 Task: Find connections with filter location Roanne with filter topic #retailwith filter profile language Spanish with filter current company Huntsman Corporation with filter school Holy Angels Convent School - India with filter industry Radio and Television Broadcasting with filter service category Blogging with filter keywords title Business Manager
Action: Mouse moved to (375, 265)
Screenshot: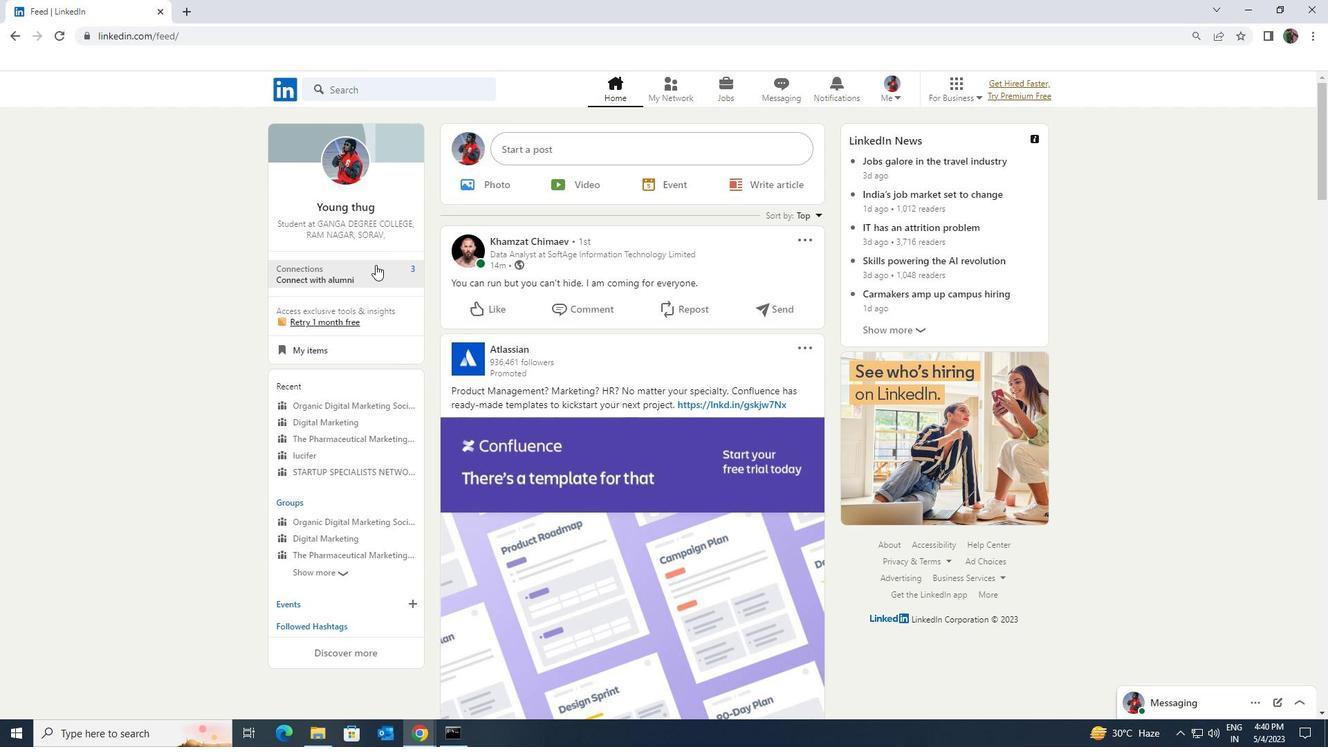 
Action: Mouse pressed left at (375, 265)
Screenshot: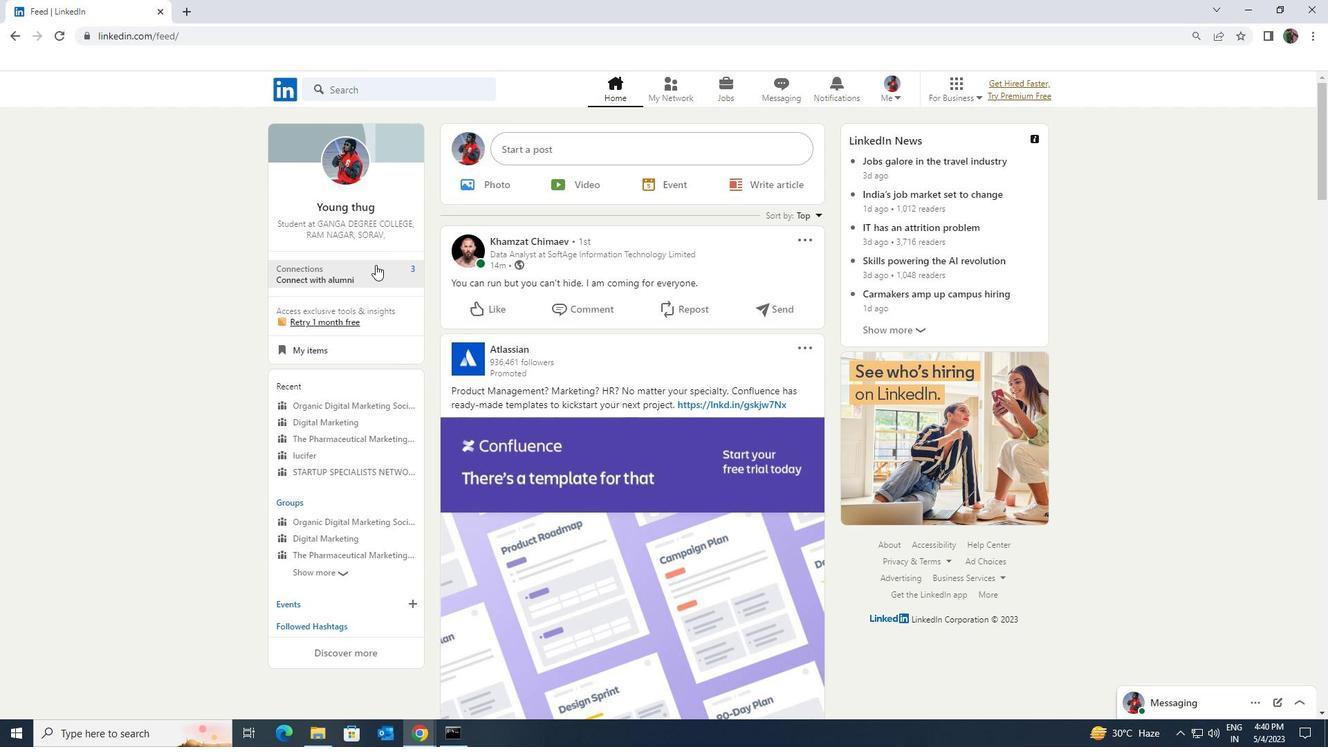 
Action: Mouse moved to (371, 272)
Screenshot: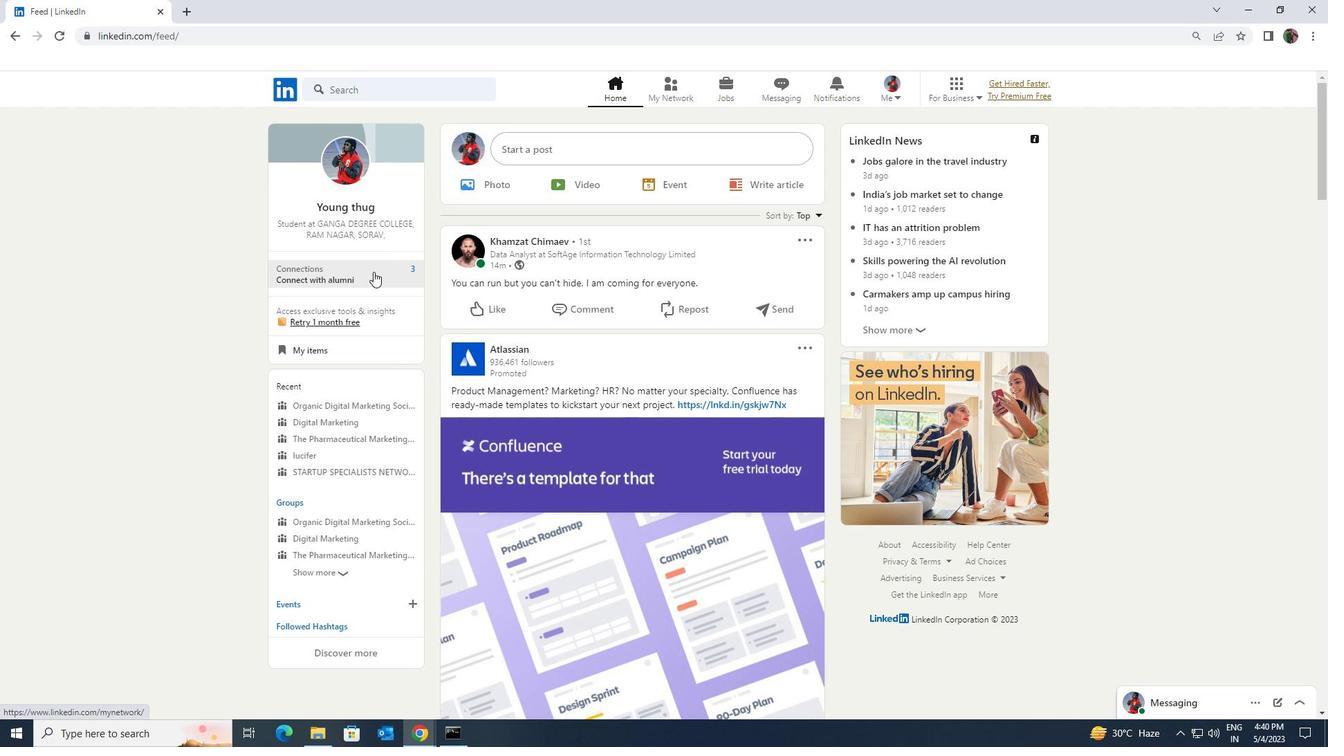 
Action: Mouse pressed left at (371, 272)
Screenshot: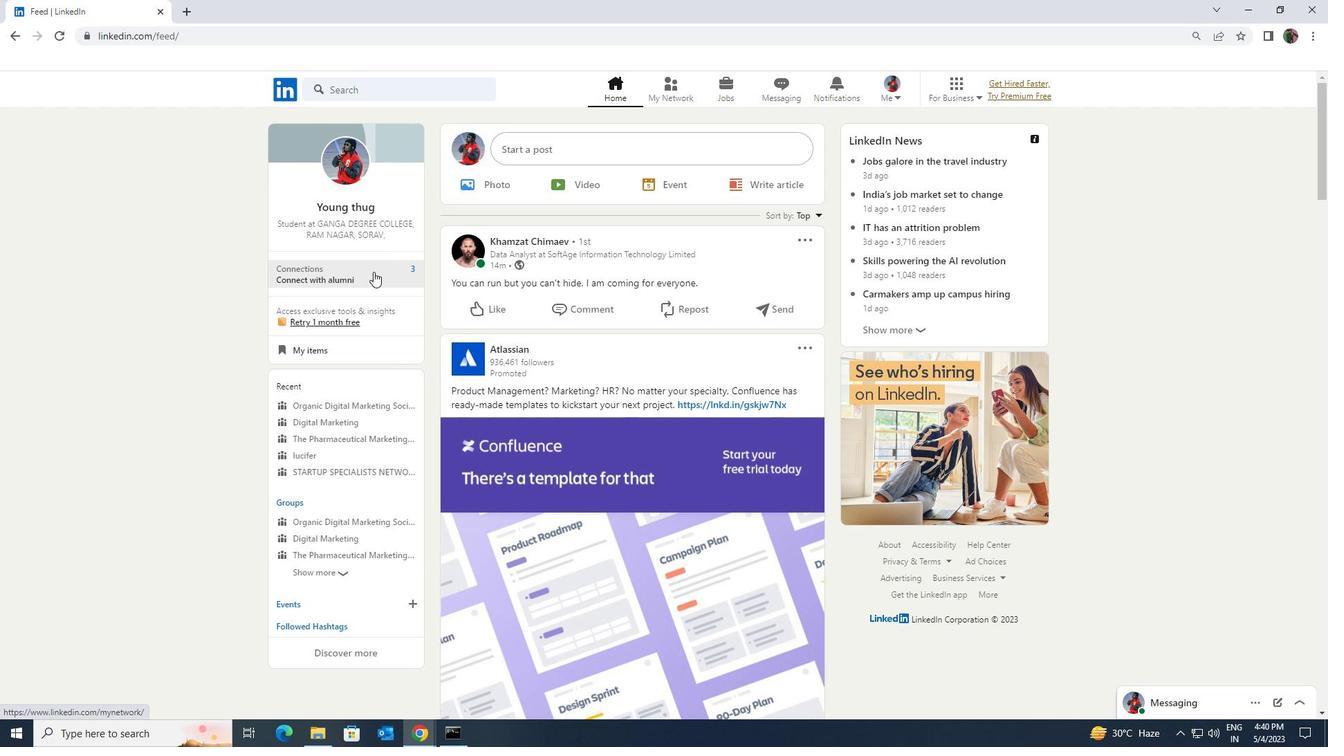 
Action: Mouse moved to (388, 171)
Screenshot: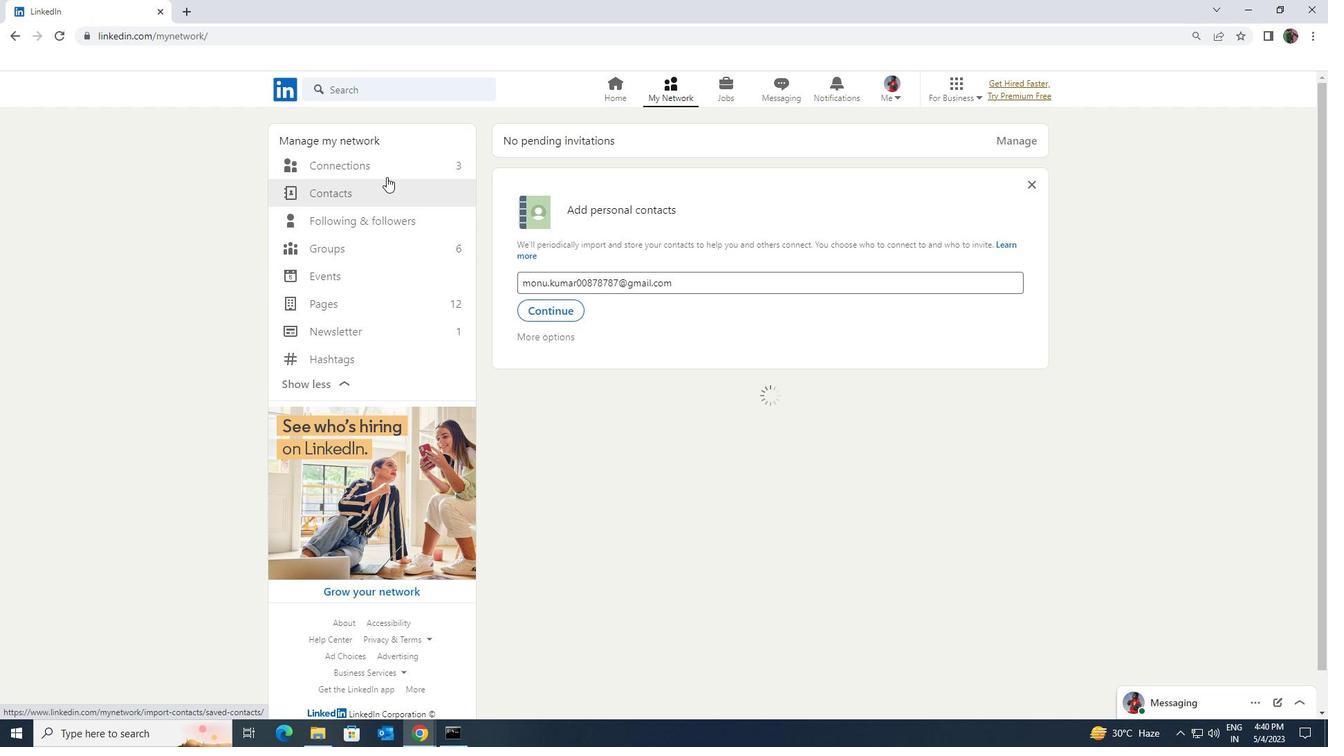 
Action: Mouse pressed left at (388, 171)
Screenshot: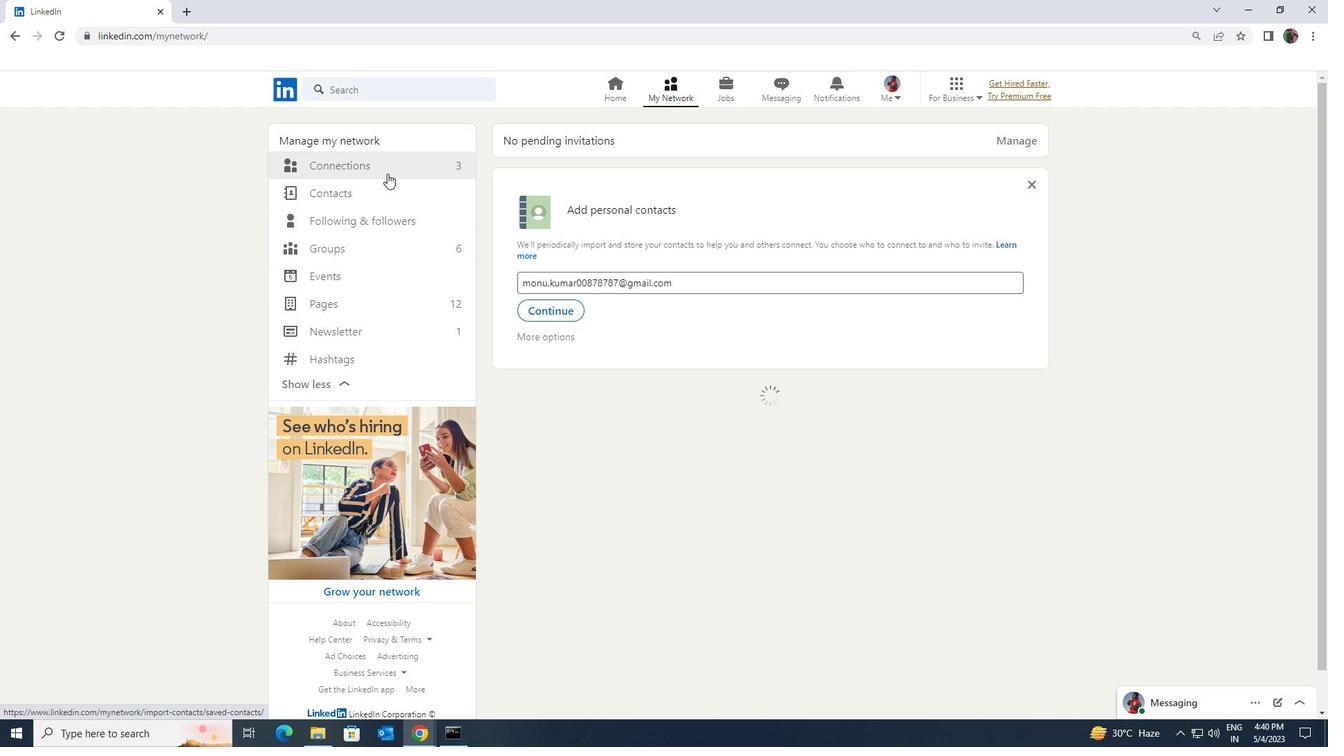 
Action: Mouse moved to (733, 168)
Screenshot: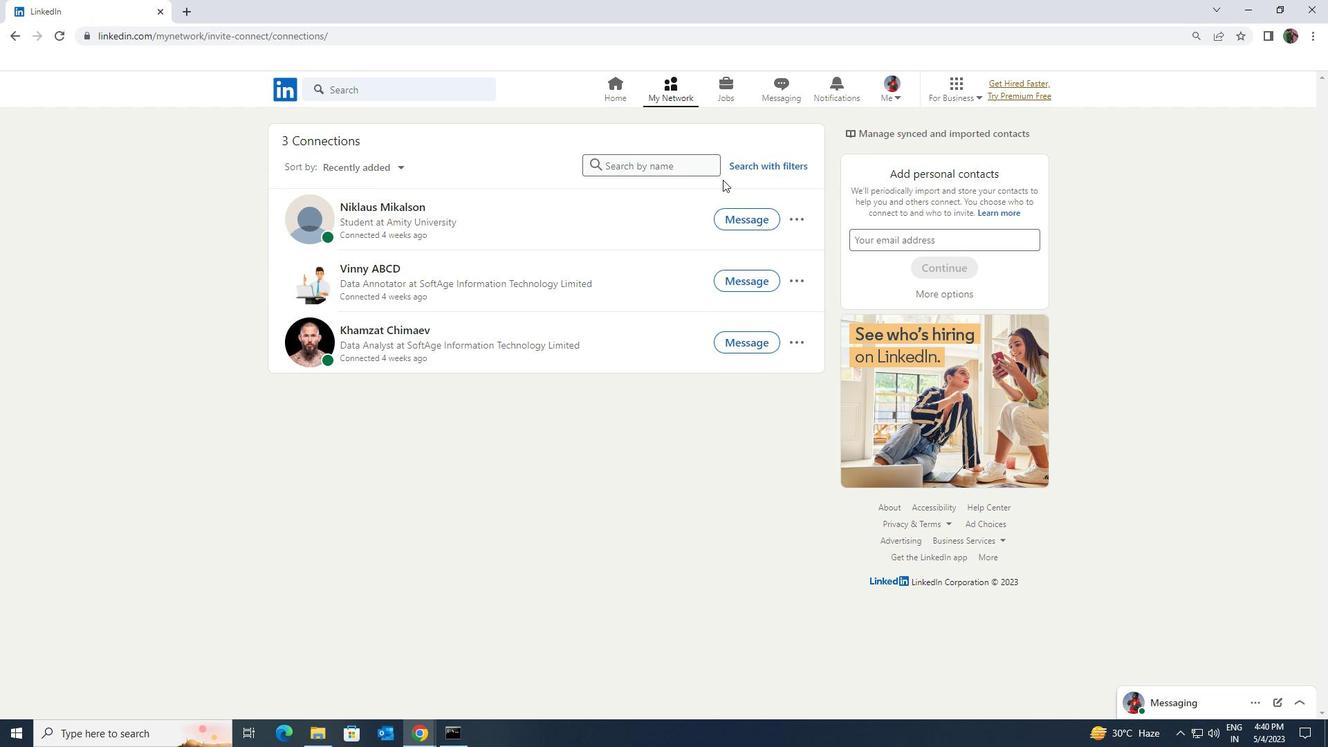 
Action: Mouse pressed left at (733, 168)
Screenshot: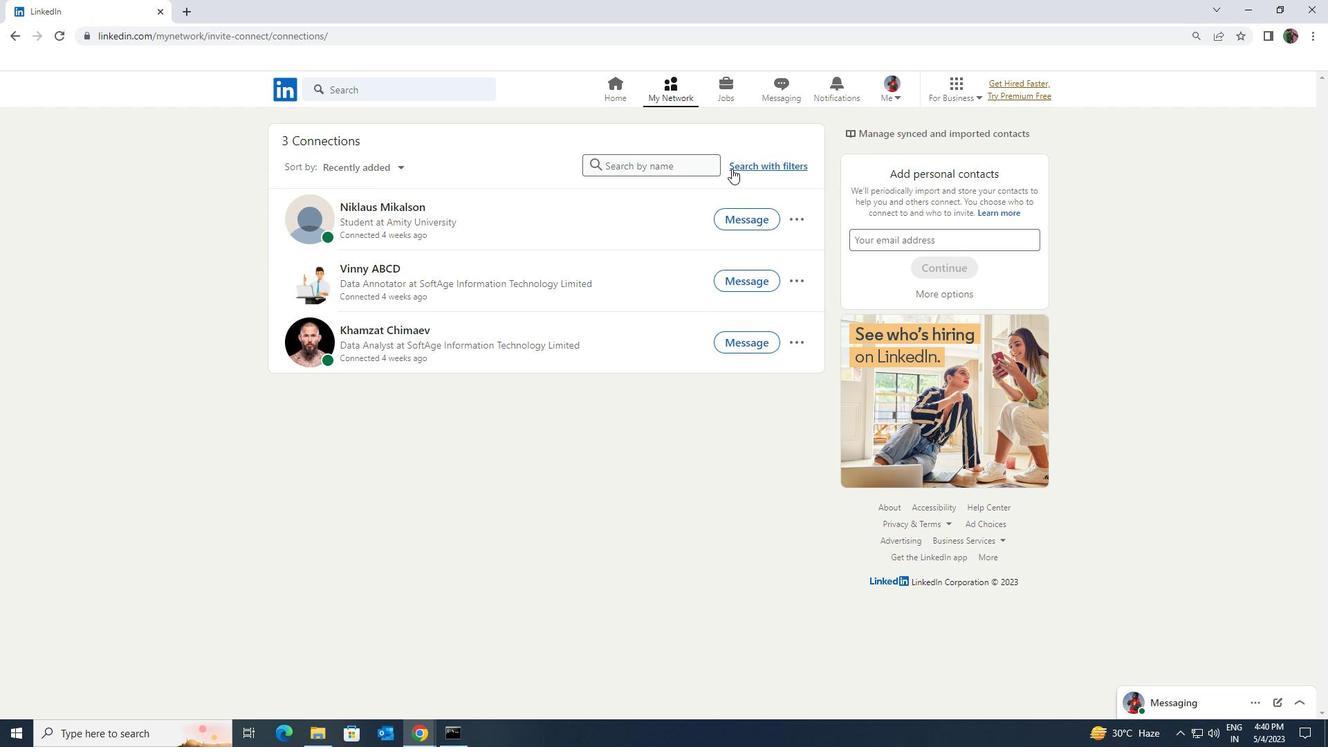 
Action: Mouse moved to (708, 128)
Screenshot: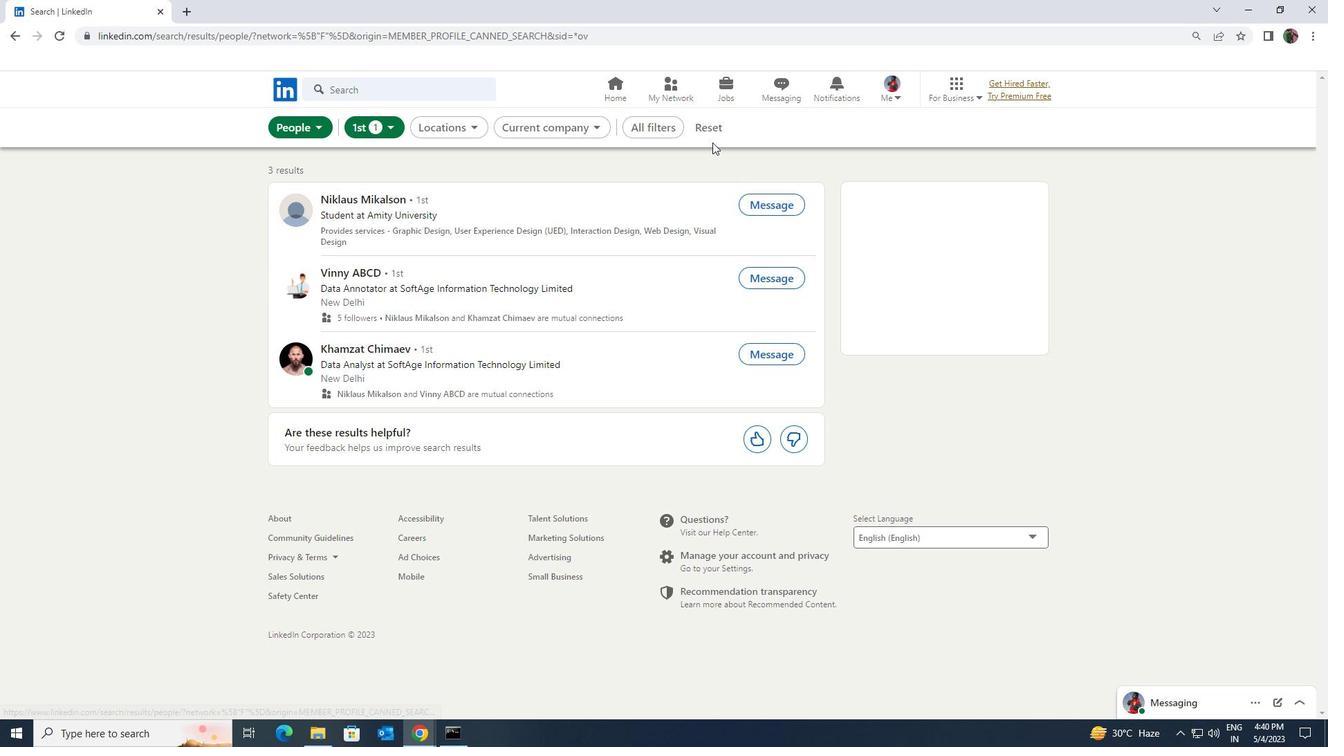
Action: Mouse pressed left at (708, 128)
Screenshot: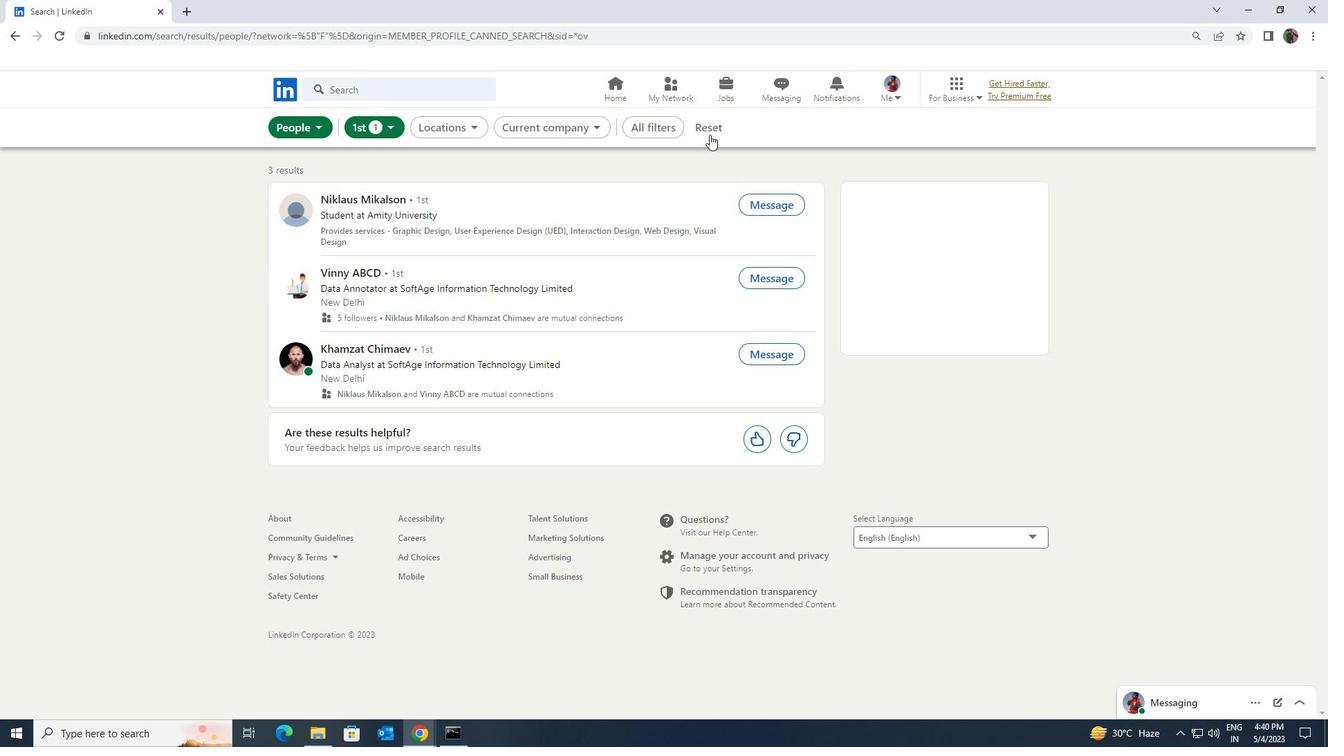 
Action: Mouse moved to (663, 125)
Screenshot: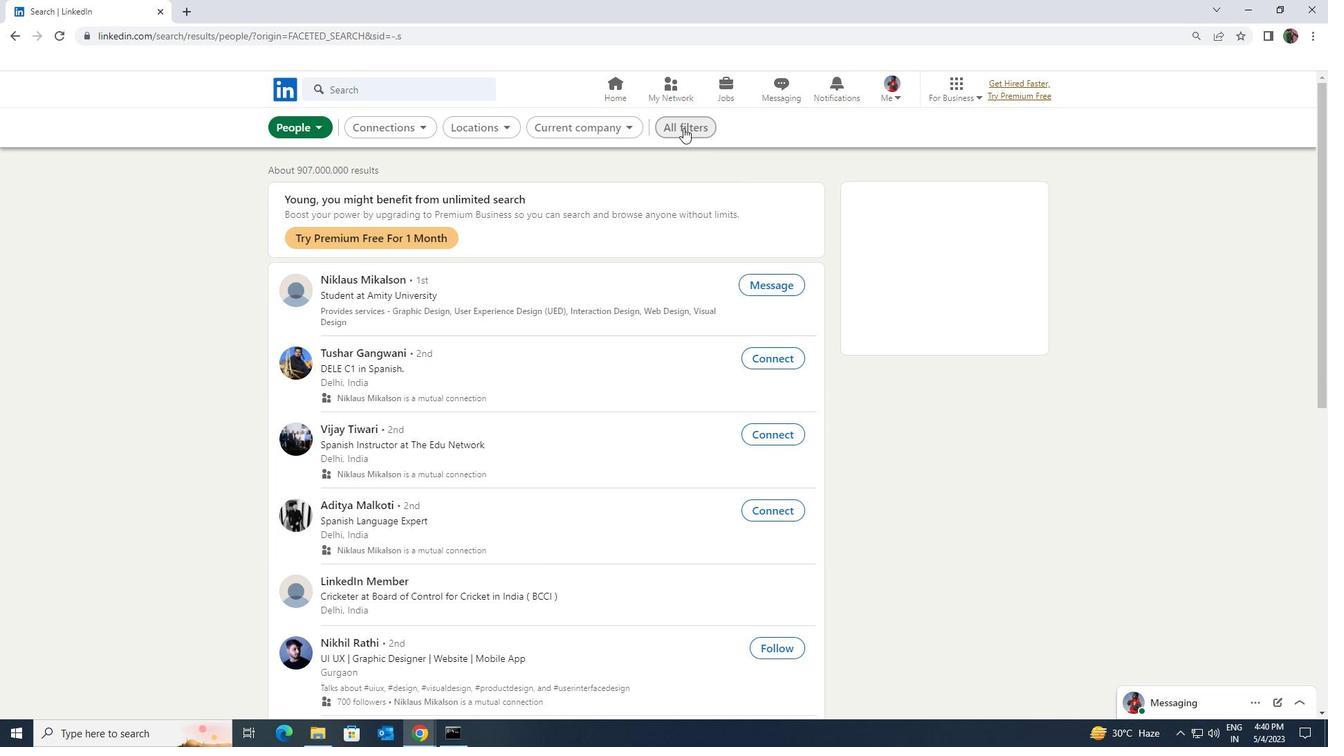 
Action: Mouse pressed left at (663, 125)
Screenshot: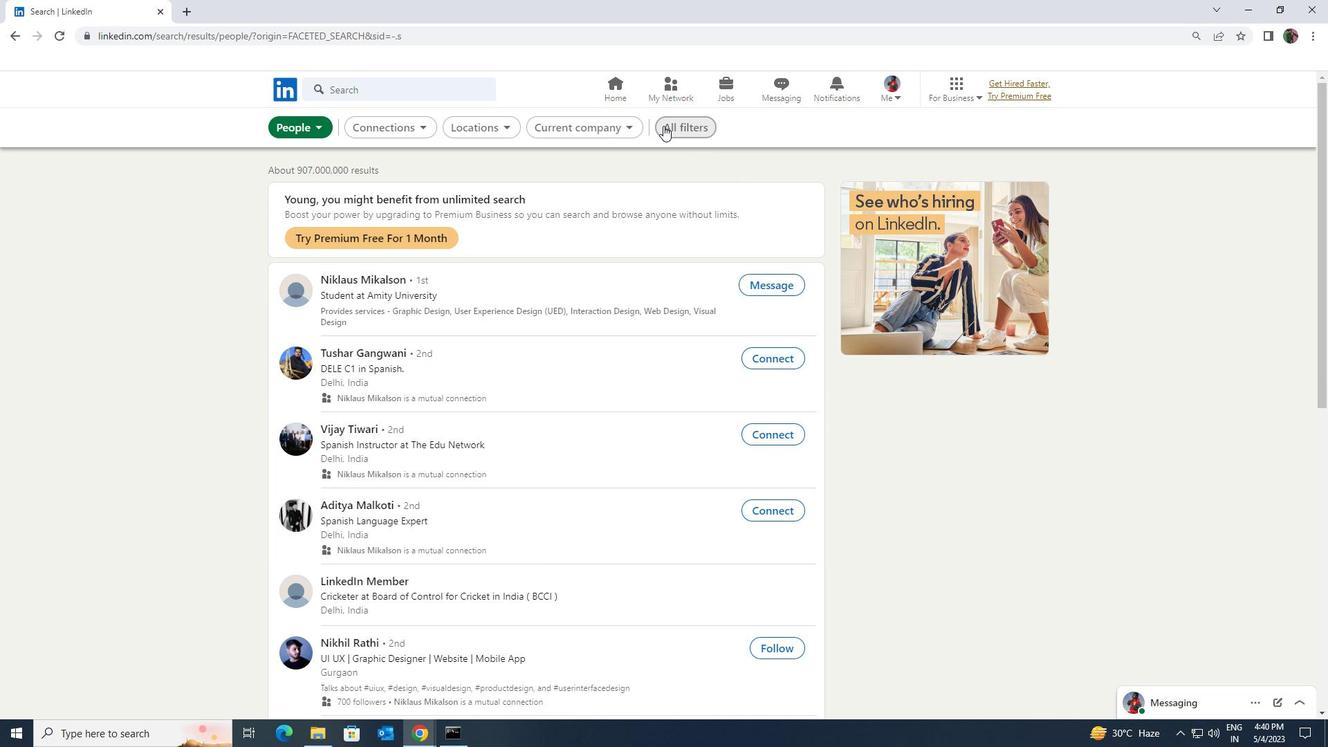 
Action: Mouse moved to (1143, 542)
Screenshot: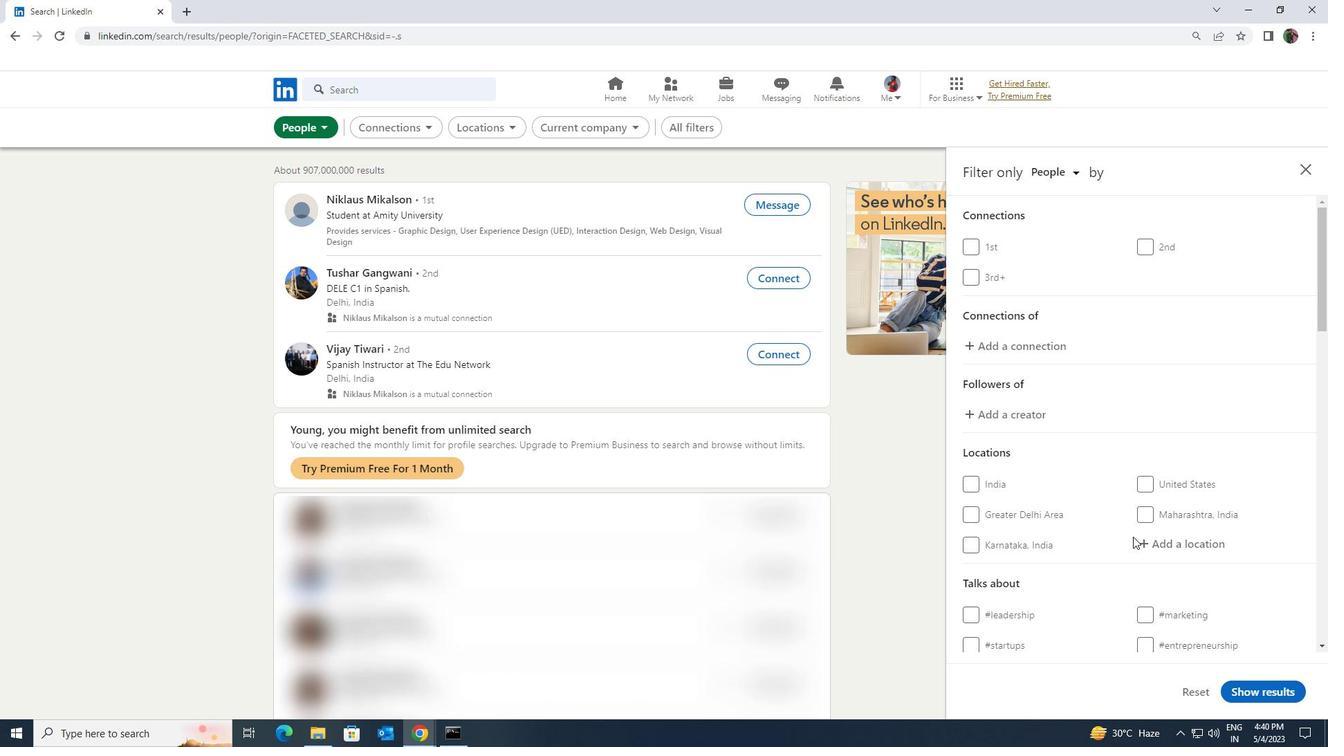 
Action: Mouse pressed left at (1143, 542)
Screenshot: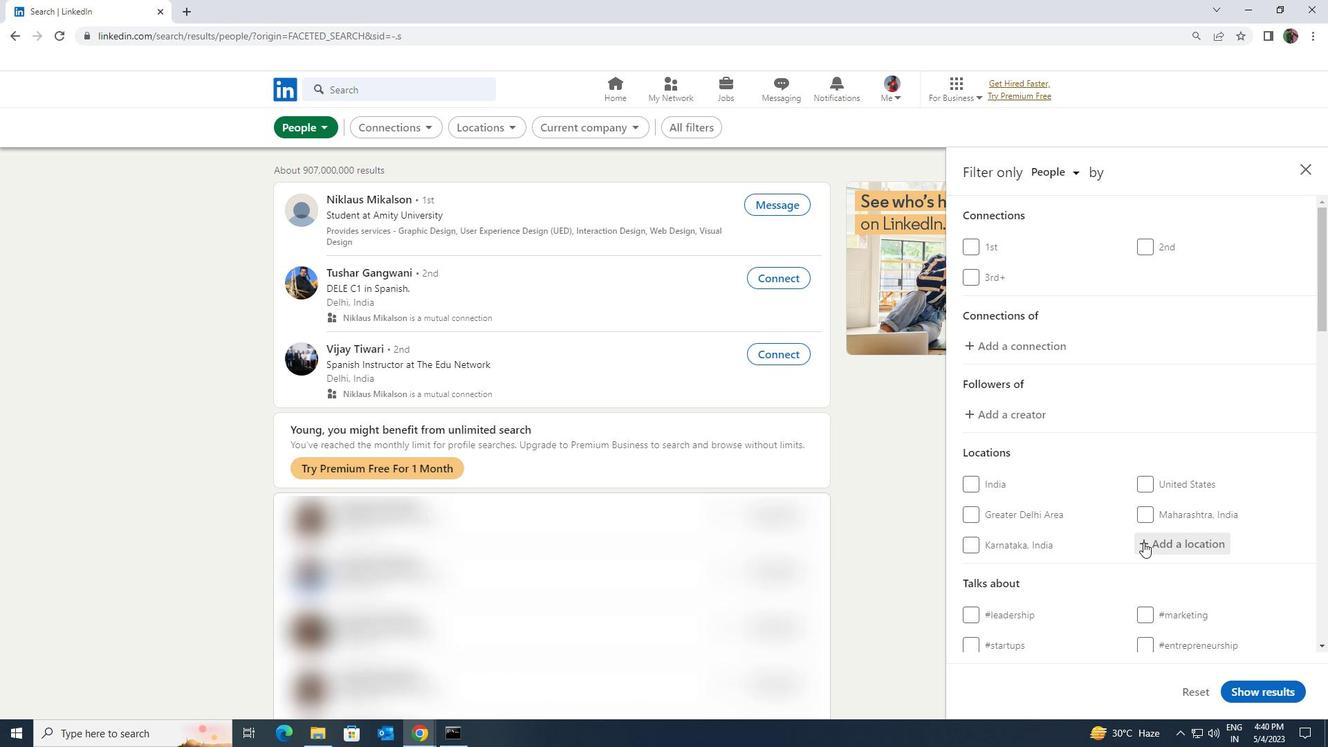 
Action: Key pressed <Key.shift><Key.shift><Key.shift><Key.shift><Key.shift><Key.shift><Key.shift>RP<Key.backspace>OANNE
Screenshot: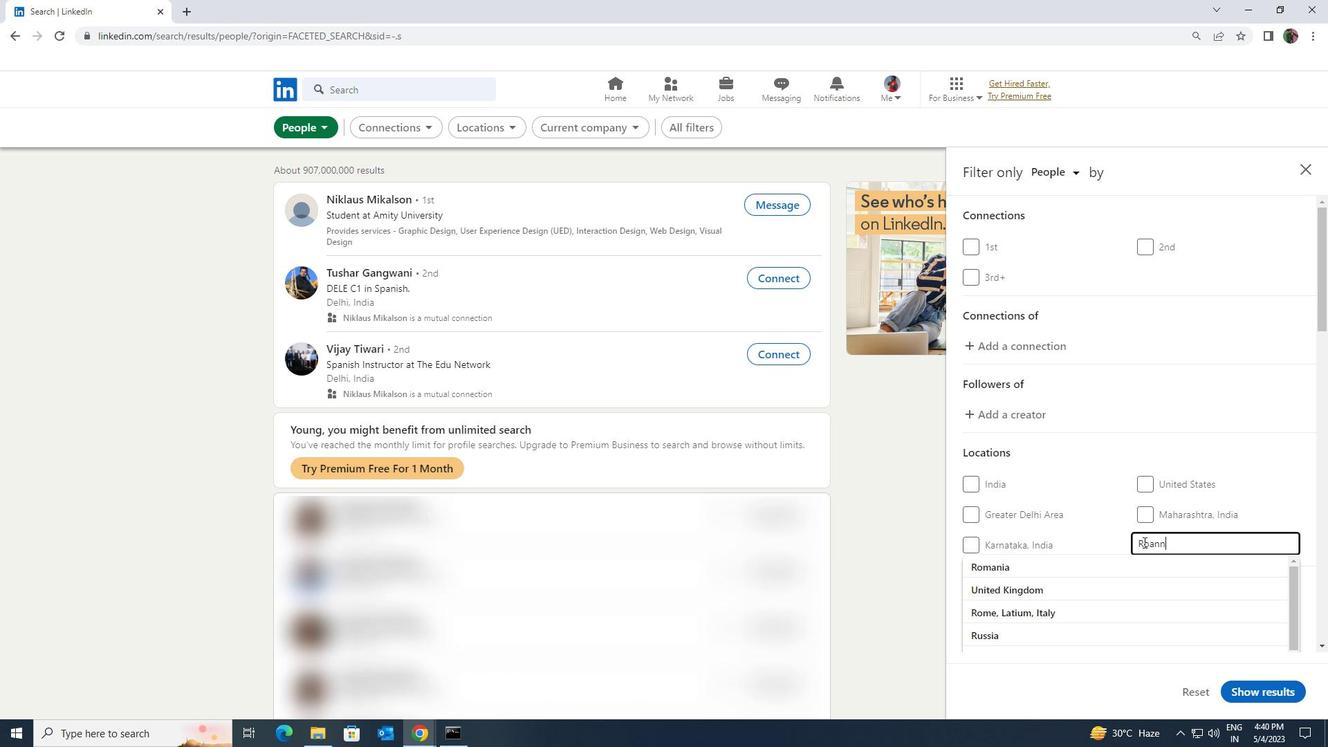 
Action: Mouse moved to (1135, 559)
Screenshot: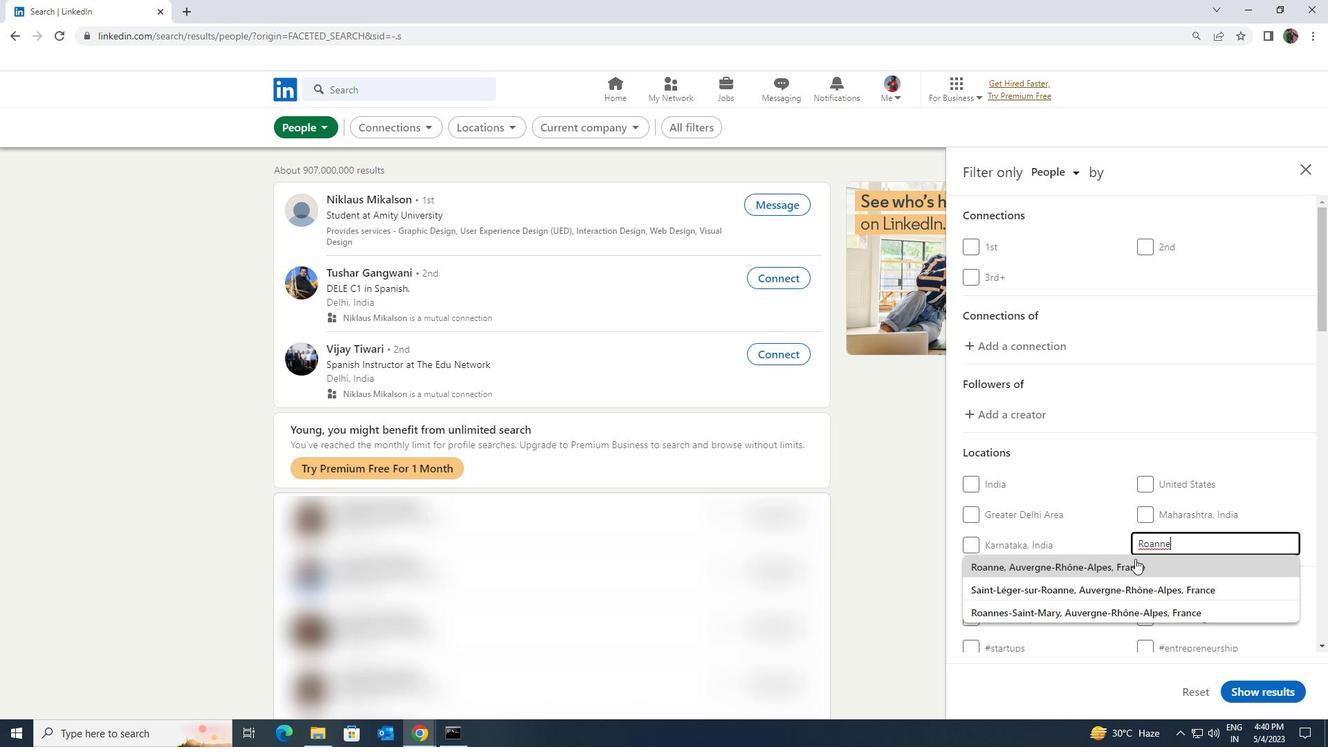 
Action: Mouse pressed left at (1135, 559)
Screenshot: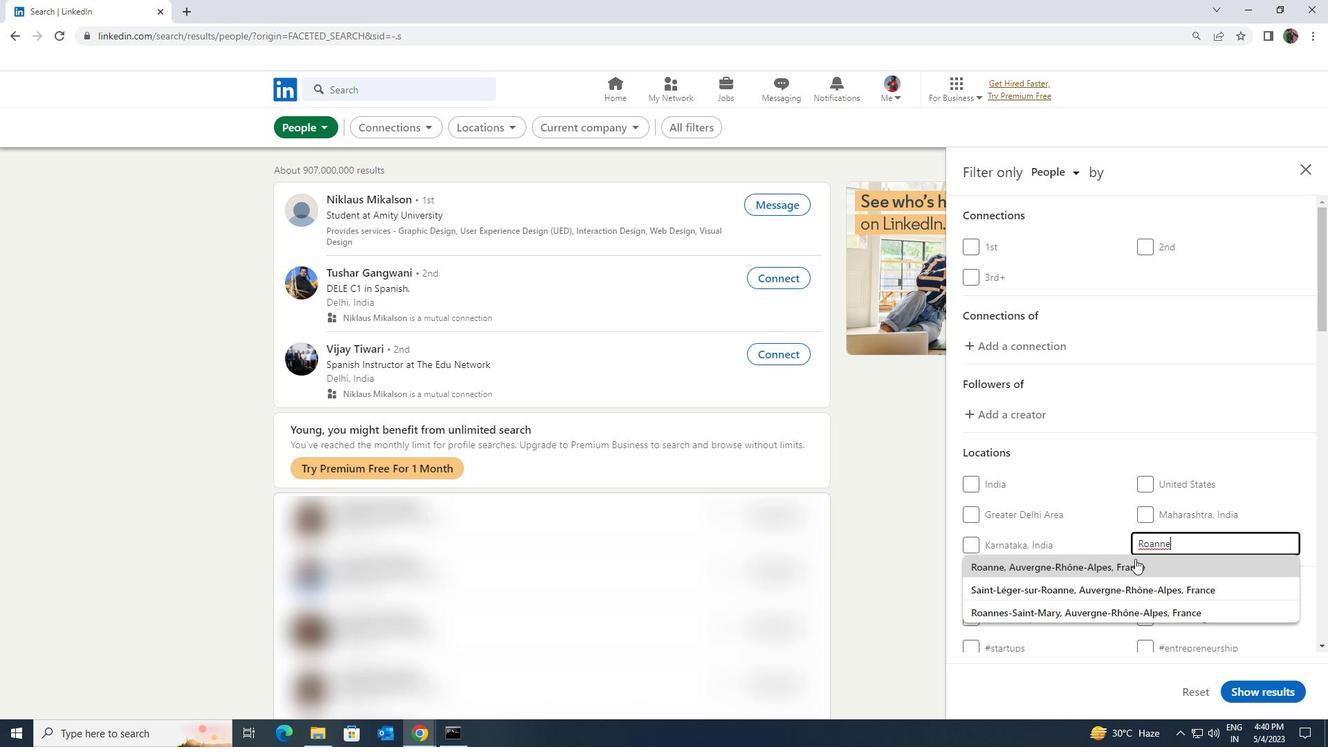 
Action: Mouse scrolled (1135, 559) with delta (0, 0)
Screenshot: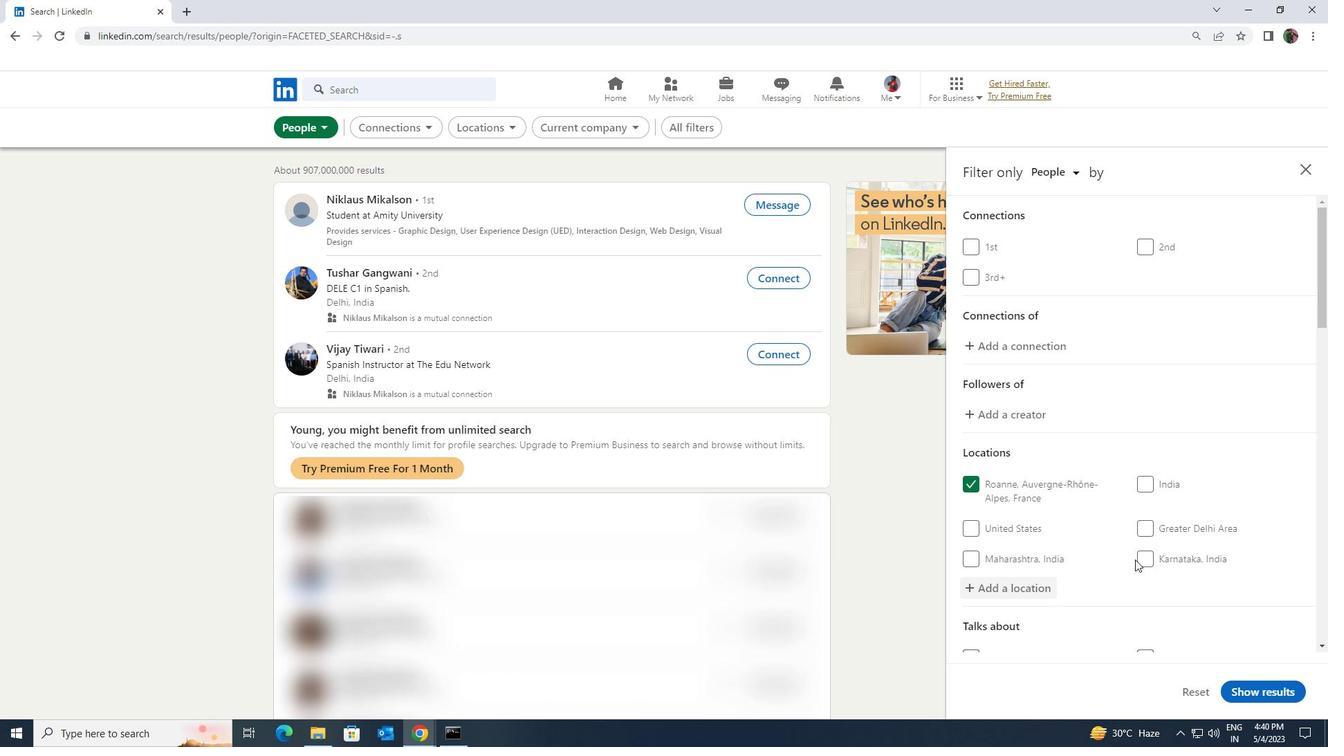 
Action: Mouse scrolled (1135, 559) with delta (0, 0)
Screenshot: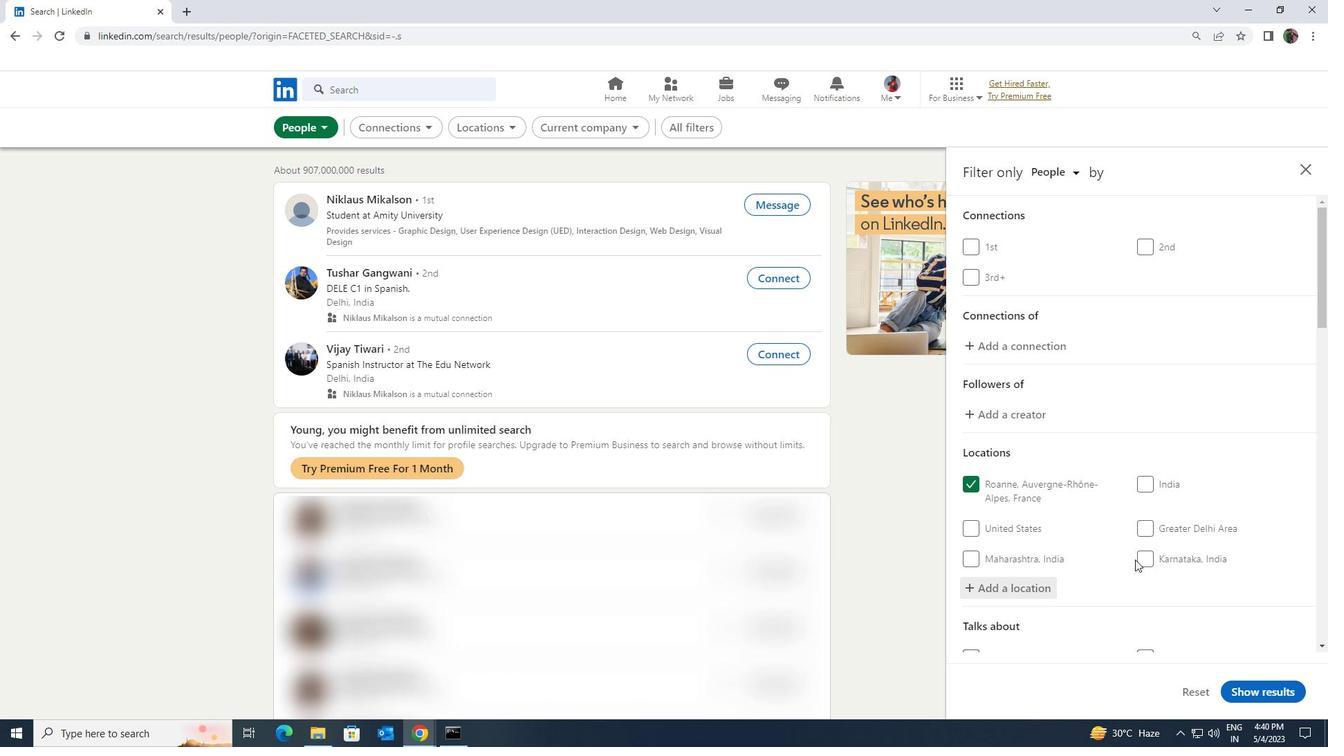 
Action: Mouse moved to (1151, 579)
Screenshot: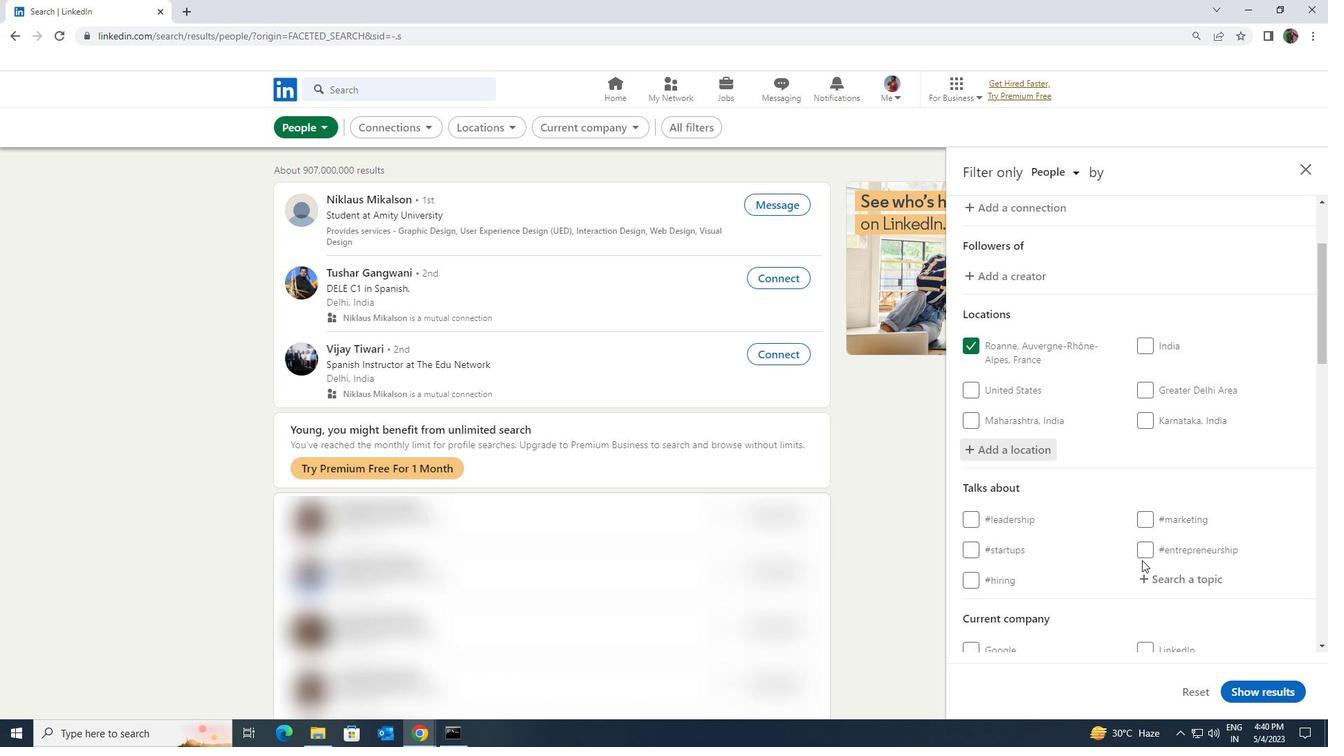
Action: Mouse pressed left at (1151, 579)
Screenshot: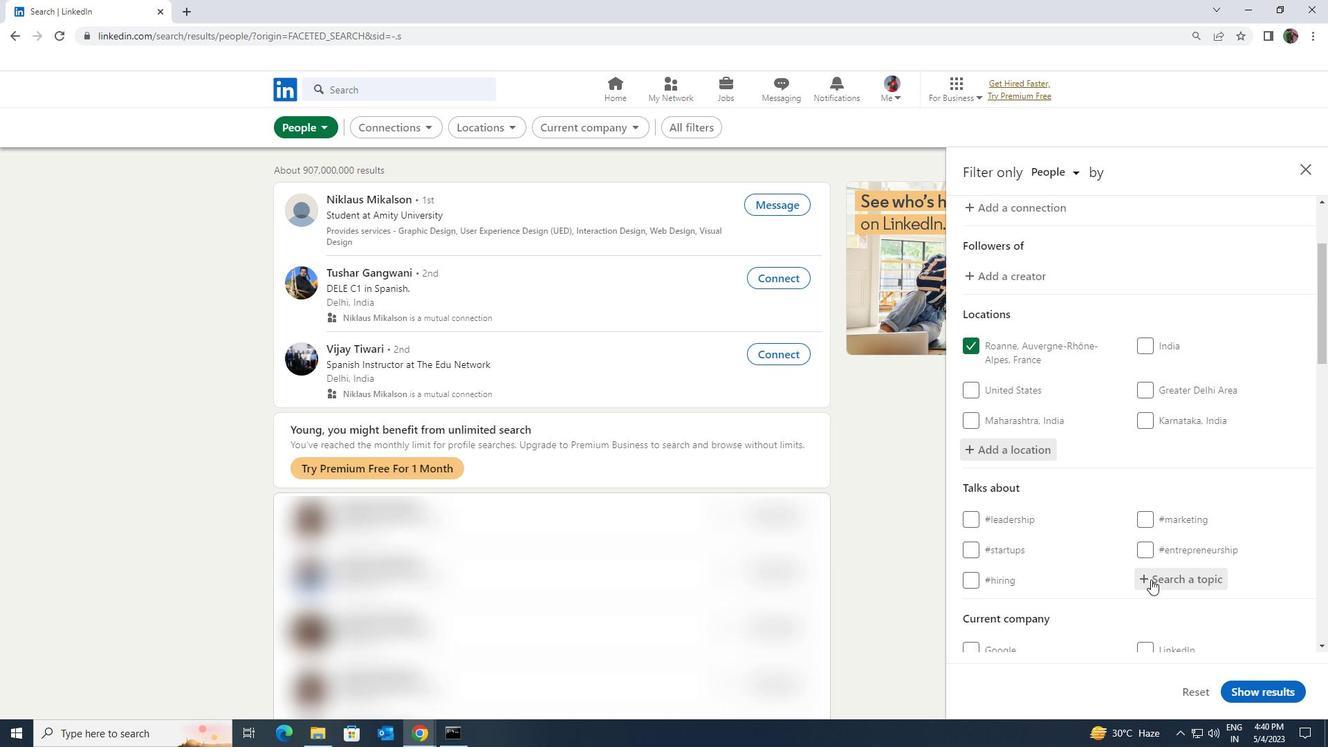 
Action: Mouse moved to (1150, 580)
Screenshot: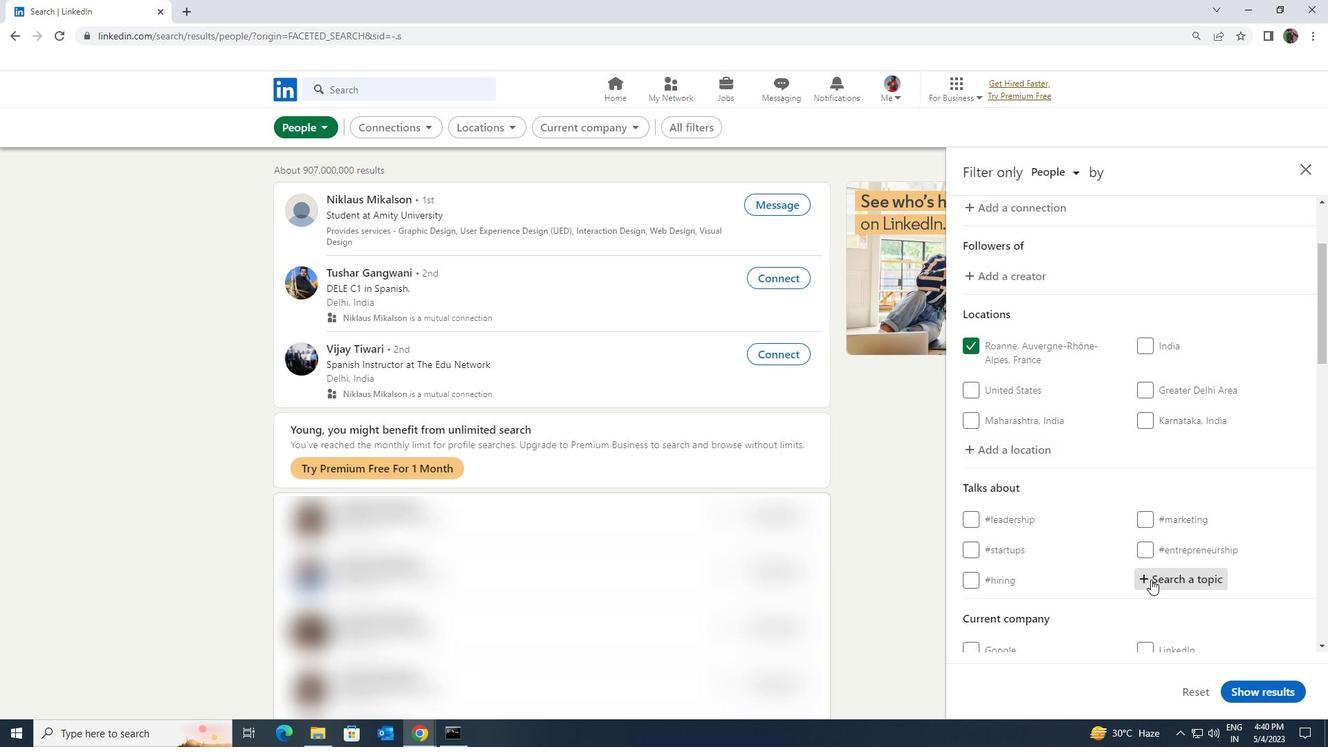 
Action: Key pressed <Key.shift>RETAIL
Screenshot: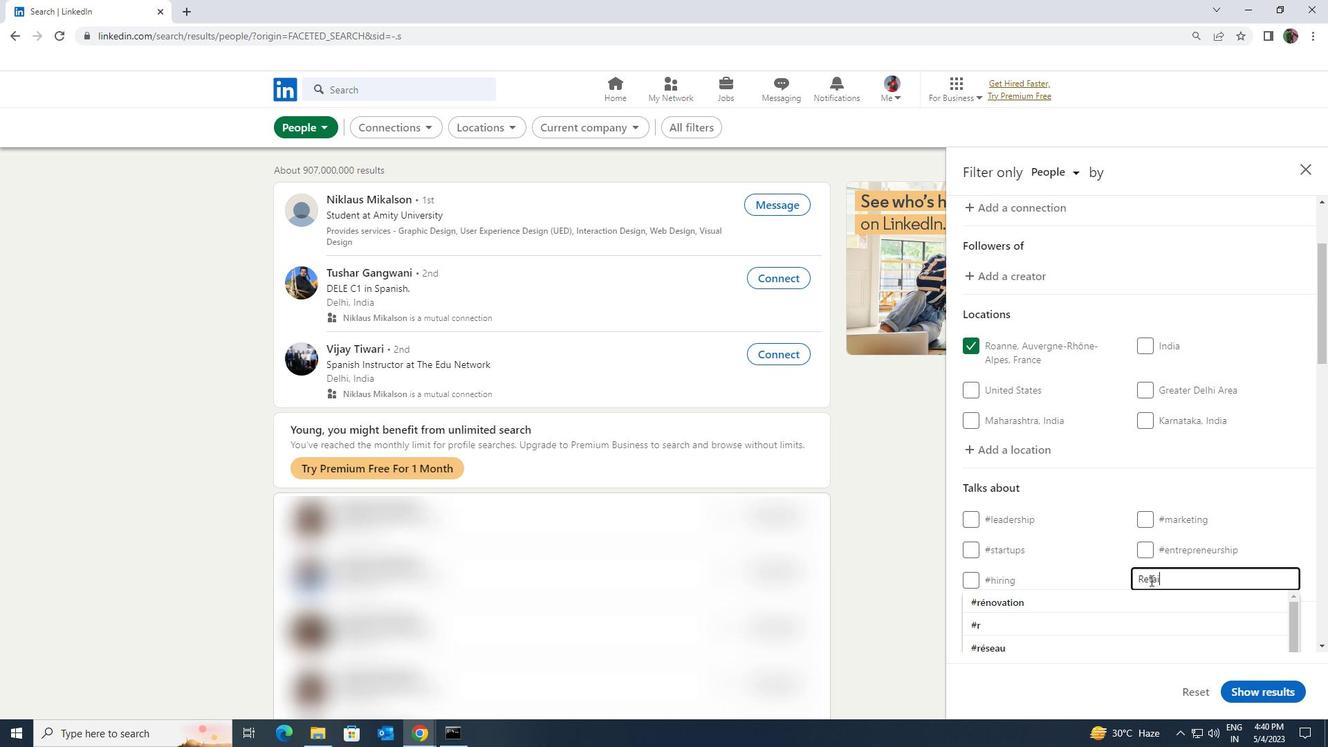 
Action: Mouse moved to (1148, 591)
Screenshot: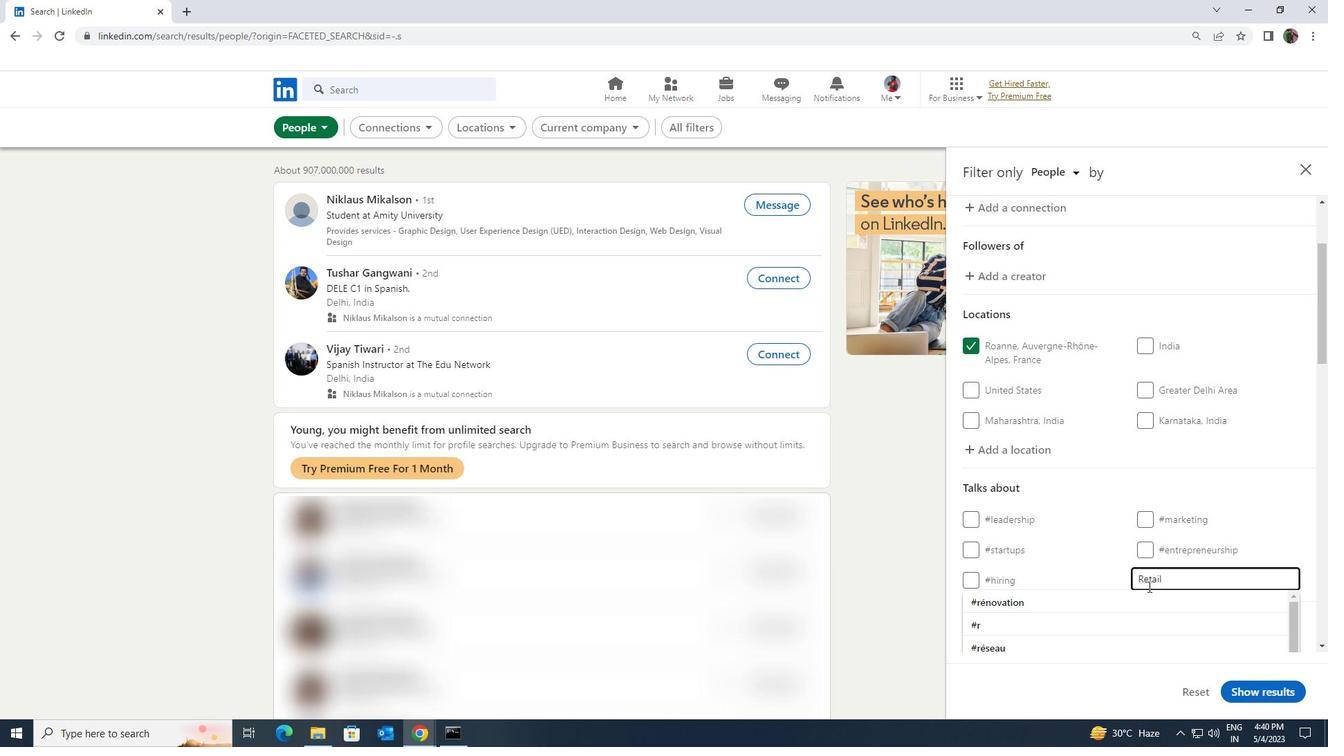 
Action: Mouse pressed left at (1148, 591)
Screenshot: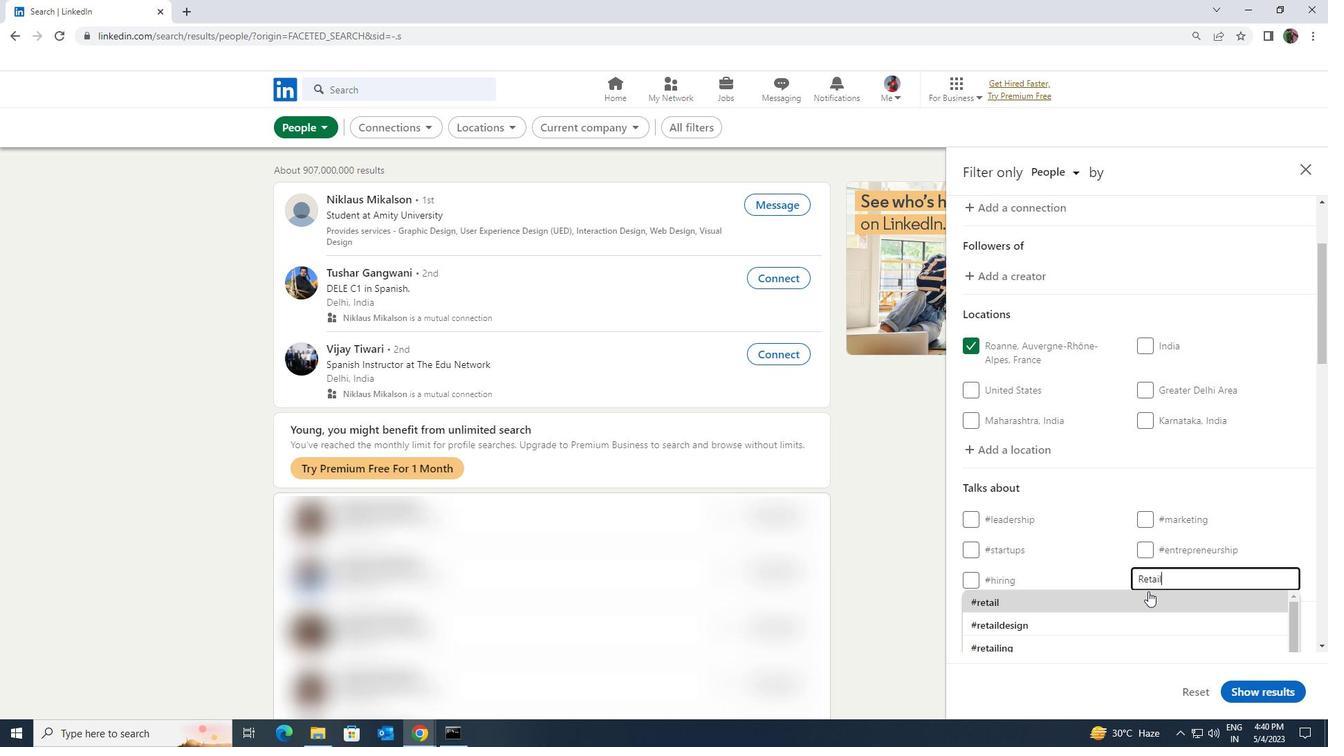 
Action: Mouse scrolled (1148, 590) with delta (0, 0)
Screenshot: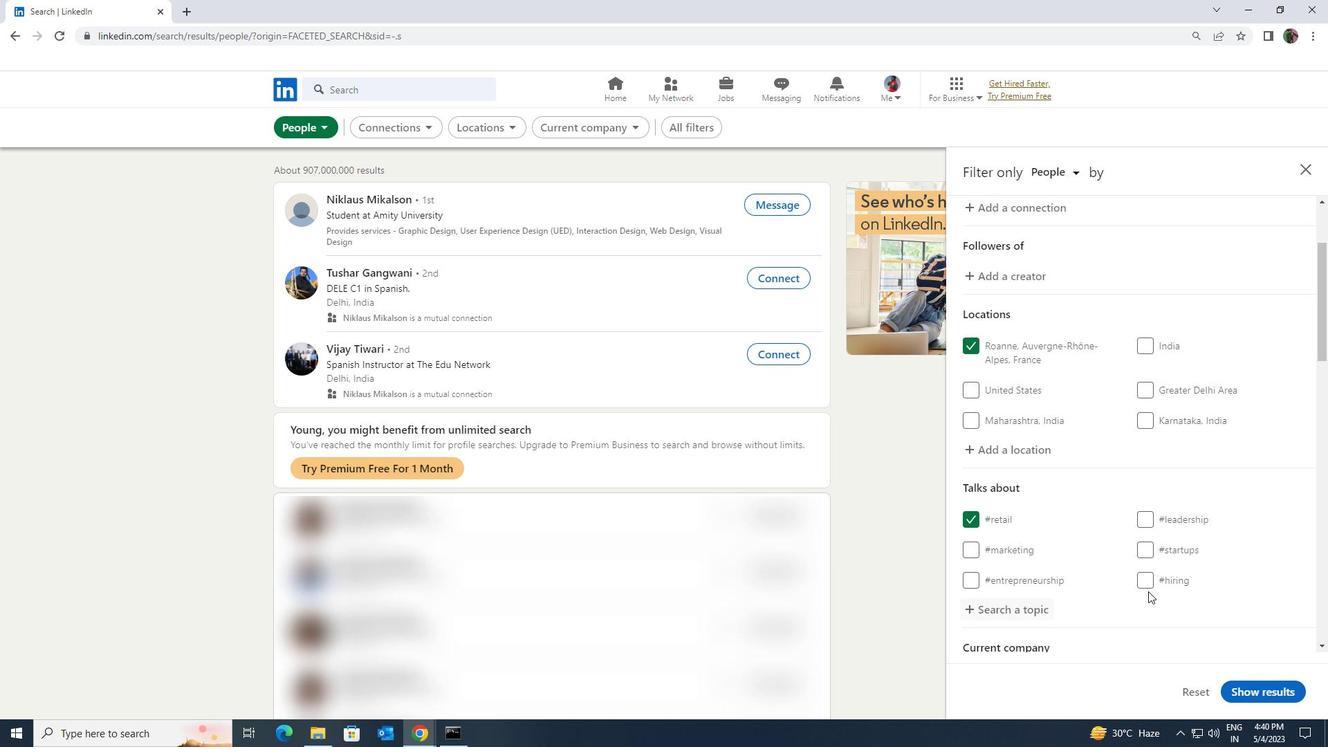 
Action: Mouse scrolled (1148, 590) with delta (0, 0)
Screenshot: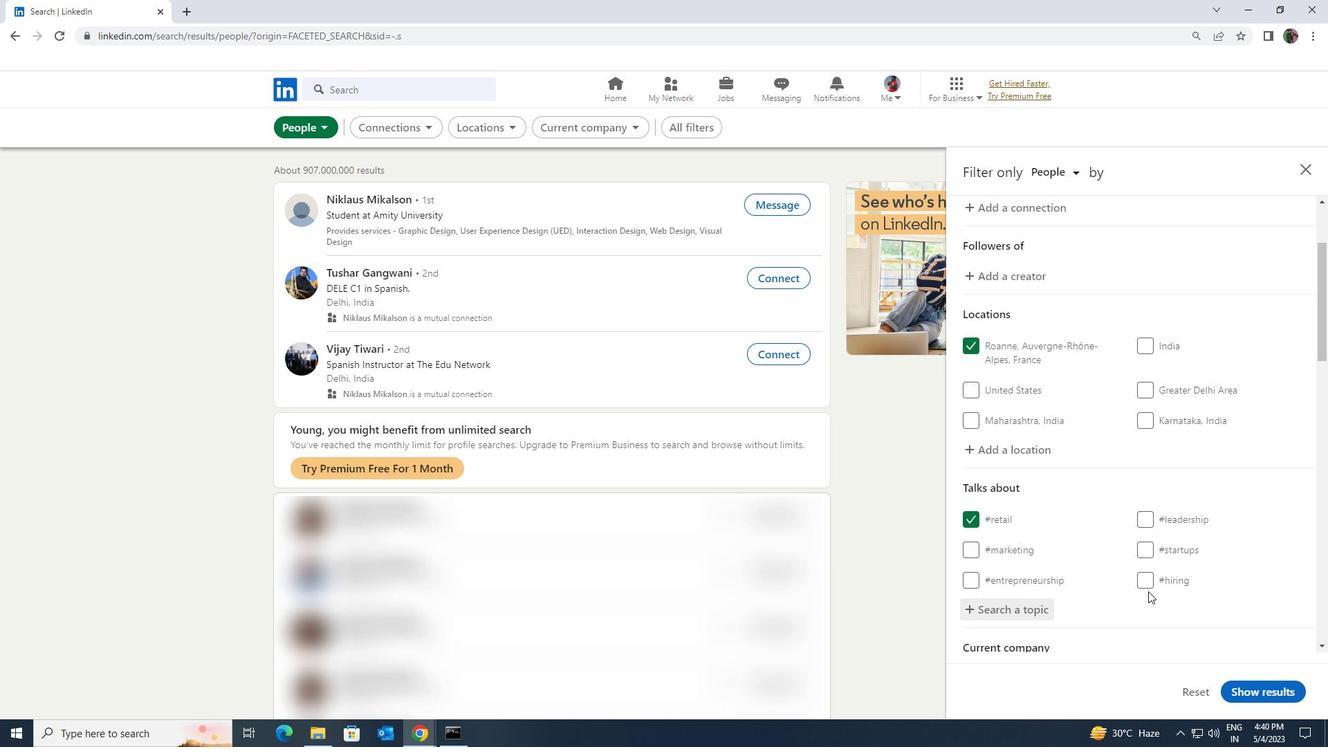 
Action: Mouse scrolled (1148, 590) with delta (0, 0)
Screenshot: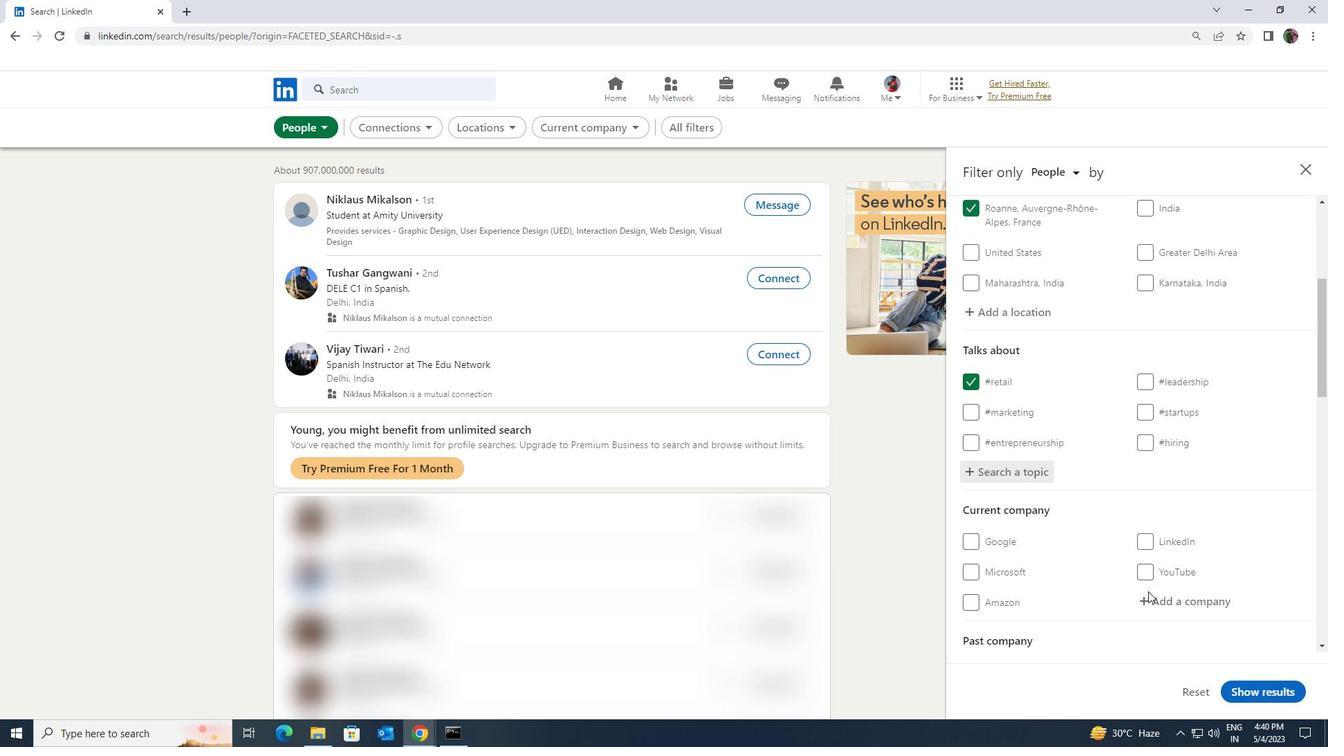 
Action: Mouse scrolled (1148, 590) with delta (0, 0)
Screenshot: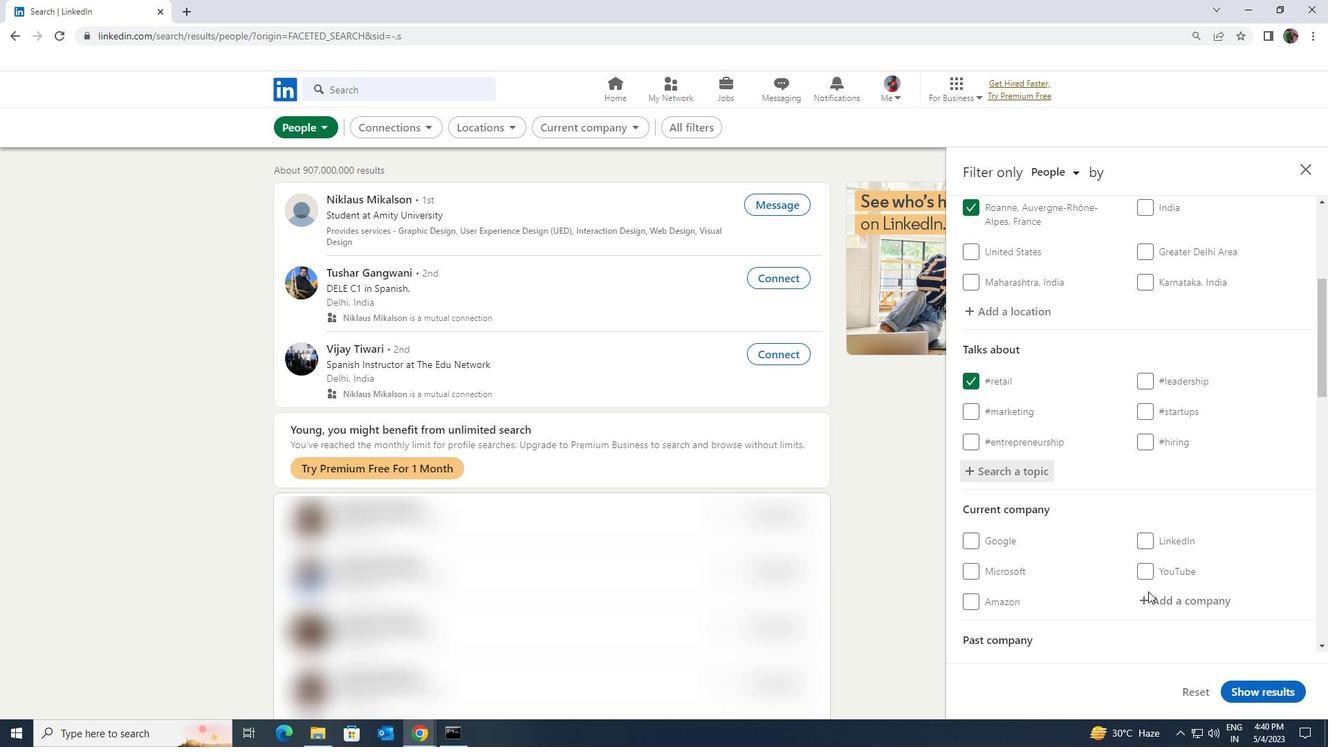 
Action: Mouse scrolled (1148, 590) with delta (0, 0)
Screenshot: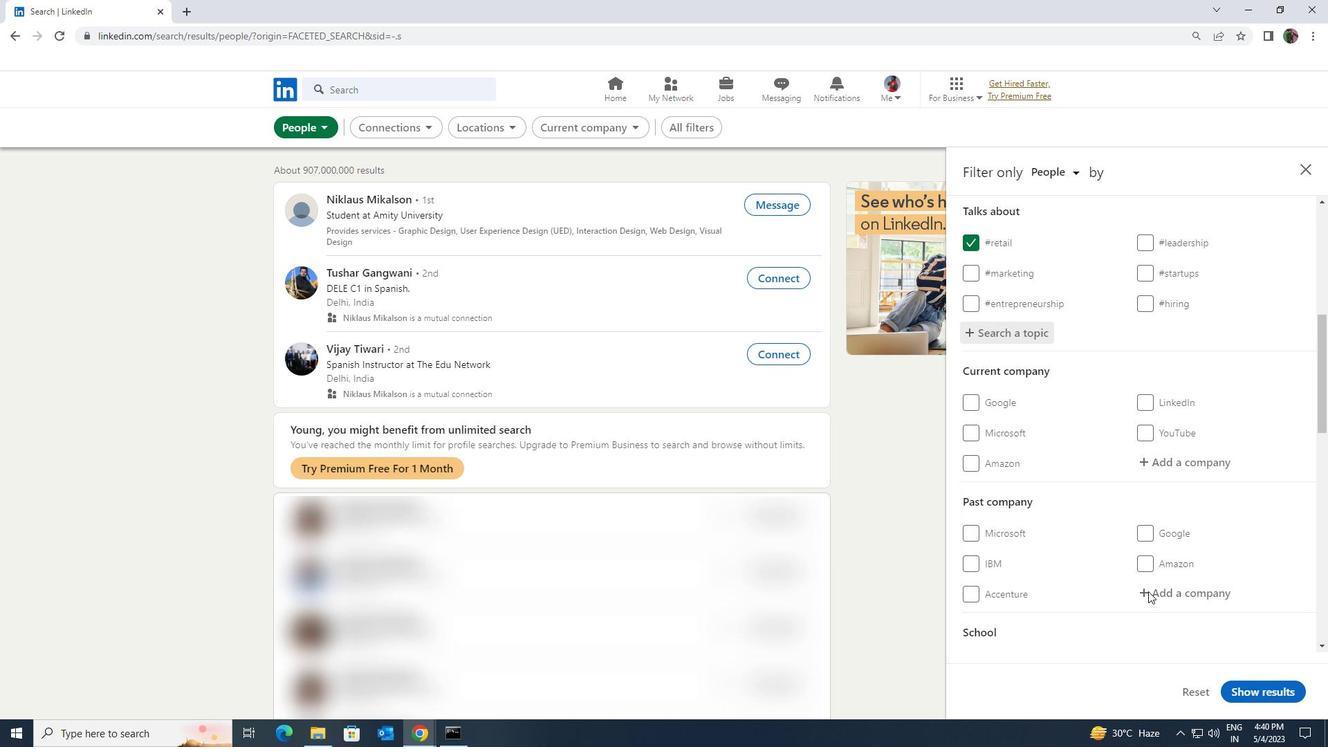 
Action: Mouse scrolled (1148, 590) with delta (0, 0)
Screenshot: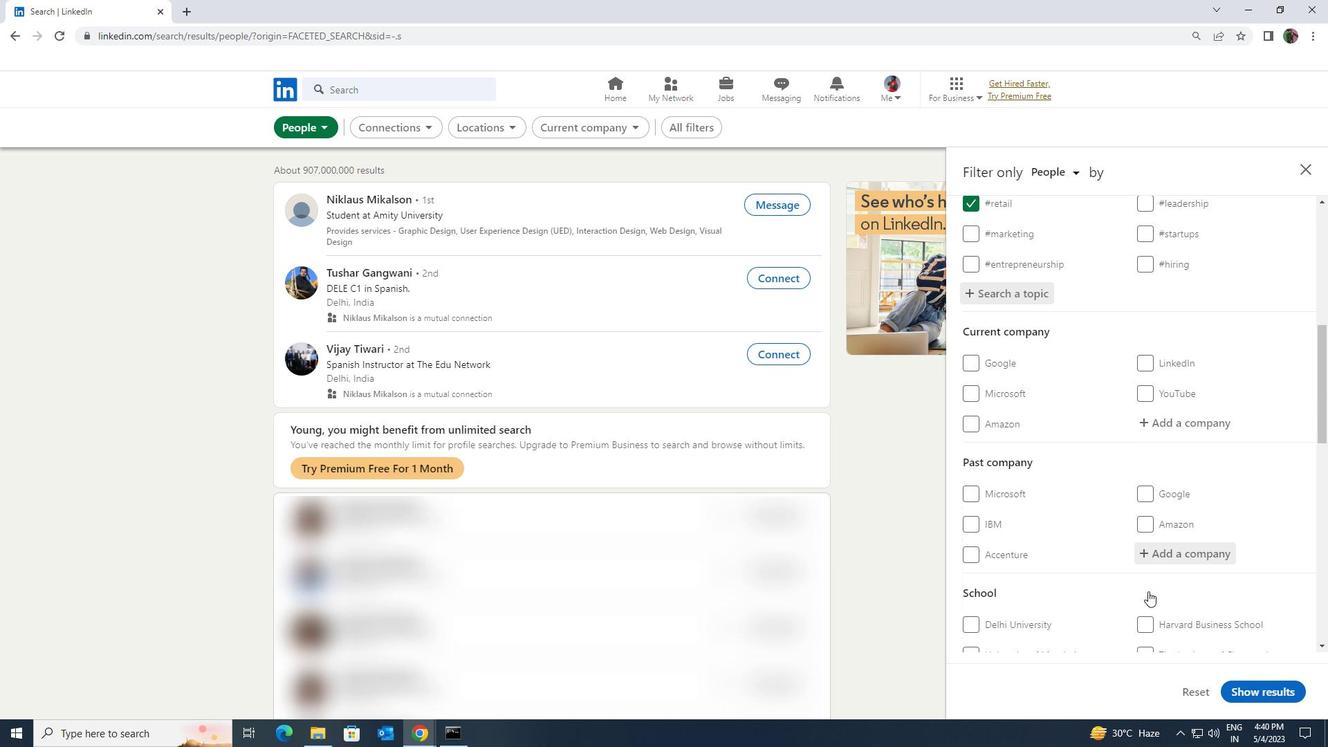 
Action: Mouse scrolled (1148, 590) with delta (0, 0)
Screenshot: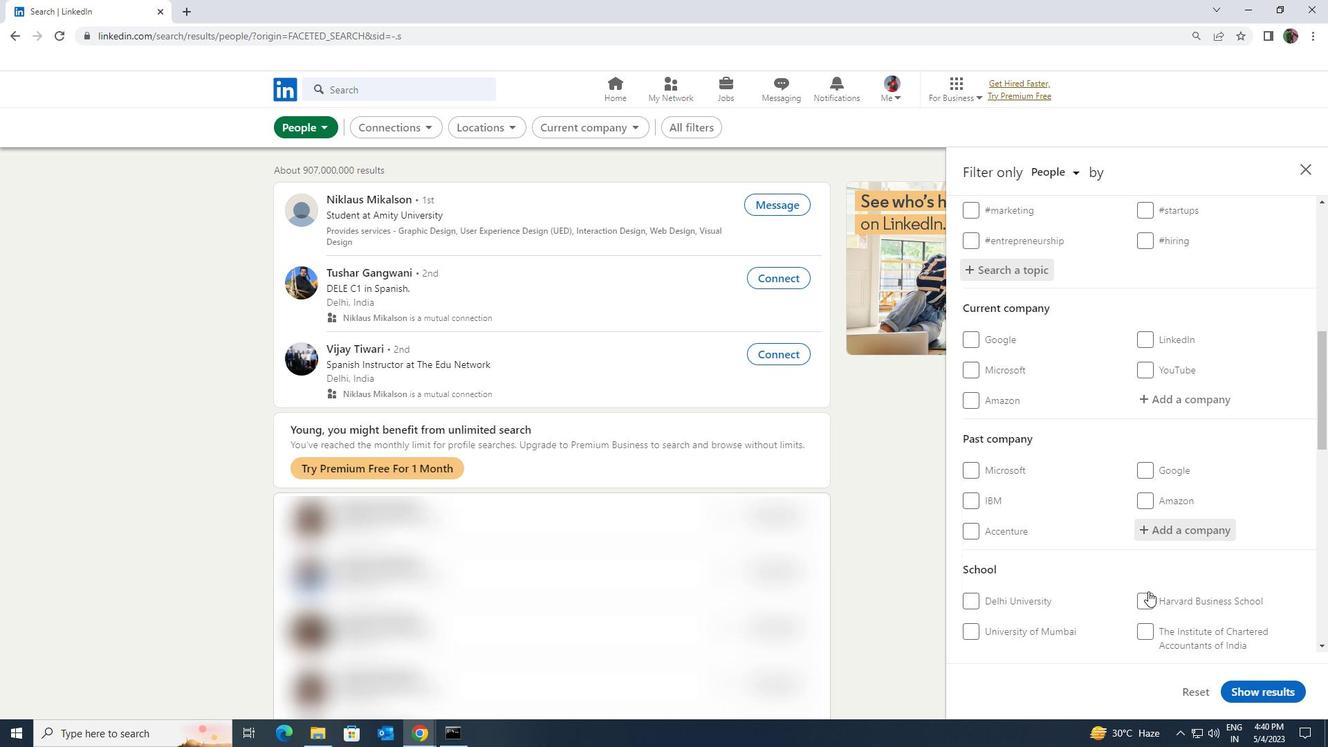 
Action: Mouse scrolled (1148, 590) with delta (0, 0)
Screenshot: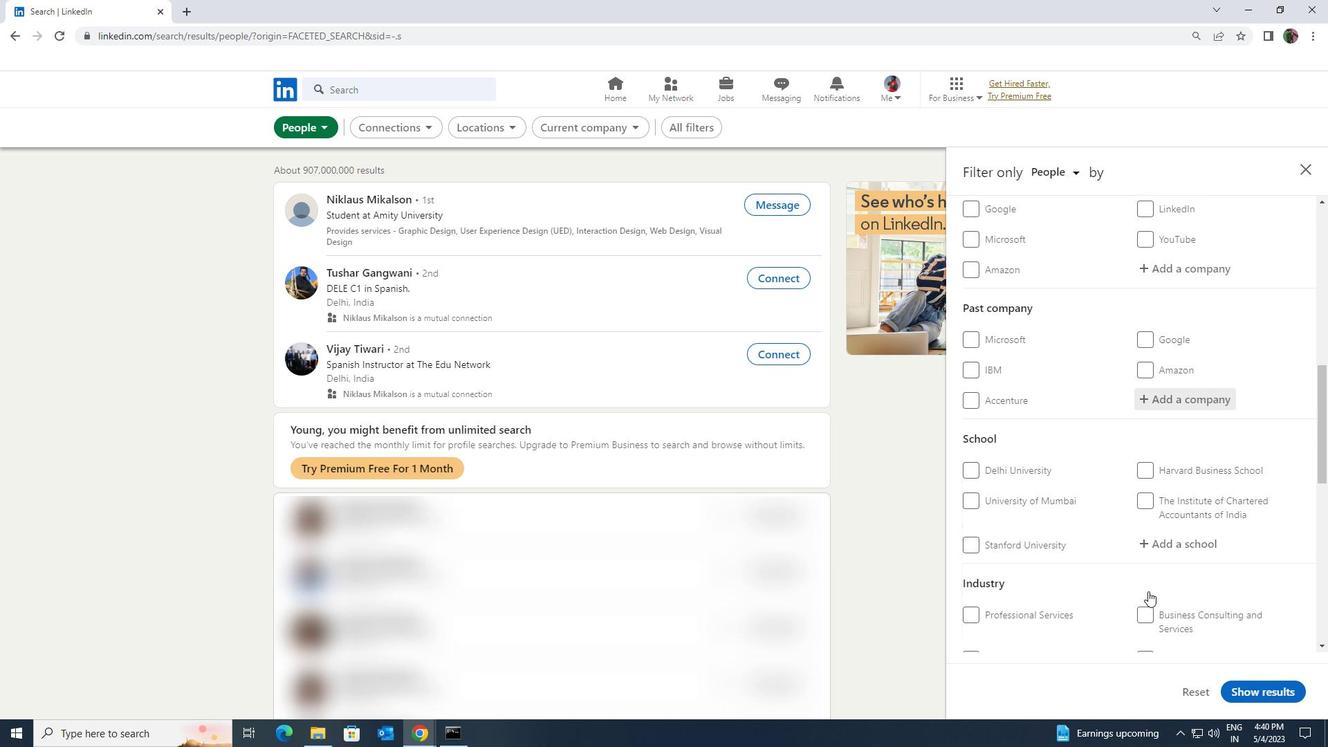 
Action: Mouse scrolled (1148, 590) with delta (0, 0)
Screenshot: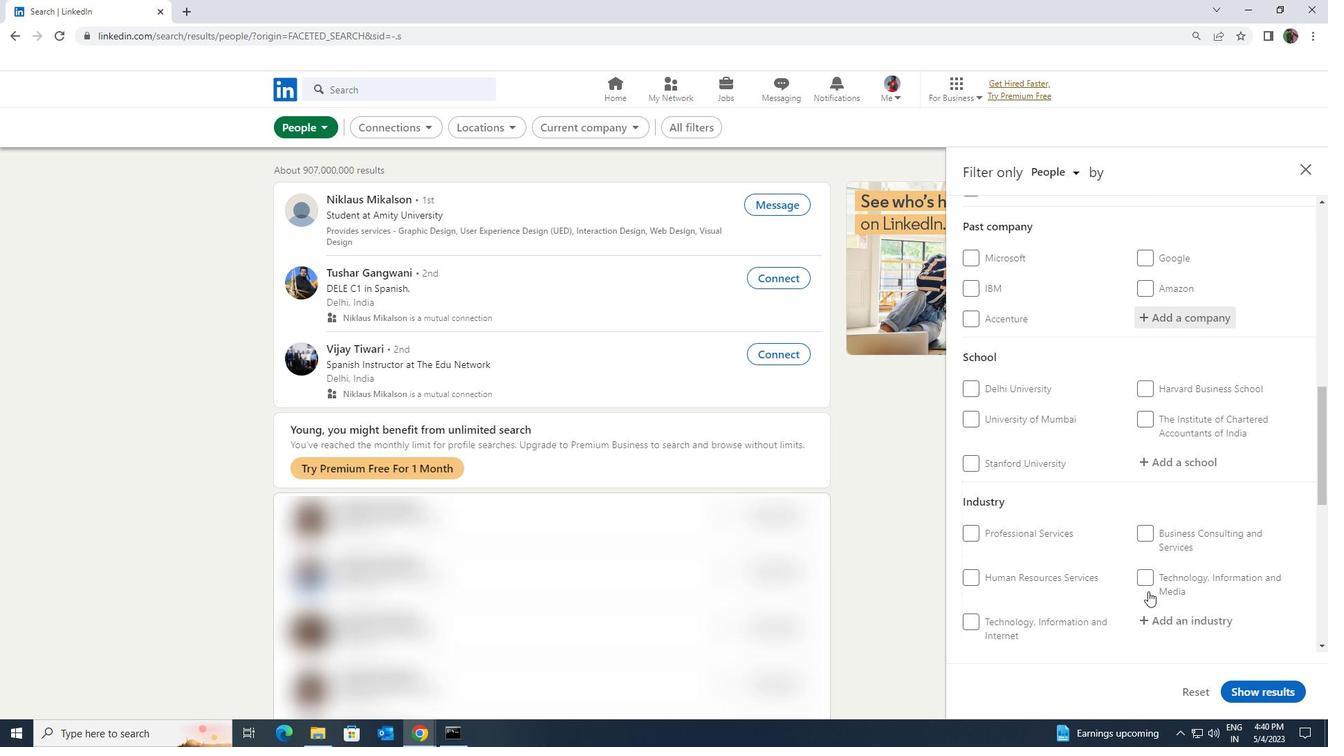 
Action: Mouse moved to (1137, 592)
Screenshot: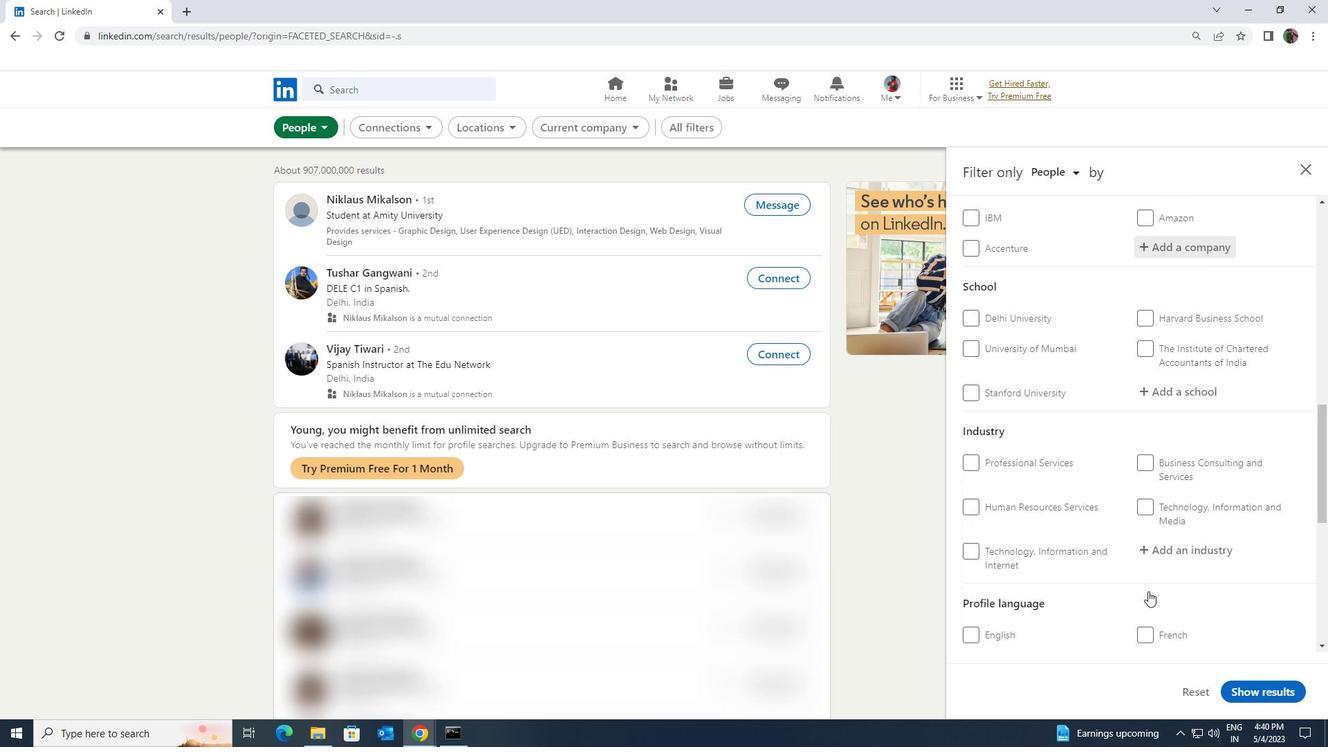 
Action: Mouse scrolled (1137, 591) with delta (0, 0)
Screenshot: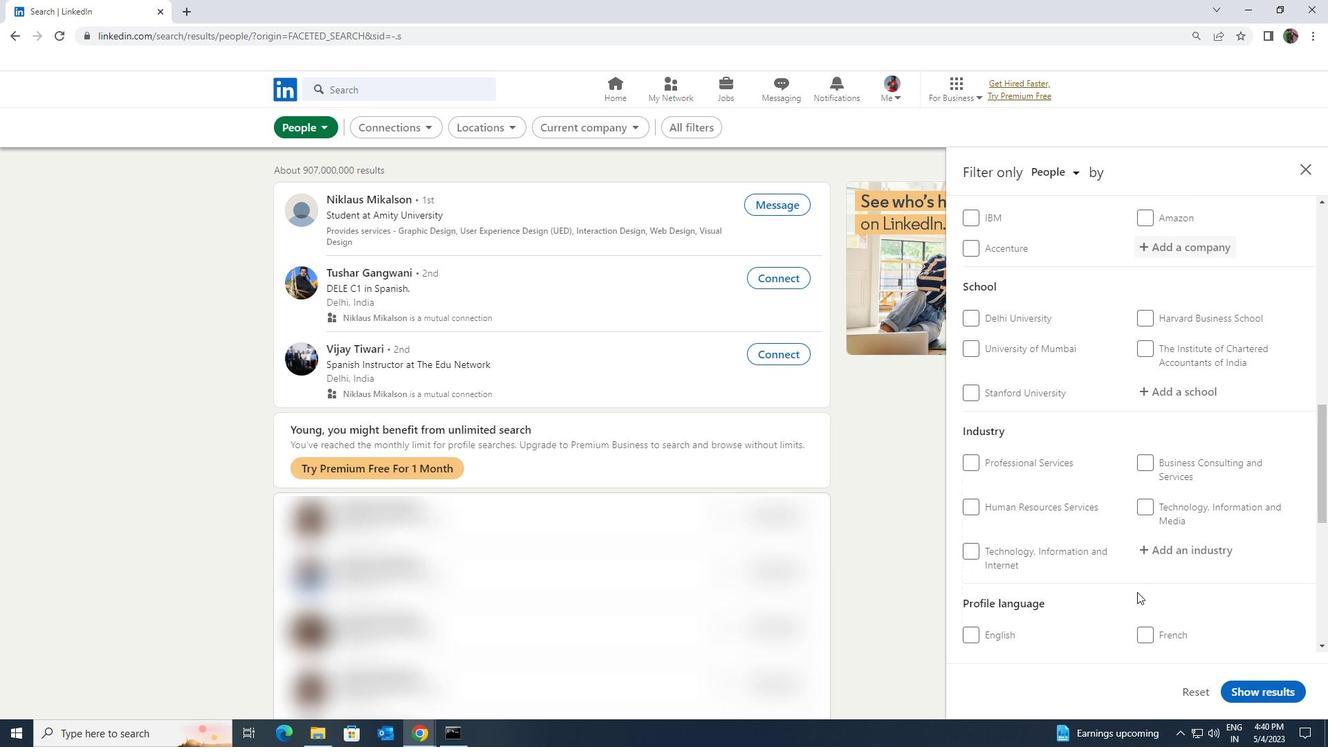 
Action: Mouse scrolled (1137, 591) with delta (0, 0)
Screenshot: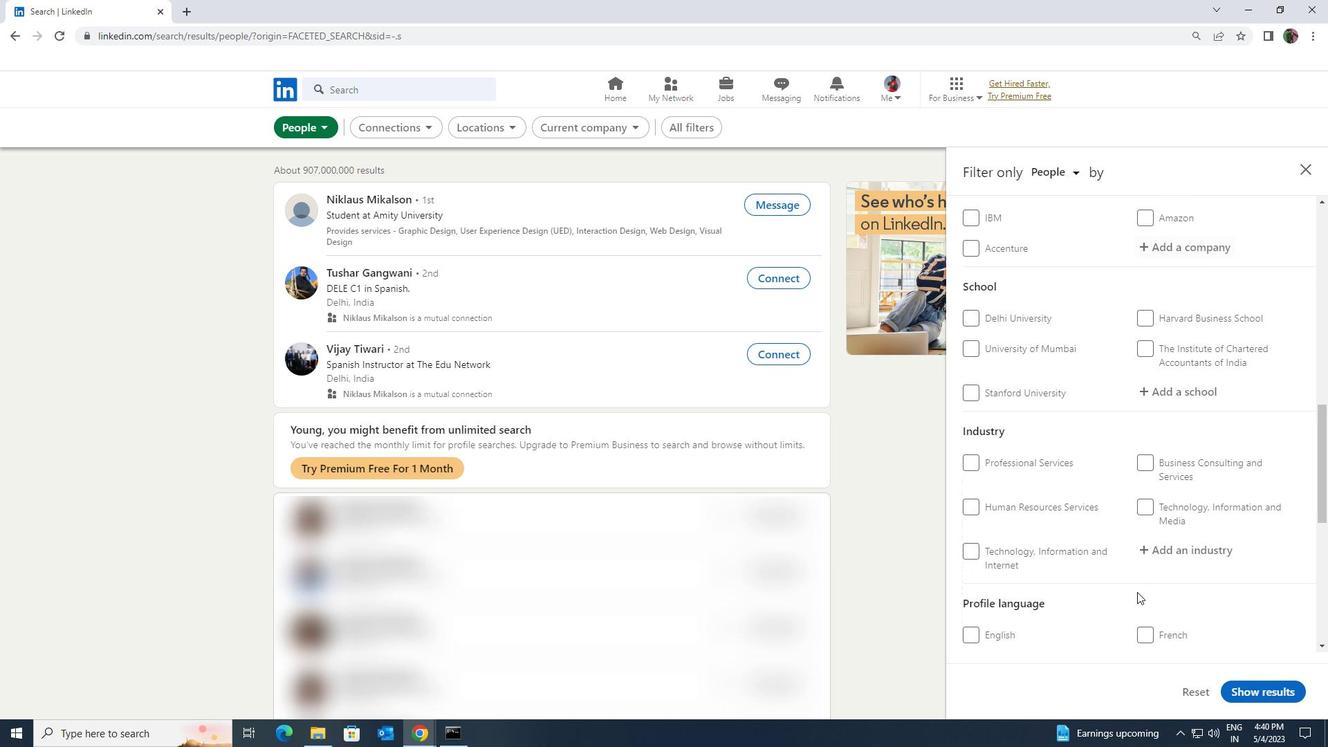 
Action: Mouse moved to (984, 528)
Screenshot: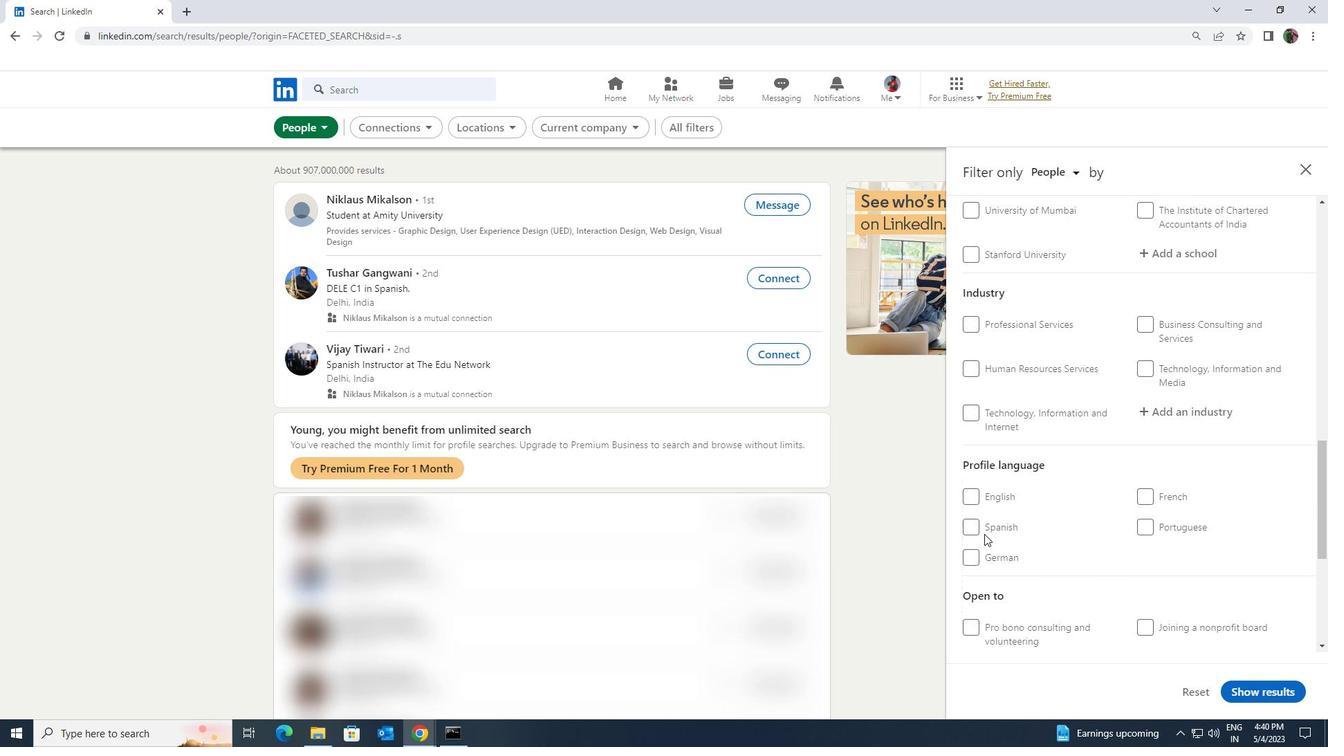
Action: Mouse pressed left at (984, 528)
Screenshot: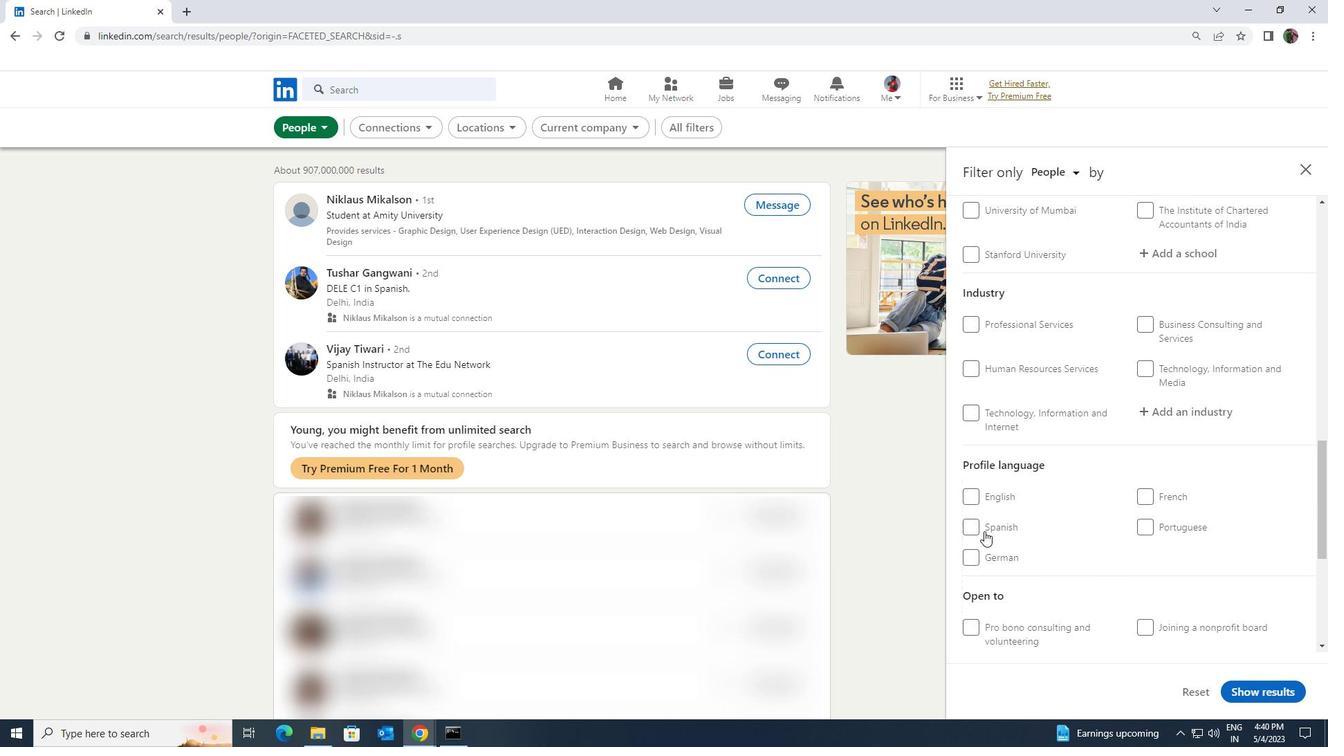 
Action: Mouse moved to (1113, 540)
Screenshot: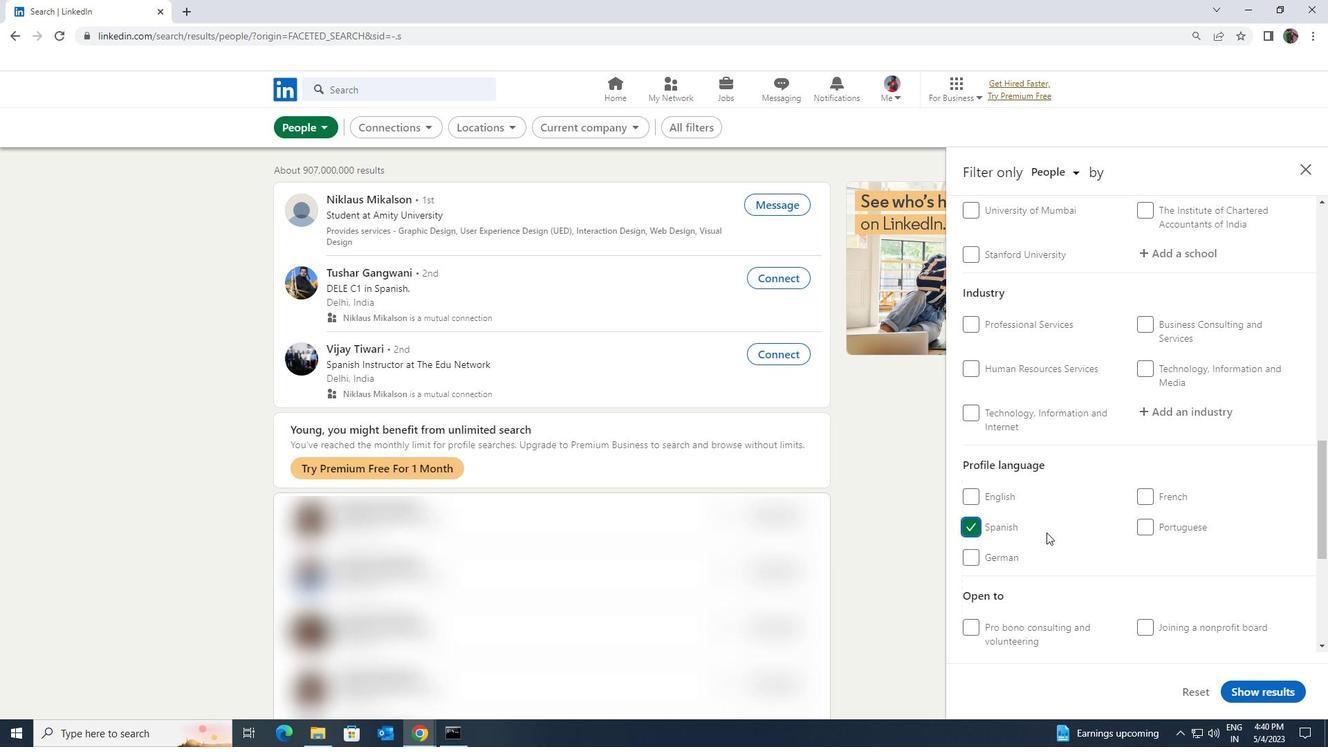 
Action: Mouse scrolled (1113, 541) with delta (0, 0)
Screenshot: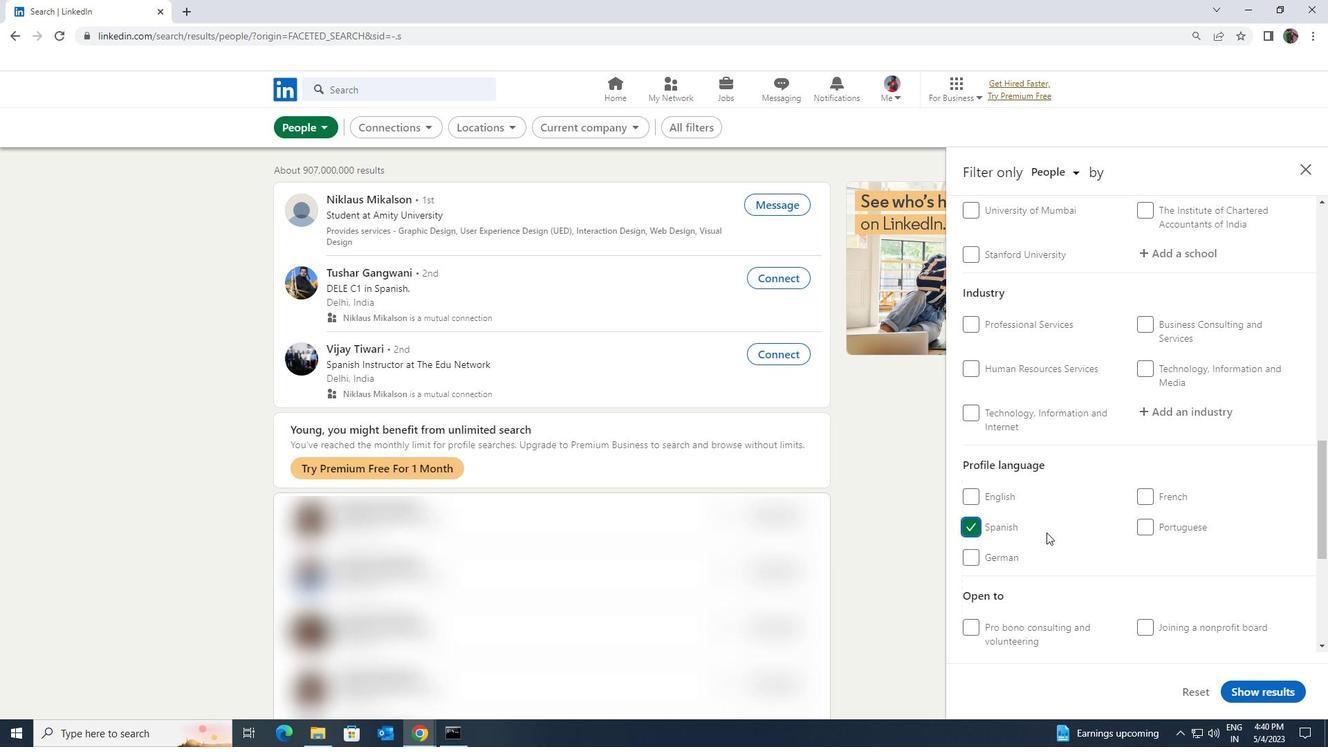 
Action: Mouse moved to (1113, 540)
Screenshot: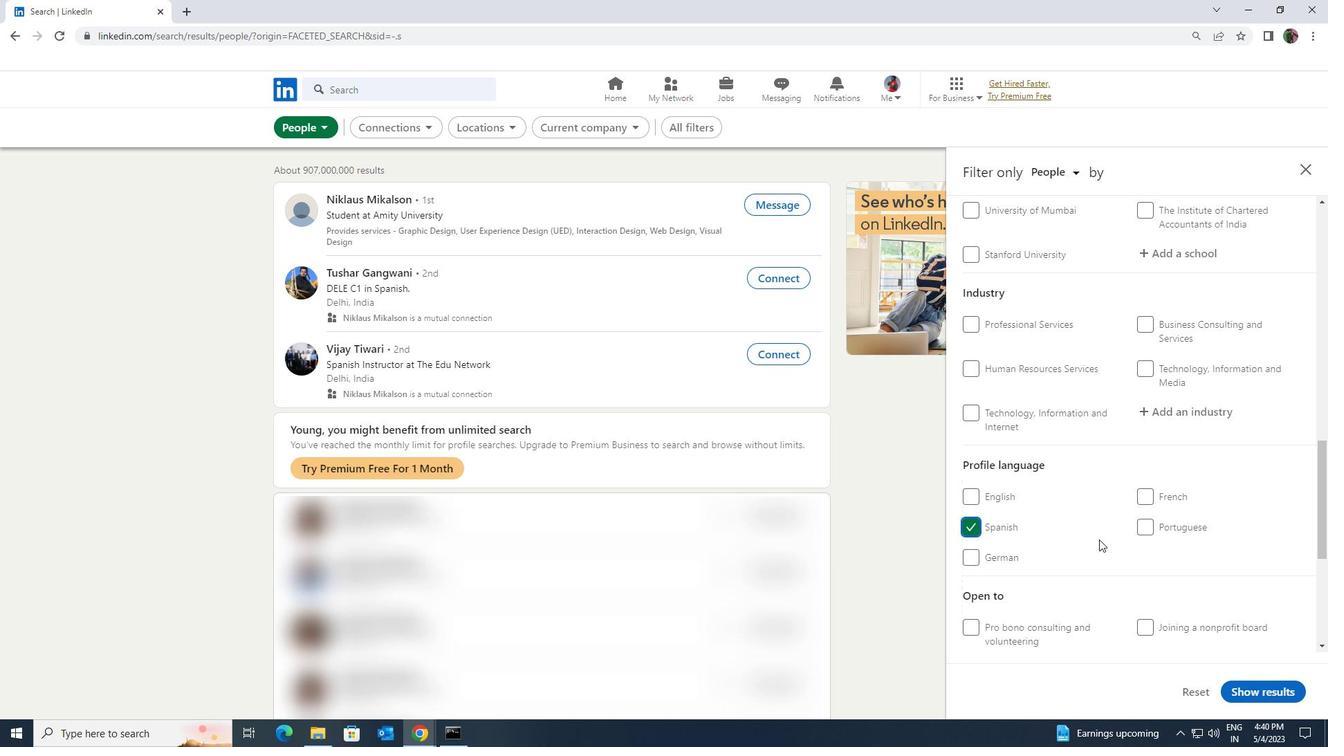 
Action: Mouse scrolled (1113, 541) with delta (0, 0)
Screenshot: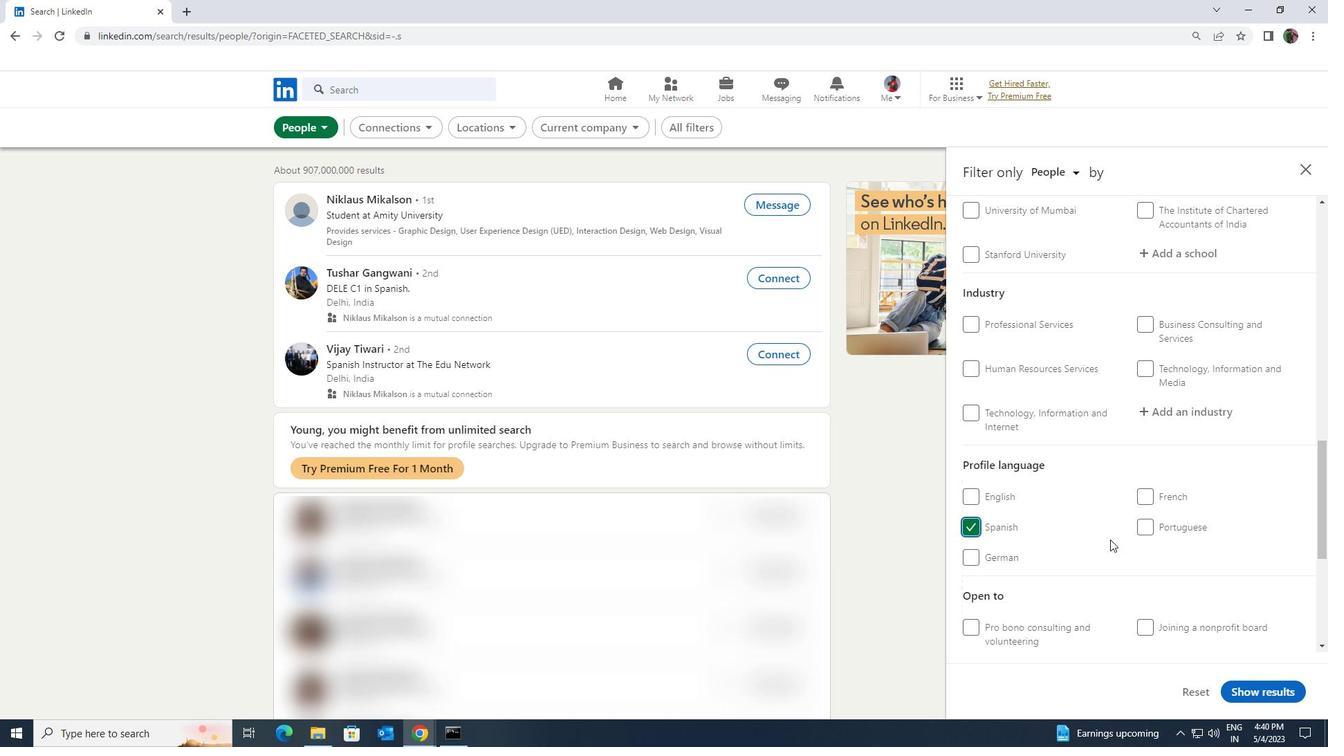 
Action: Mouse moved to (1117, 536)
Screenshot: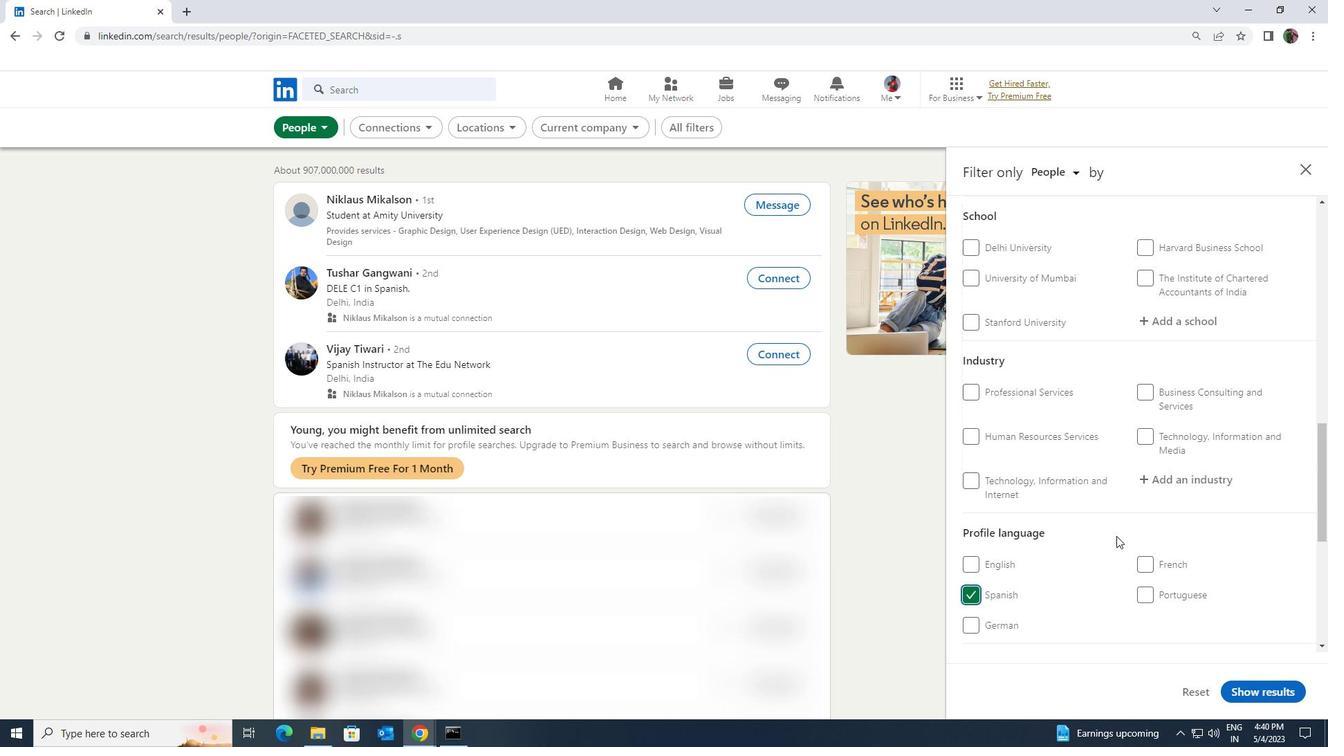 
Action: Mouse scrolled (1117, 536) with delta (0, 0)
Screenshot: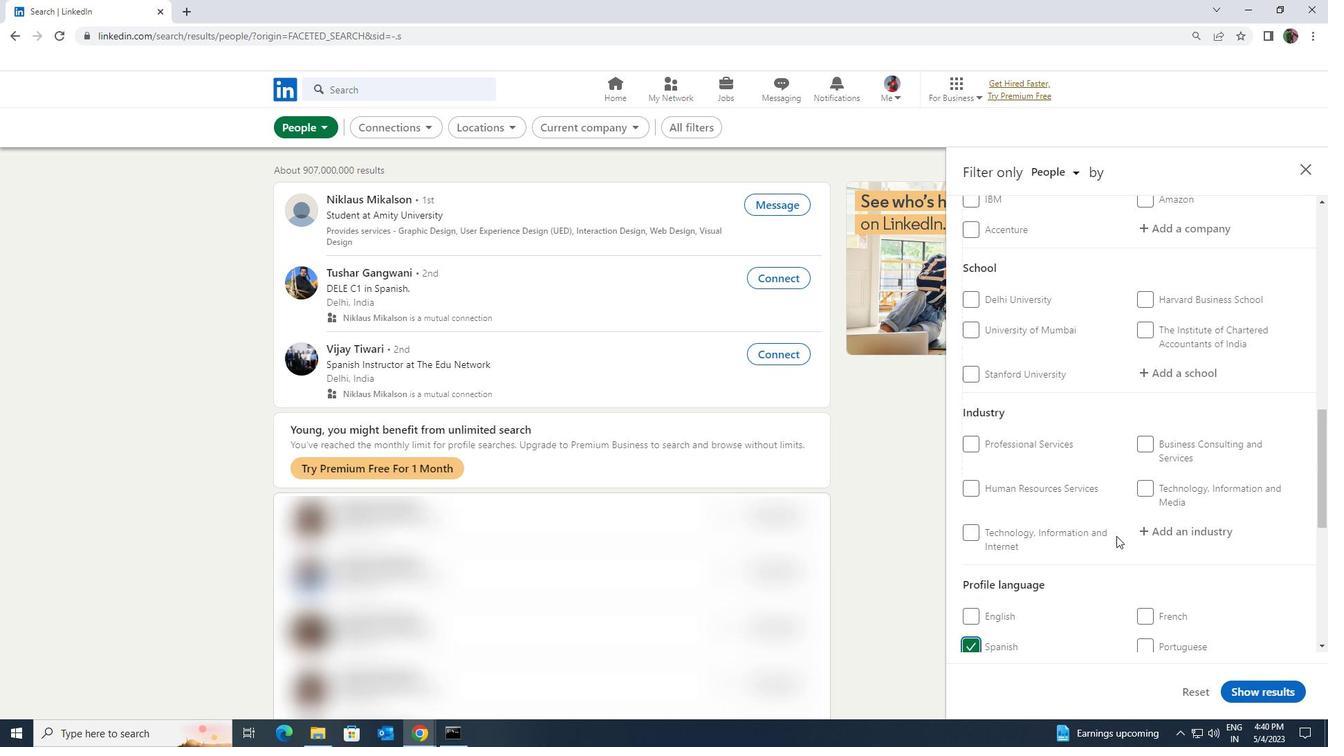 
Action: Mouse scrolled (1117, 536) with delta (0, 0)
Screenshot: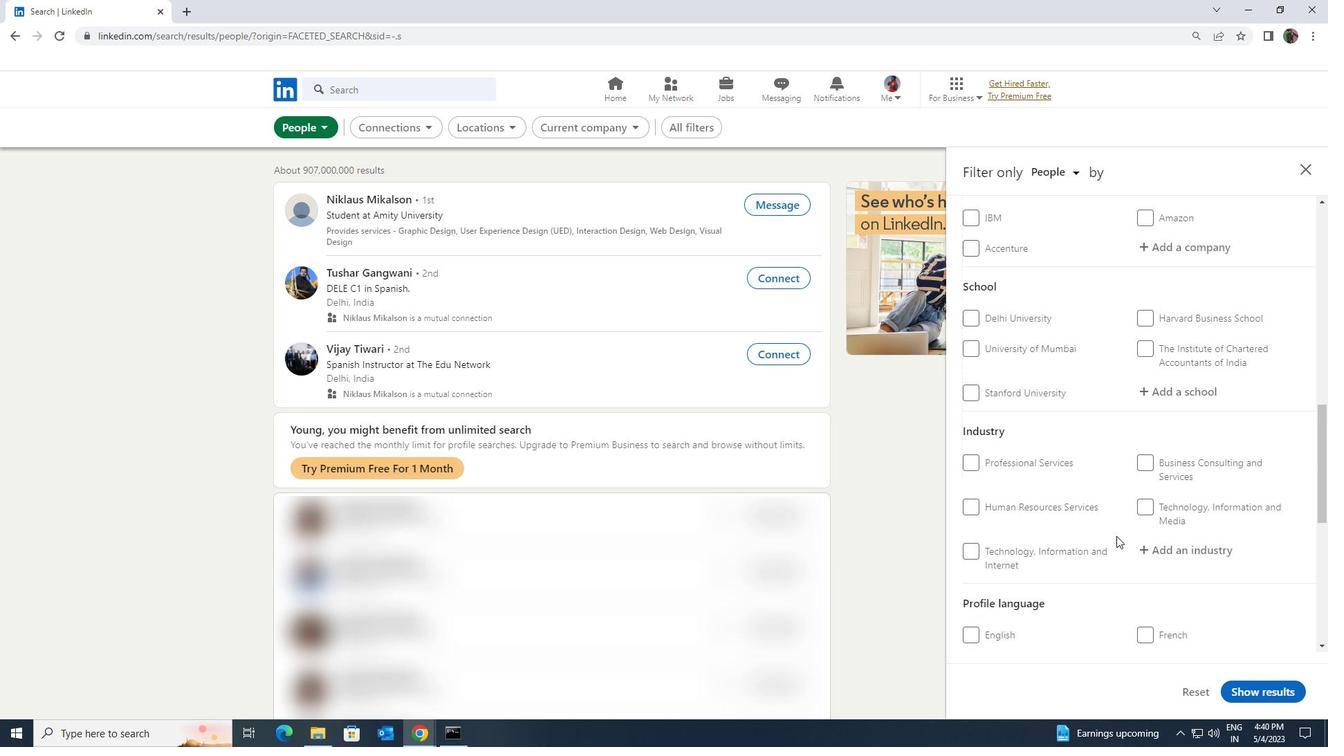 
Action: Mouse moved to (1117, 536)
Screenshot: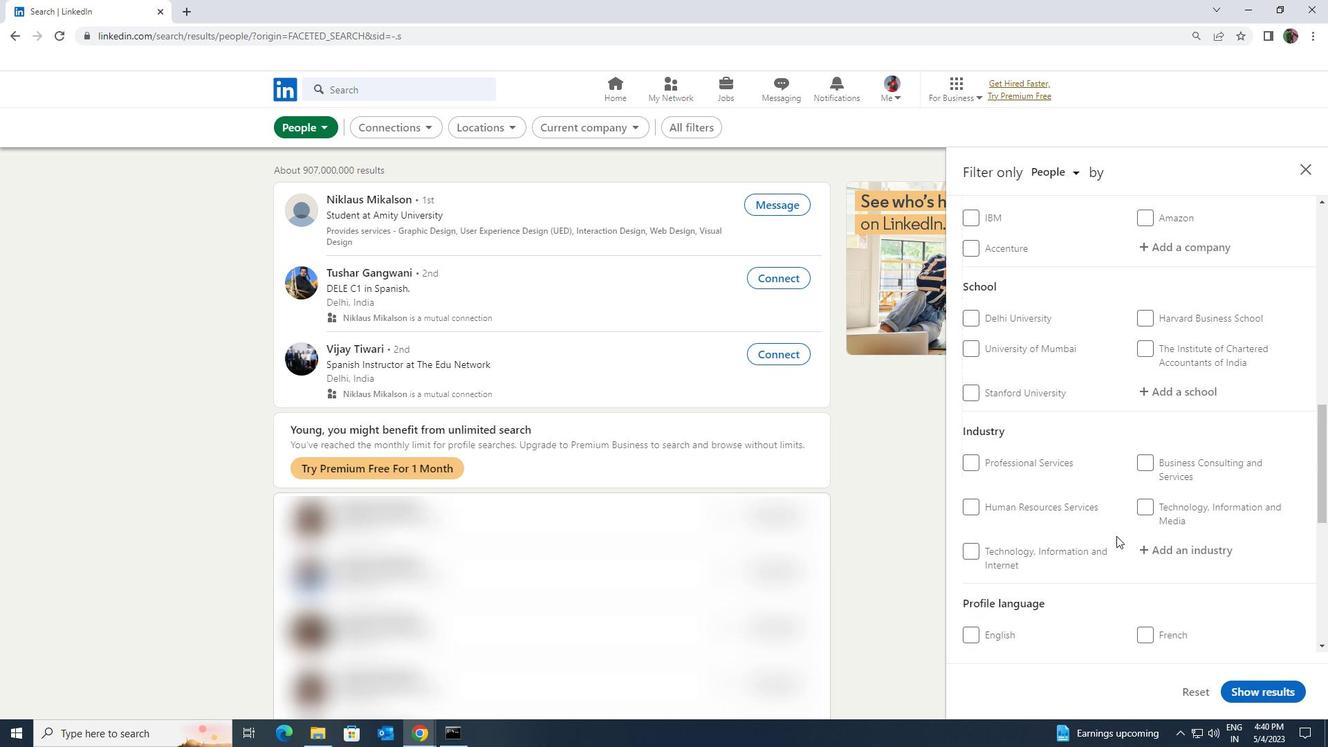 
Action: Mouse scrolled (1117, 536) with delta (0, 0)
Screenshot: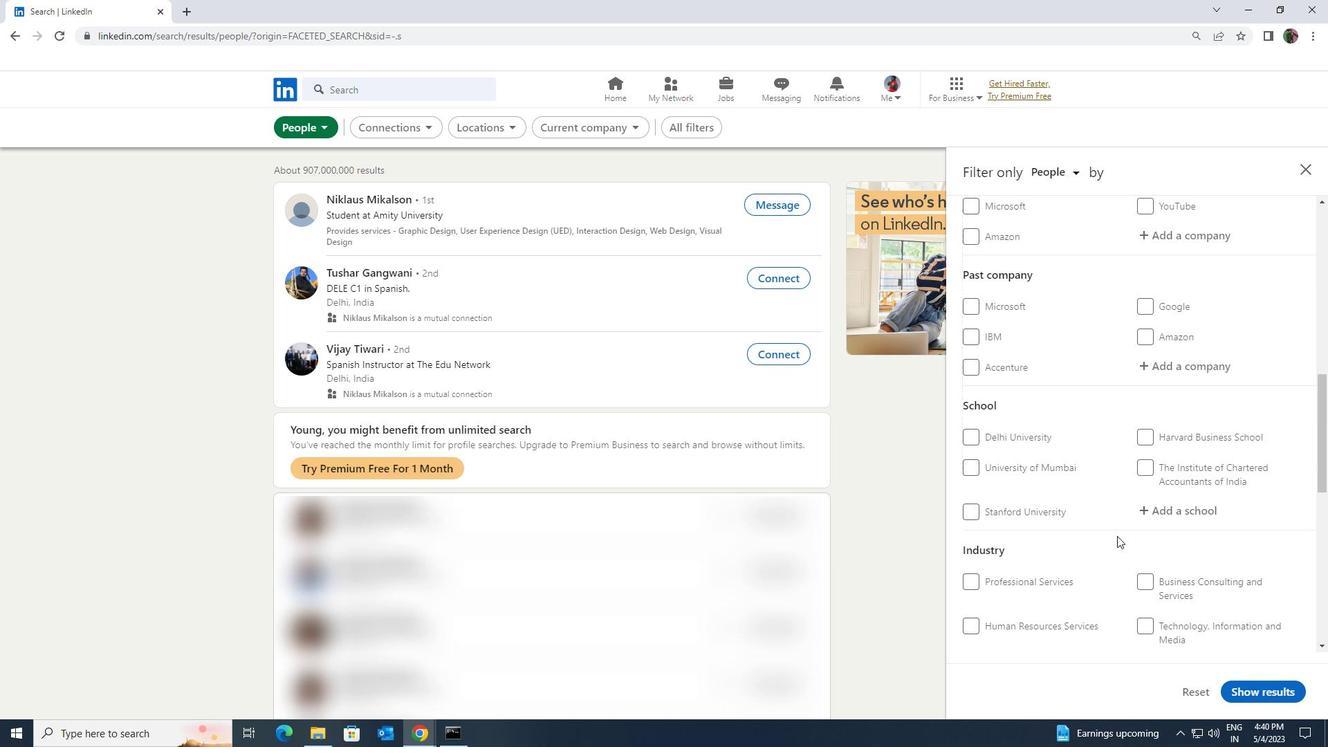
Action: Mouse scrolled (1117, 536) with delta (0, 0)
Screenshot: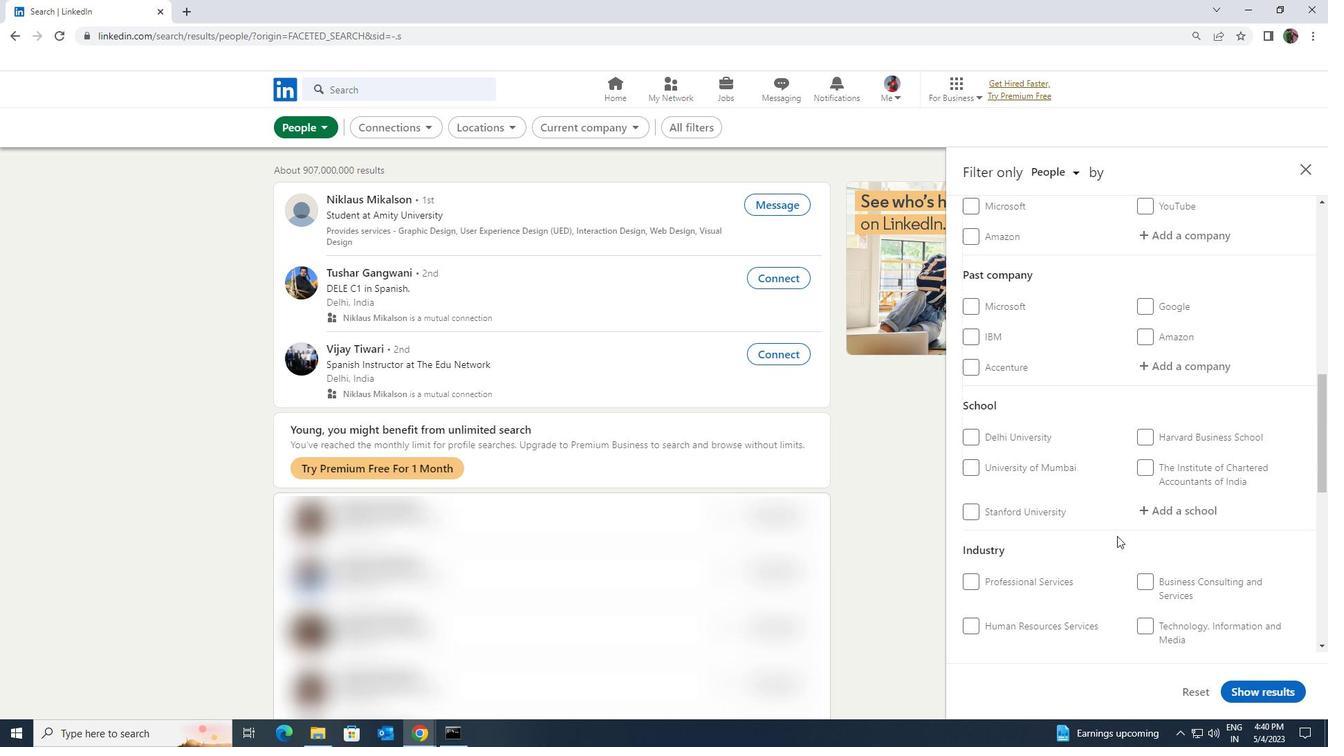 
Action: Mouse scrolled (1117, 536) with delta (0, 0)
Screenshot: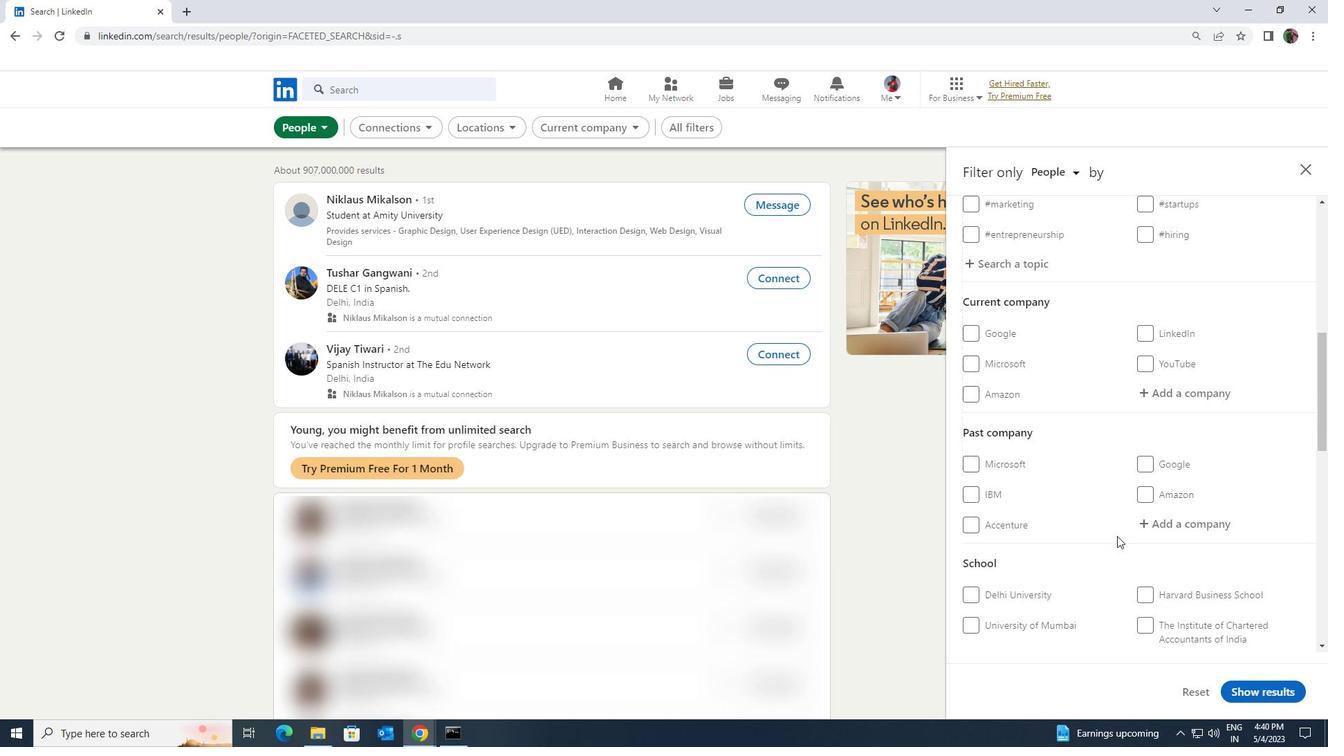 
Action: Mouse scrolled (1117, 536) with delta (0, 0)
Screenshot: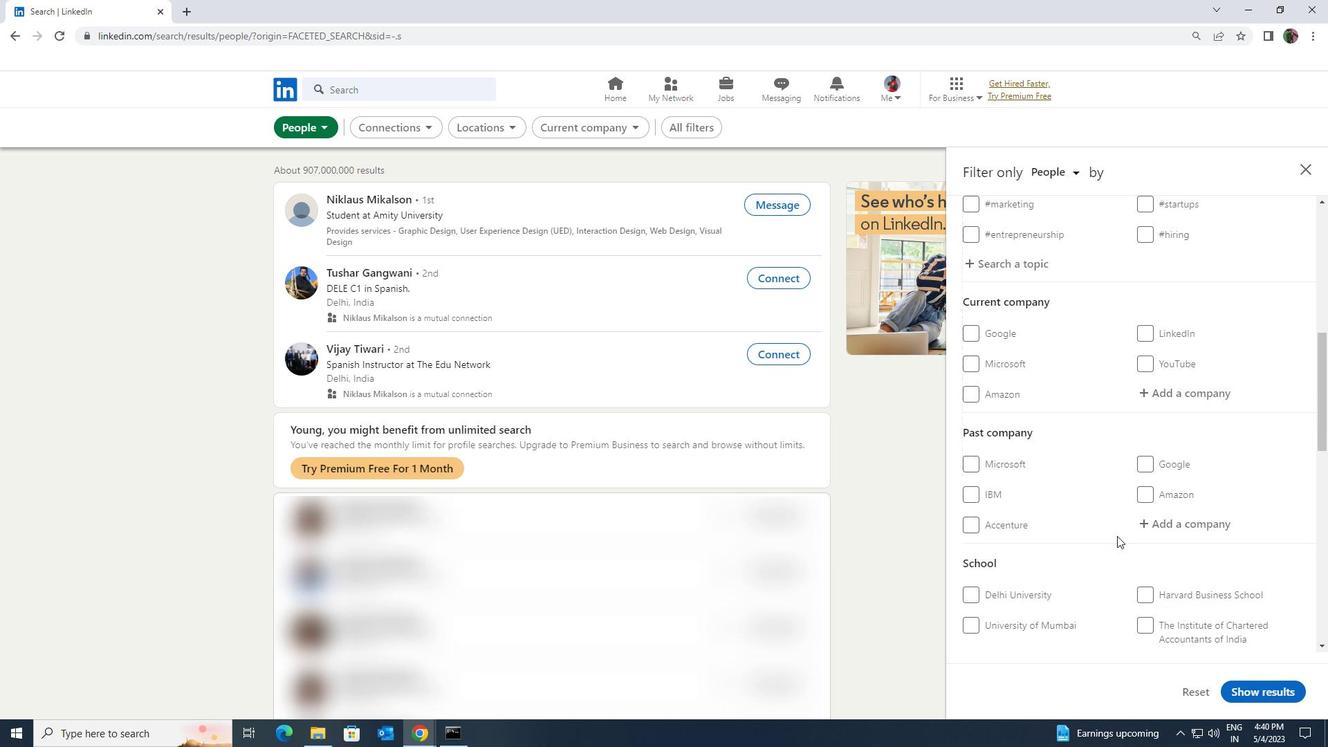 
Action: Mouse moved to (1163, 533)
Screenshot: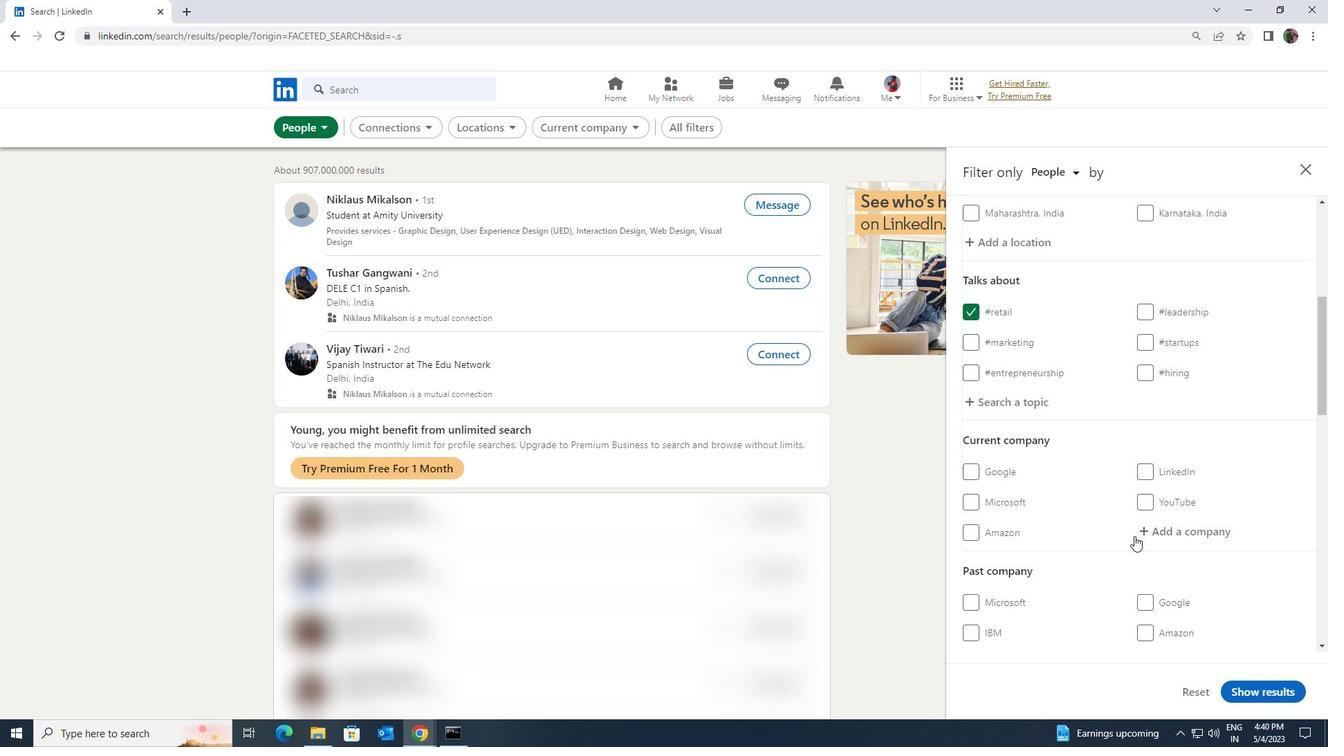 
Action: Mouse pressed left at (1163, 533)
Screenshot: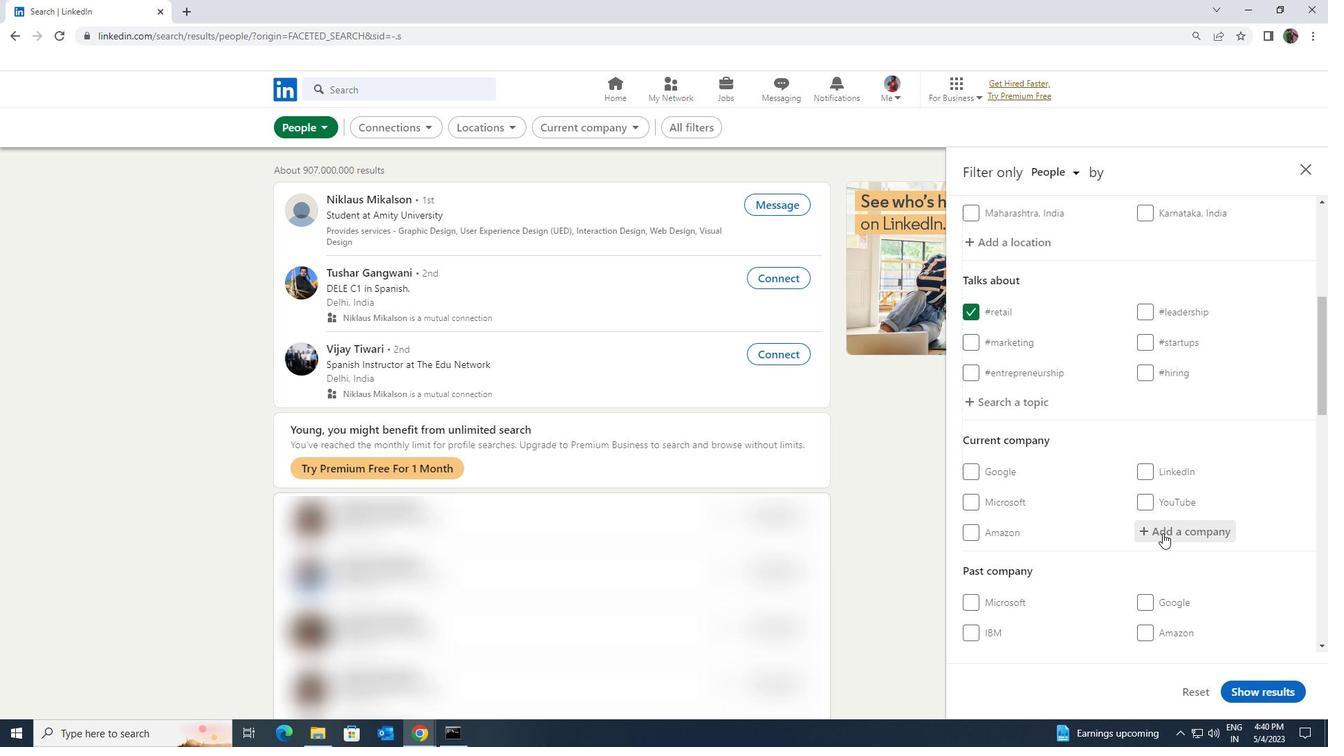 
Action: Key pressed <Key.shift><Key.shift><Key.shift><Key.shift><Key.shift><Key.shift><Key.shift><Key.shift><Key.shift><Key.shift><Key.shift><Key.shift><Key.shift><Key.shift><Key.shift><Key.shift><Key.shift><Key.shift>HUNTSMAN<Key.space><Key.shift>CORPO
Screenshot: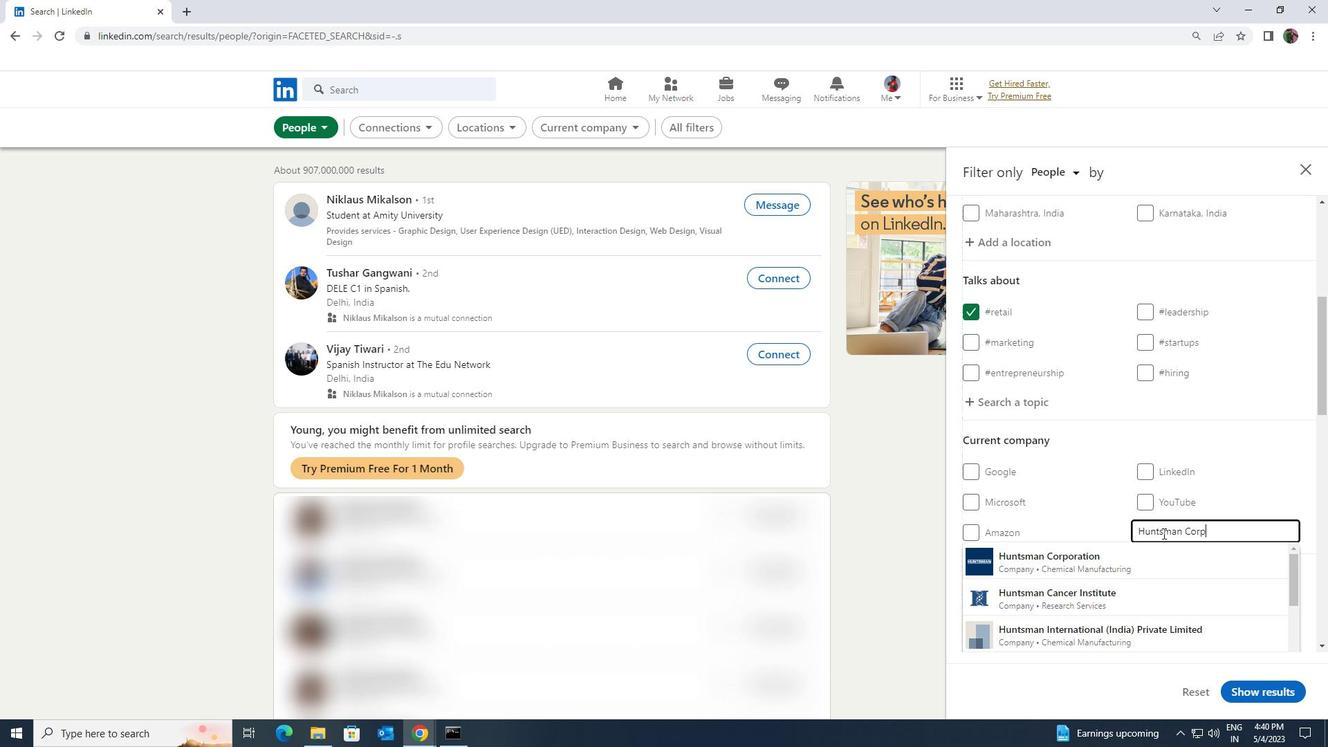 
Action: Mouse moved to (1156, 543)
Screenshot: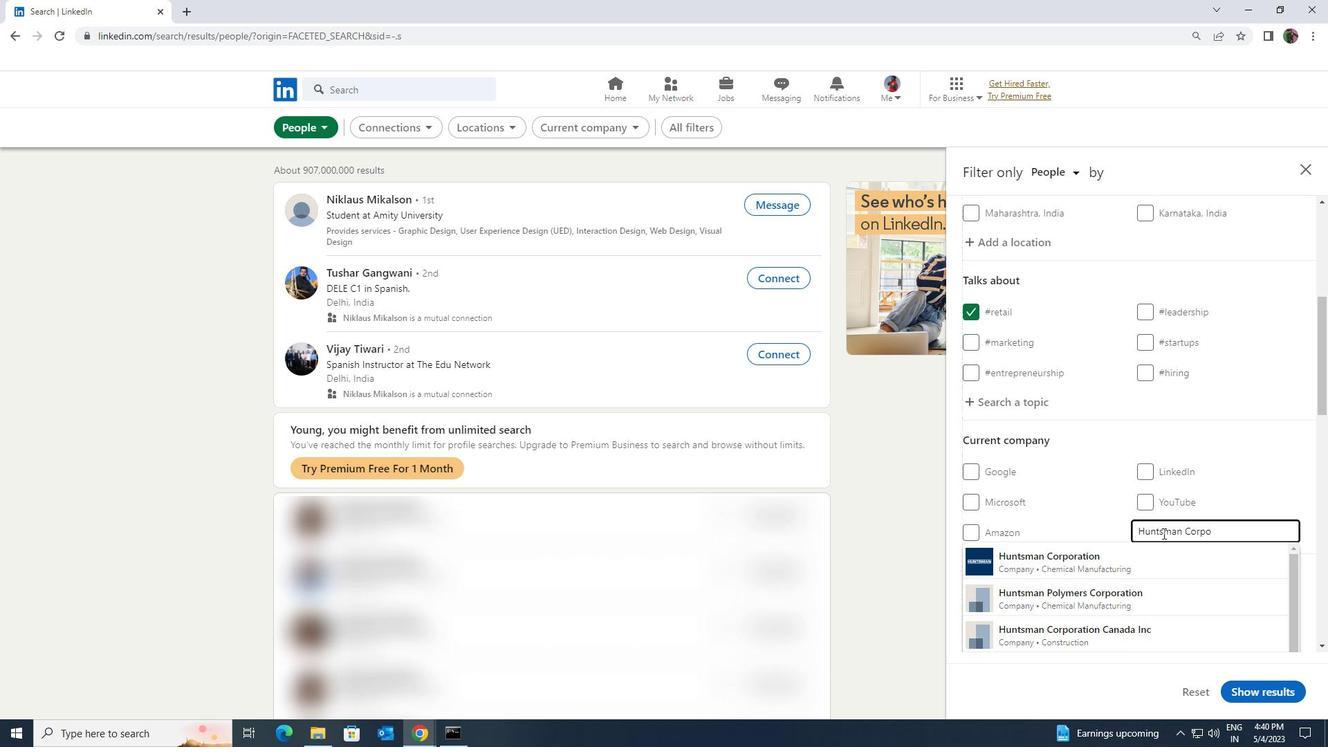 
Action: Mouse pressed left at (1156, 543)
Screenshot: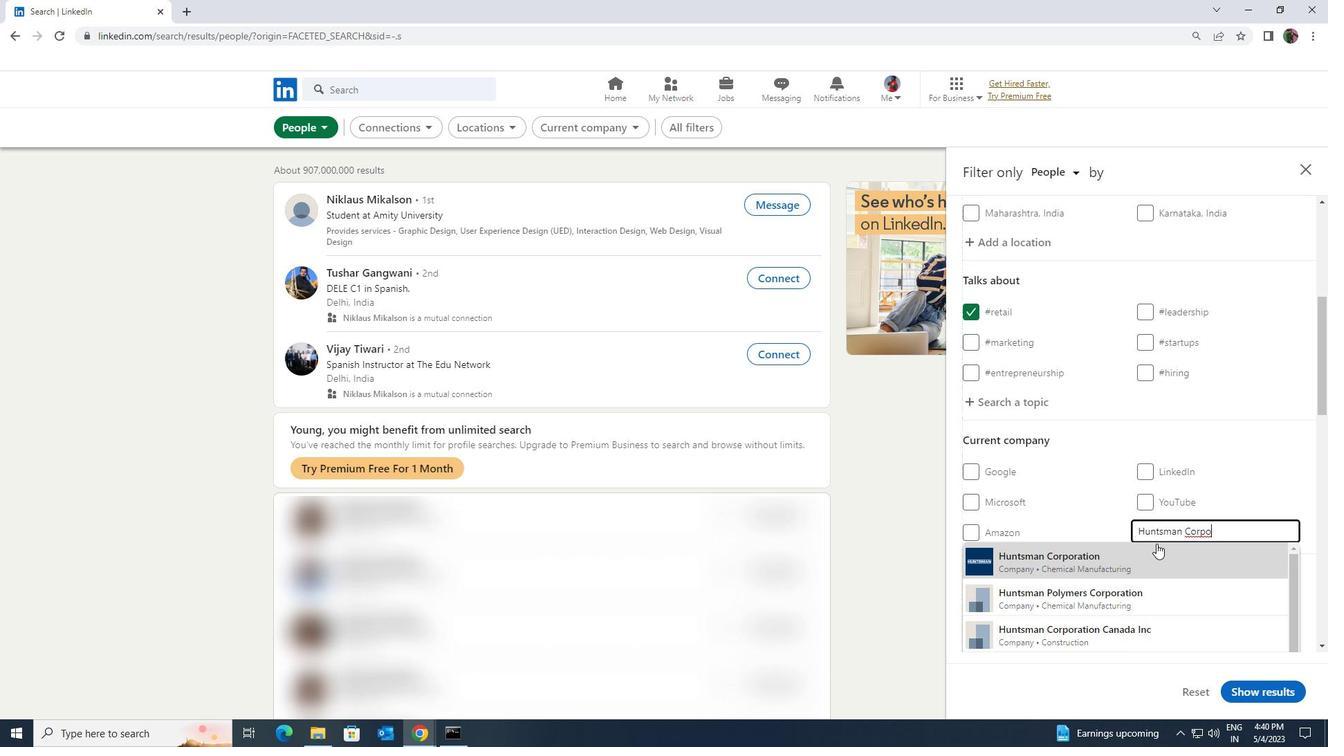 
Action: Mouse scrolled (1156, 543) with delta (0, 0)
Screenshot: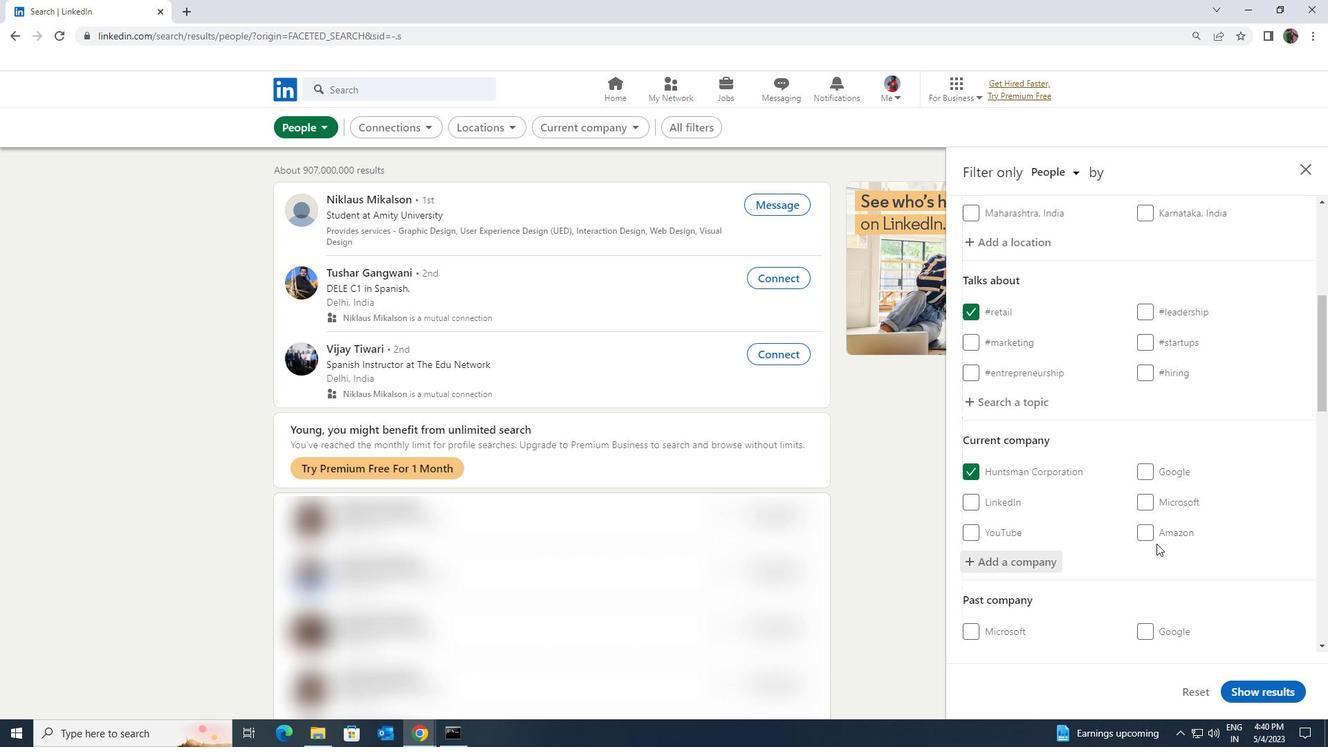 
Action: Mouse scrolled (1156, 543) with delta (0, 0)
Screenshot: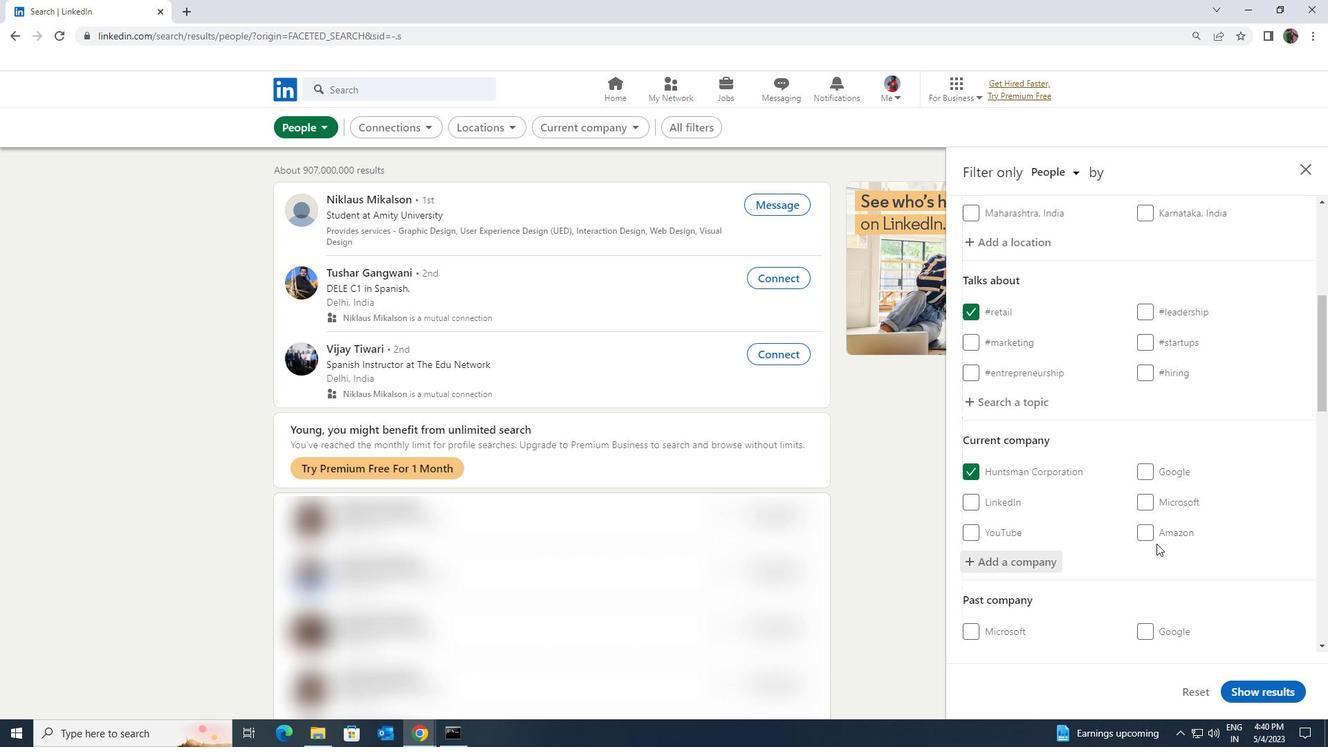 
Action: Mouse scrolled (1156, 543) with delta (0, 0)
Screenshot: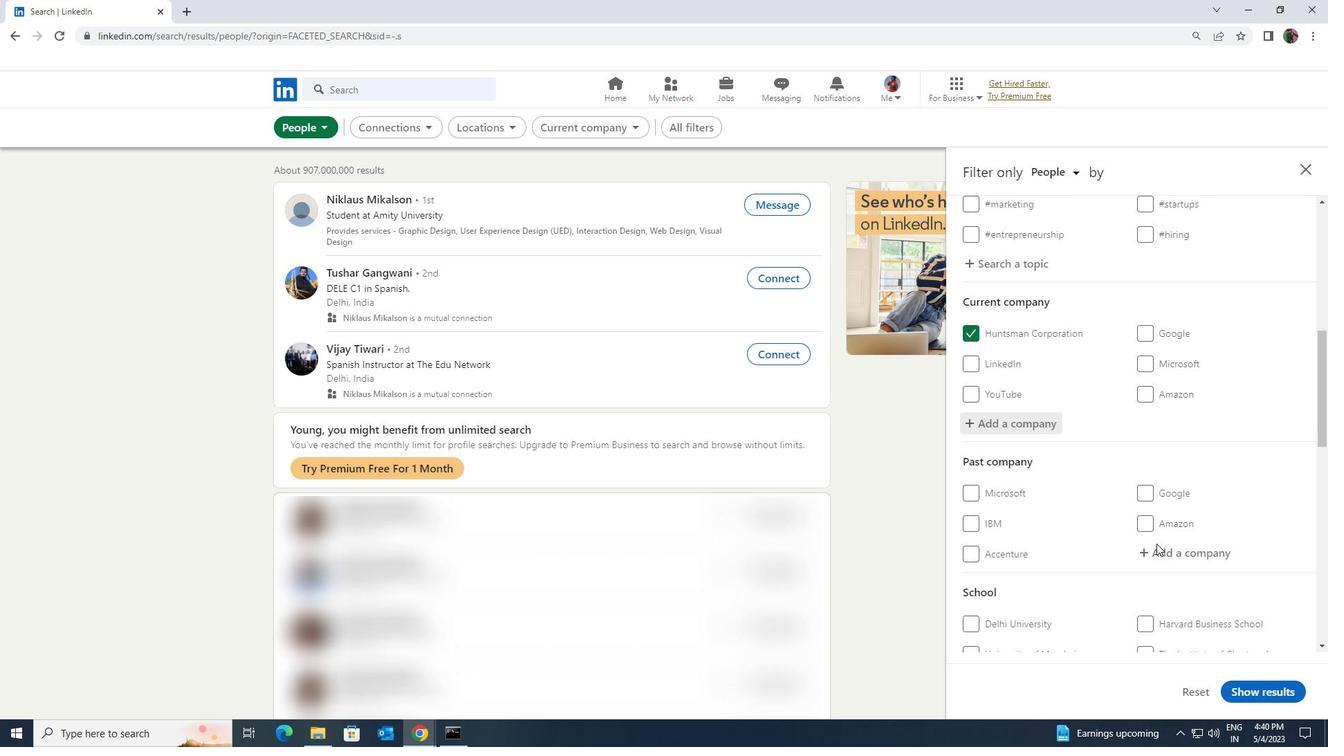 
Action: Mouse scrolled (1156, 543) with delta (0, 0)
Screenshot: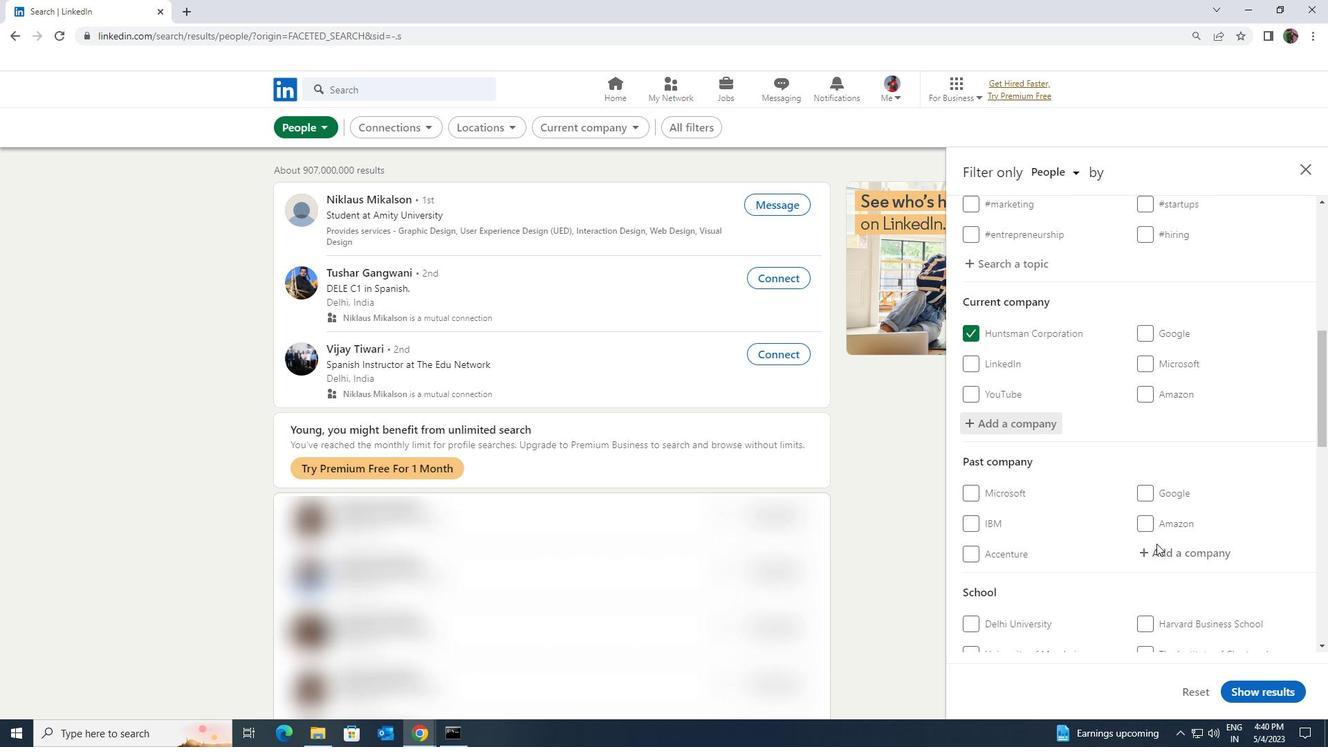 
Action: Mouse moved to (1151, 552)
Screenshot: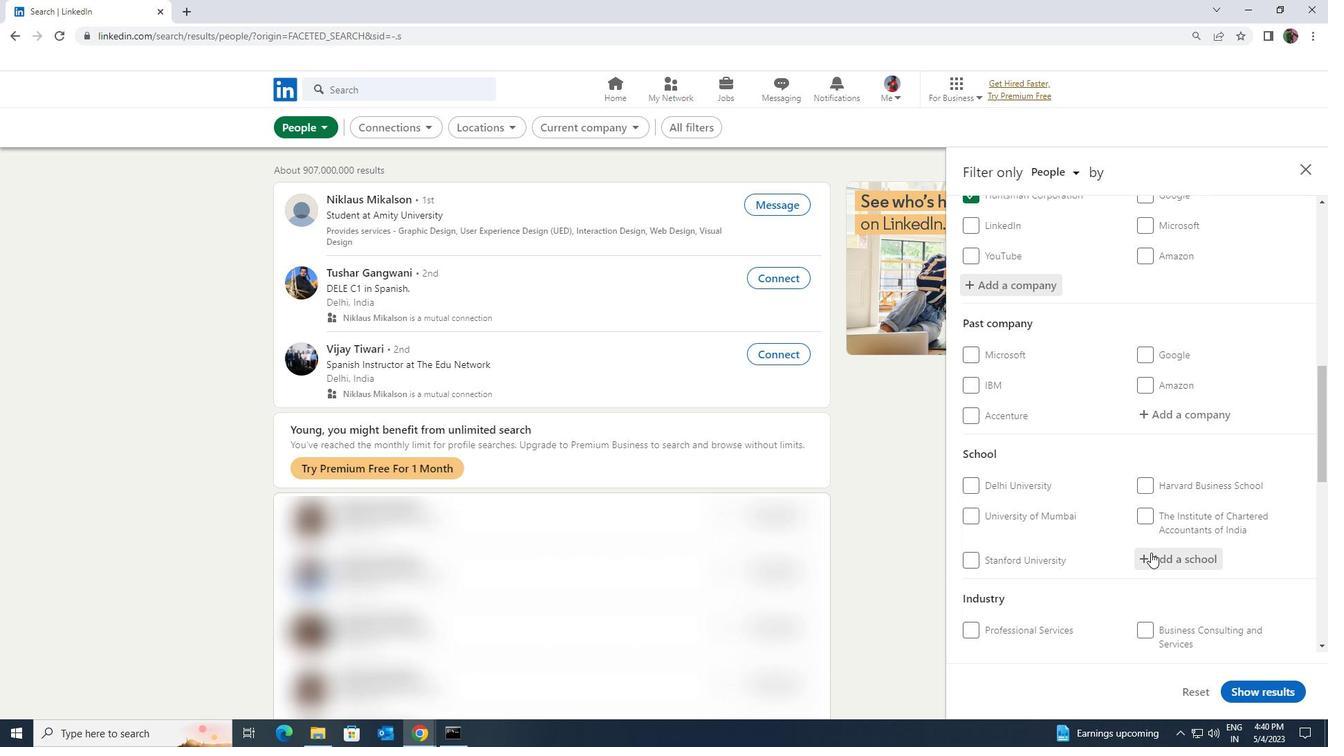 
Action: Mouse pressed left at (1151, 552)
Screenshot: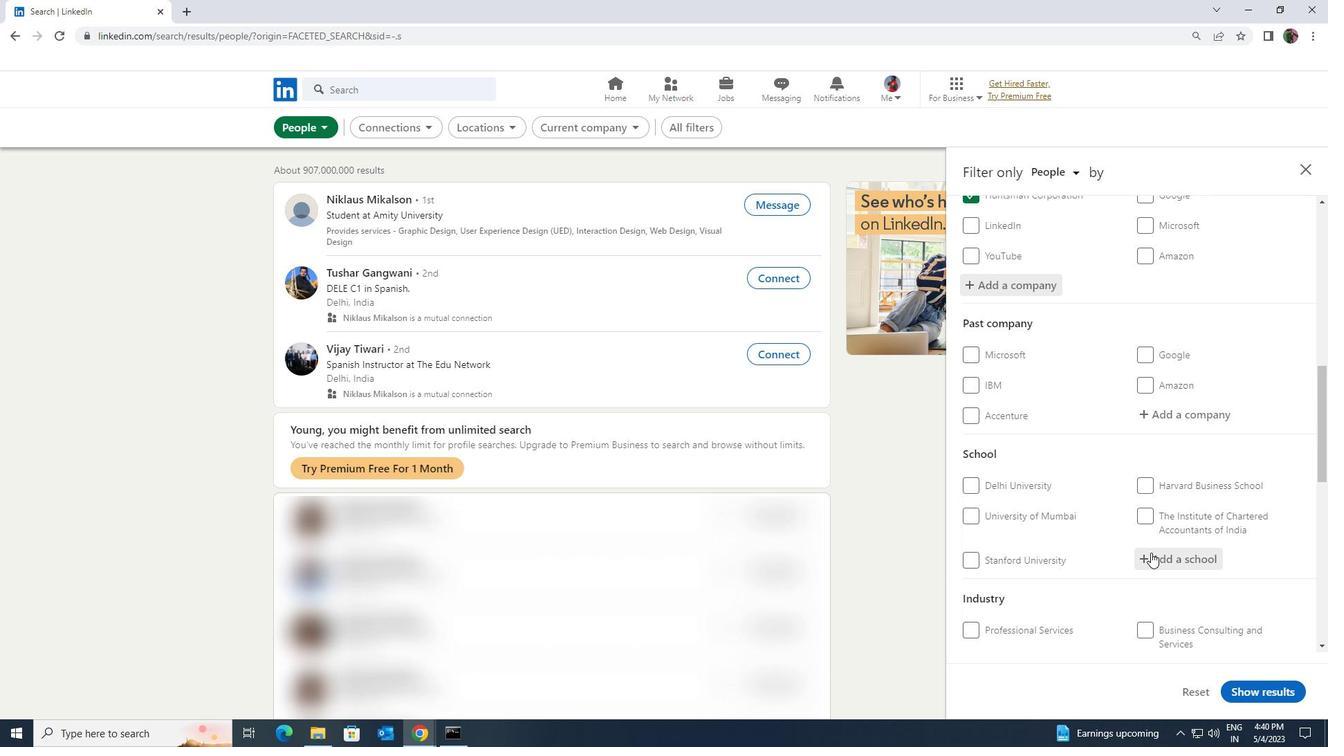 
Action: Key pressed <Key.shift><Key.shift><Key.shift>HOLY<Key.space>ANG
Screenshot: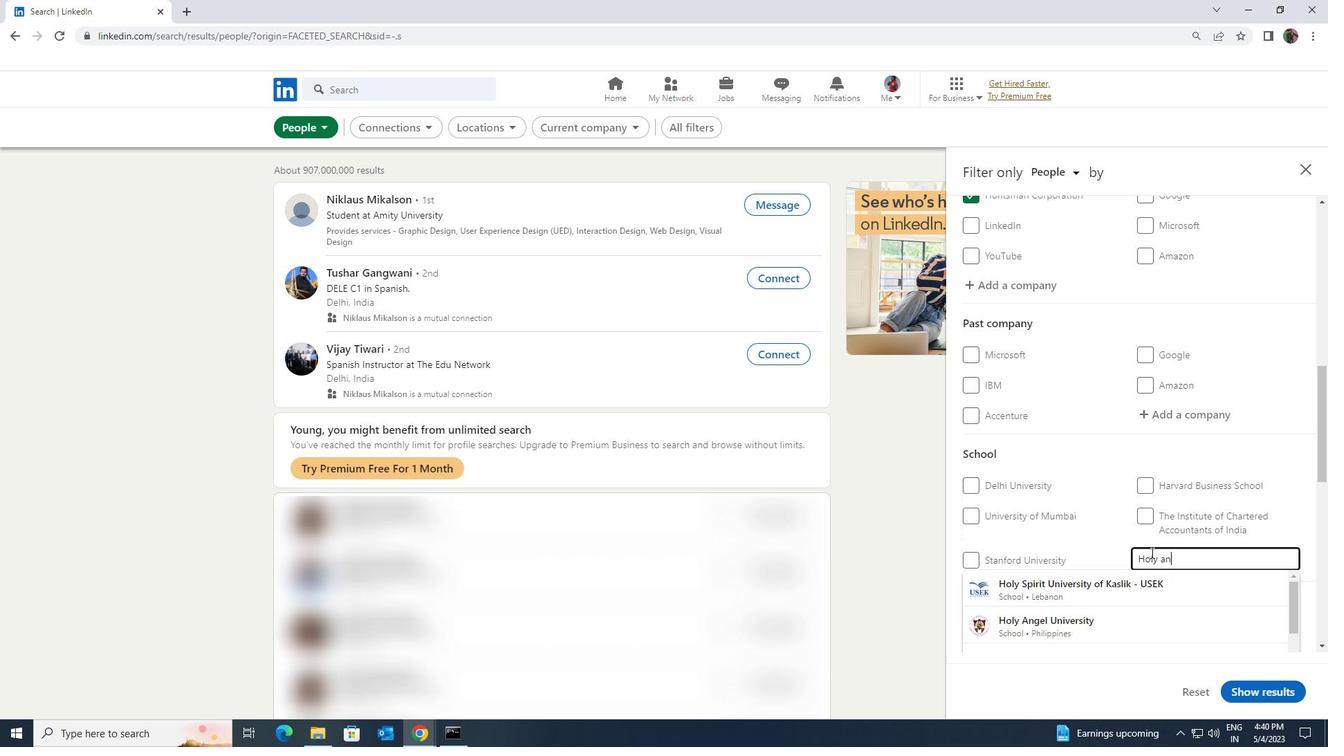 
Action: Mouse moved to (1149, 570)
Screenshot: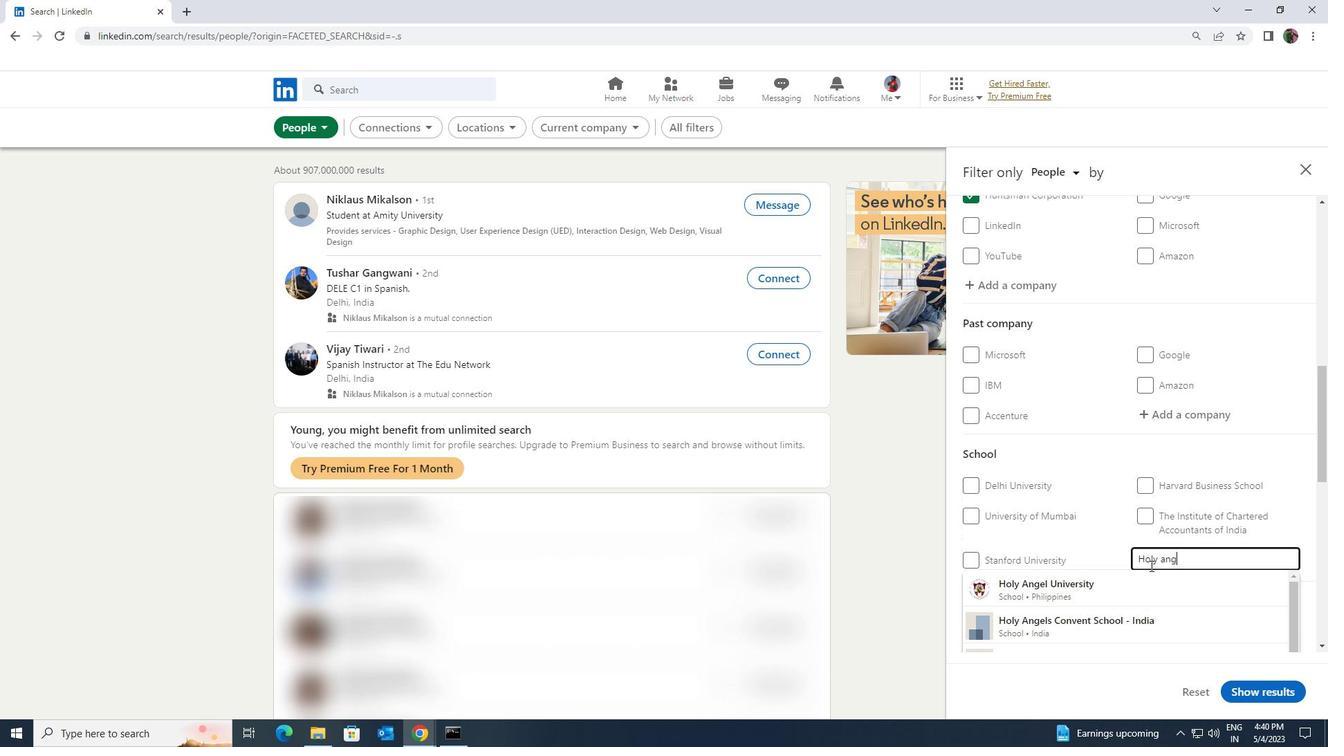 
Action: Mouse pressed left at (1149, 570)
Screenshot: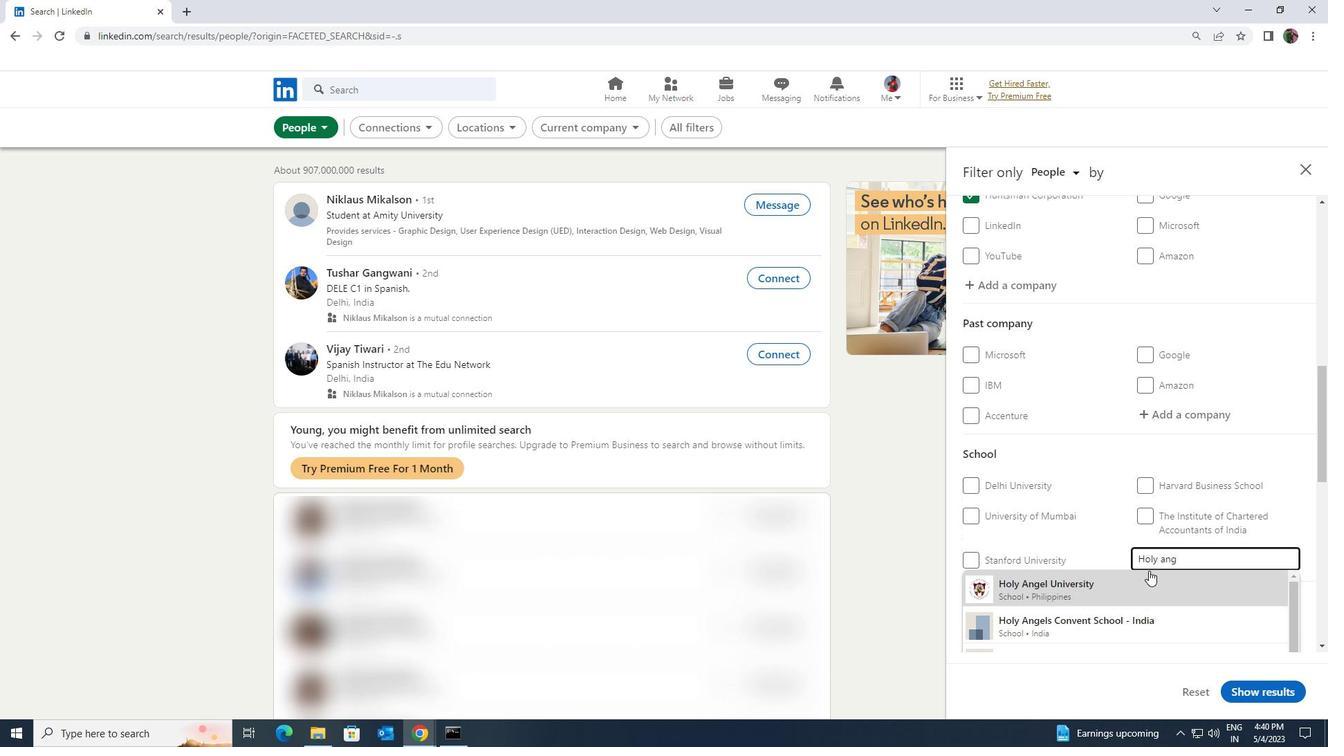
Action: Mouse scrolled (1149, 570) with delta (0, 0)
Screenshot: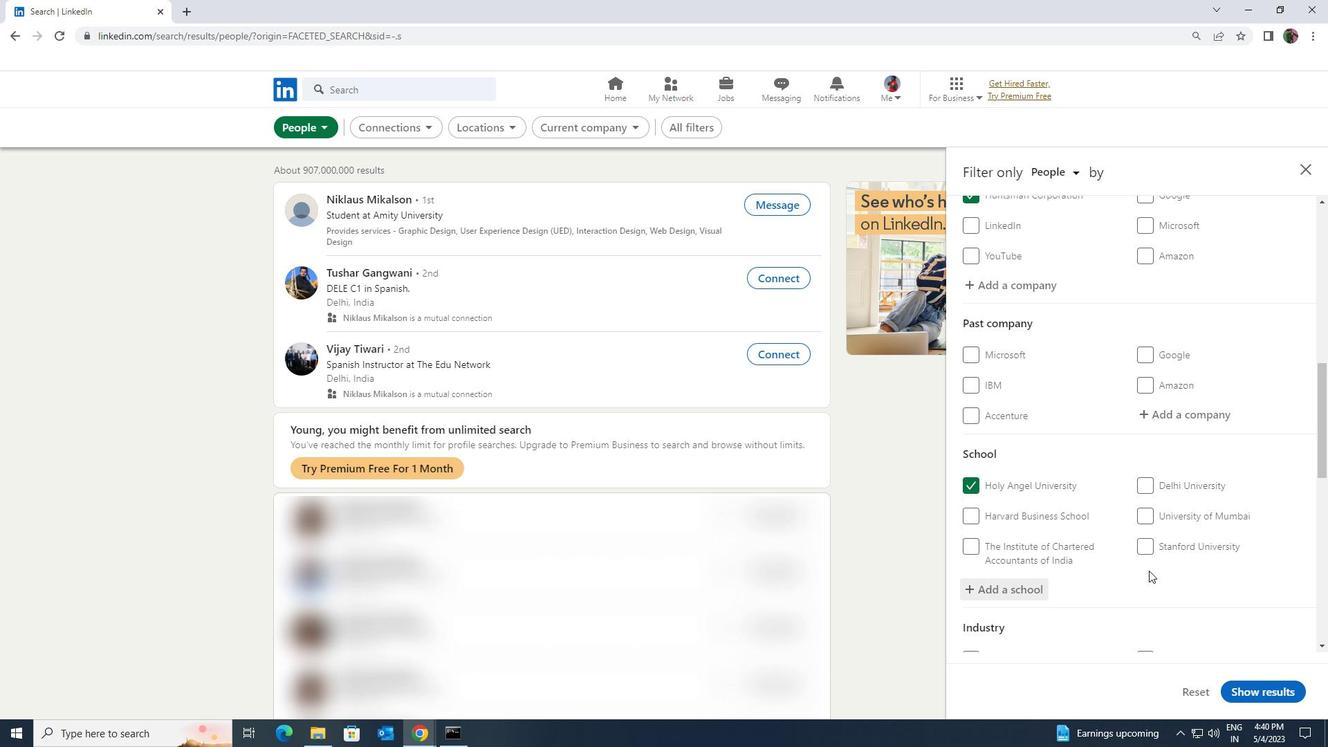 
Action: Mouse scrolled (1149, 570) with delta (0, 0)
Screenshot: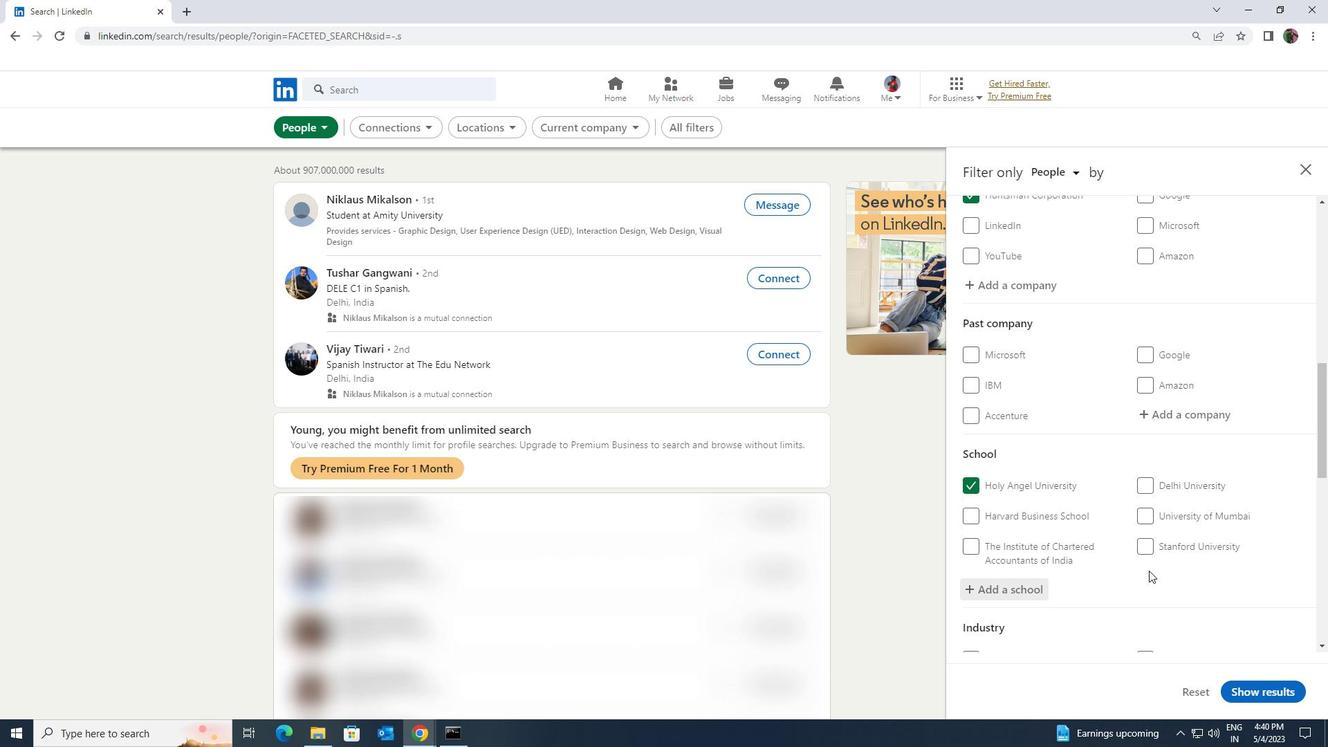 
Action: Mouse scrolled (1149, 570) with delta (0, 0)
Screenshot: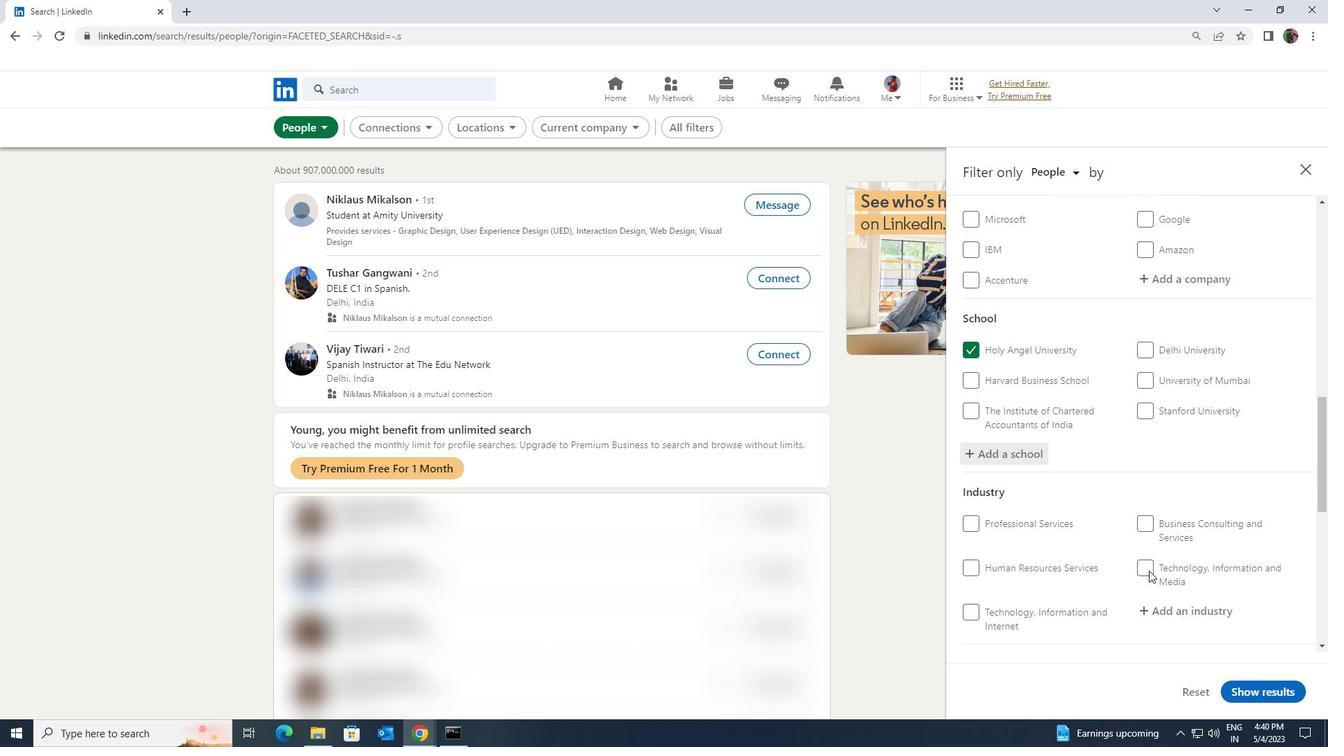 
Action: Mouse moved to (1166, 545)
Screenshot: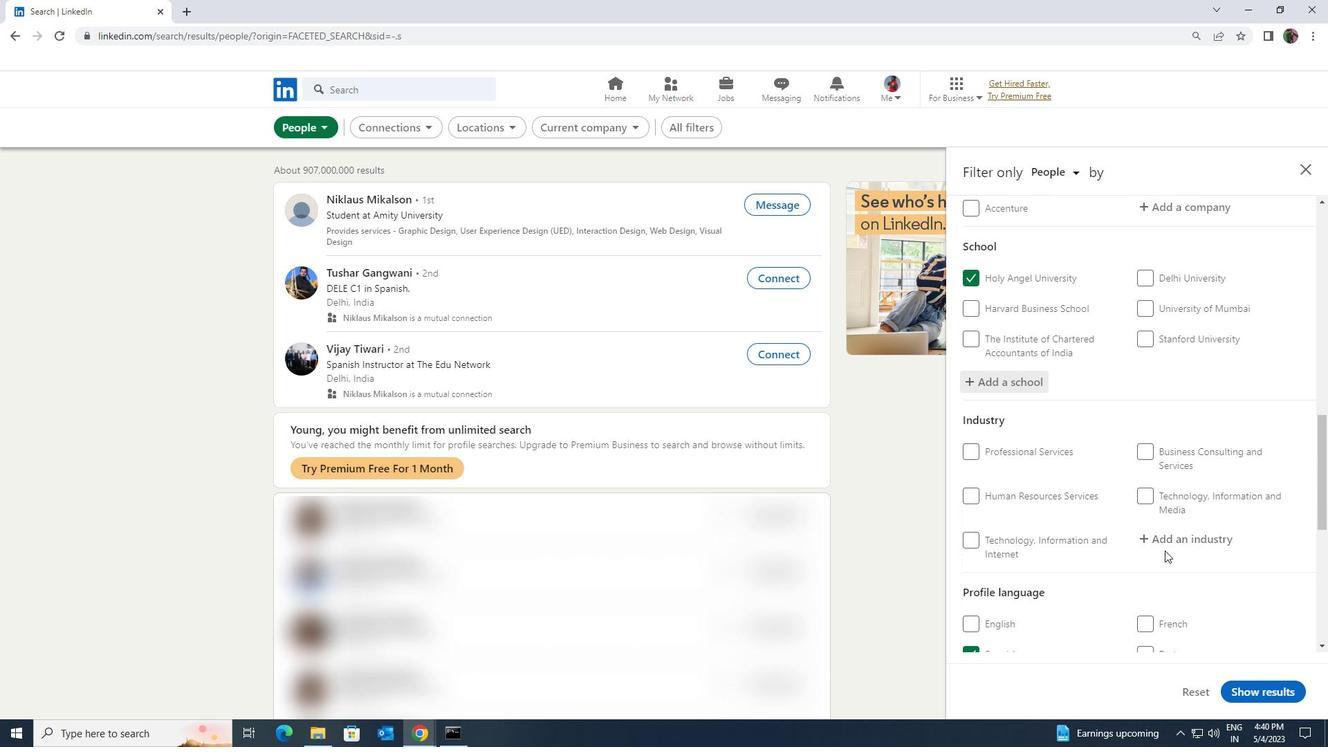 
Action: Mouse pressed left at (1166, 545)
Screenshot: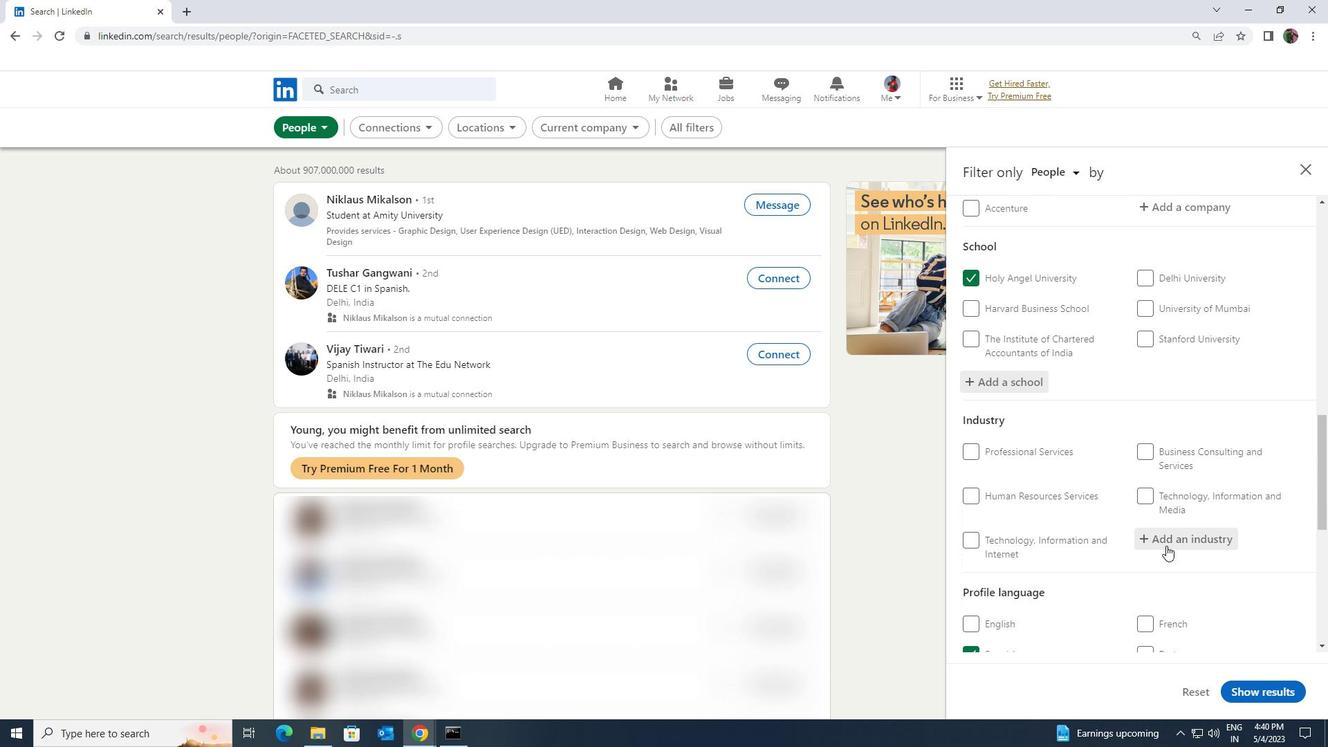 
Action: Key pressed <Key.shift><Key.shift><Key.shift><Key.shift><Key.shift><Key.shift><Key.shift><Key.shift>RADIO
Screenshot: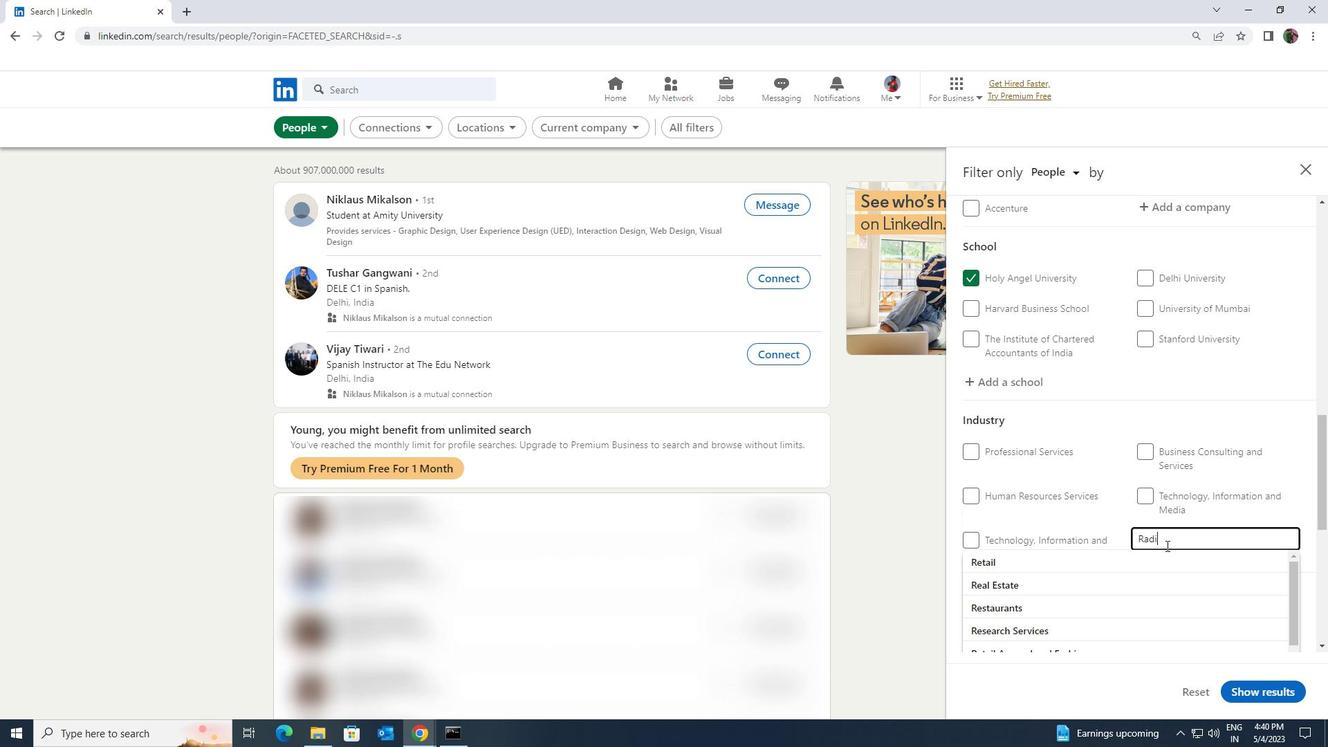 
Action: Mouse moved to (1163, 553)
Screenshot: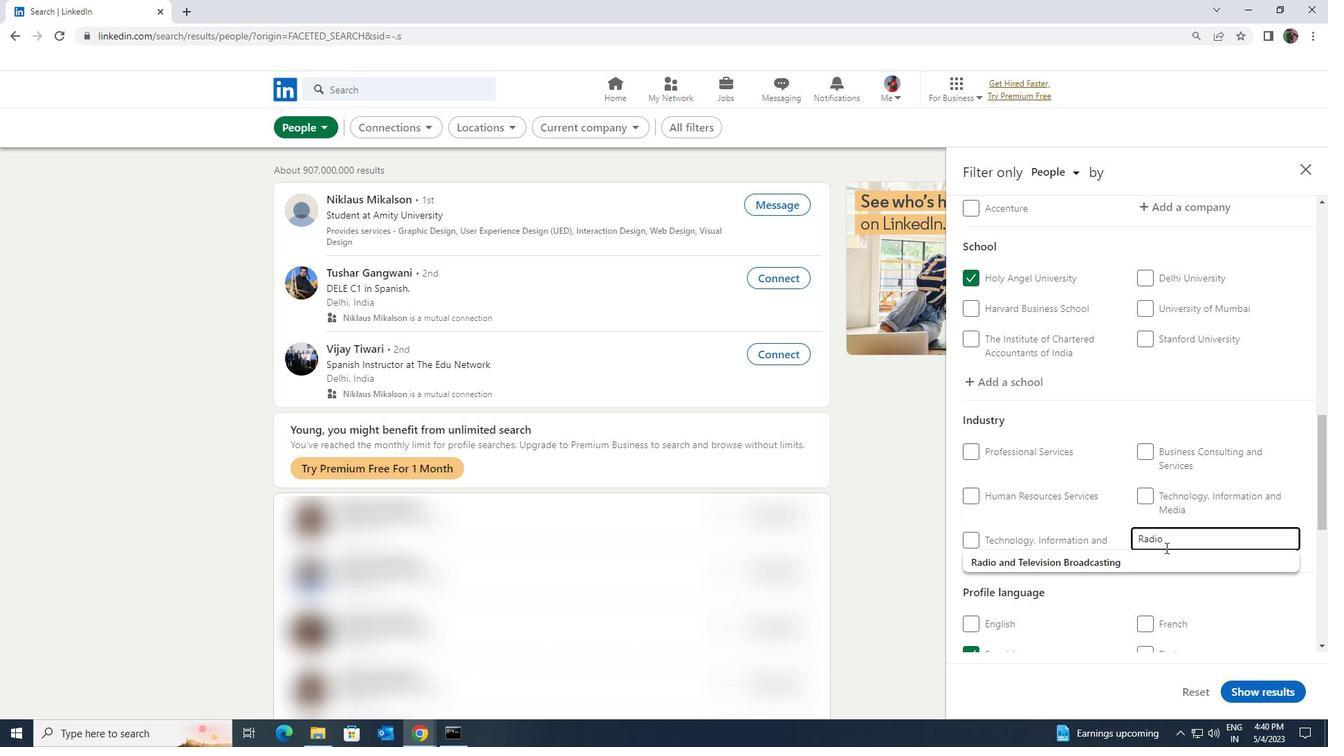 
Action: Mouse pressed left at (1163, 553)
Screenshot: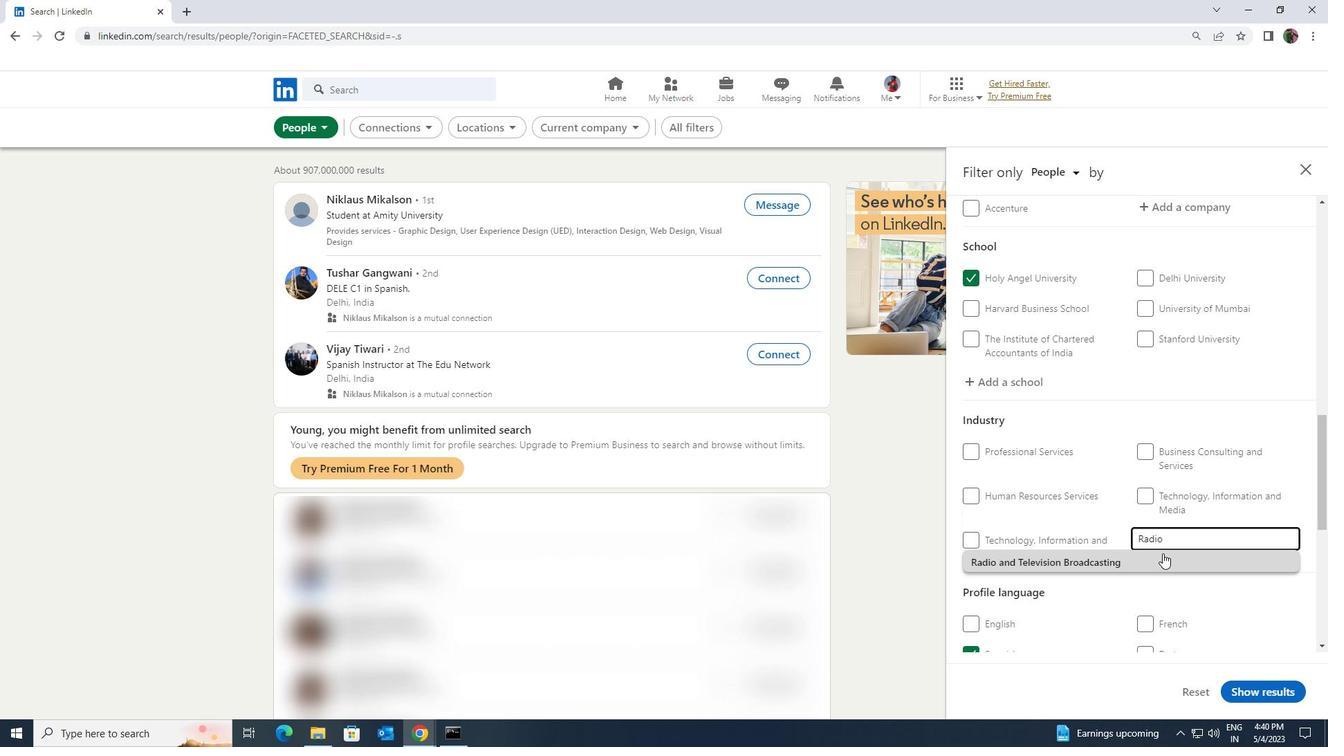 
Action: Mouse scrolled (1163, 552) with delta (0, 0)
Screenshot: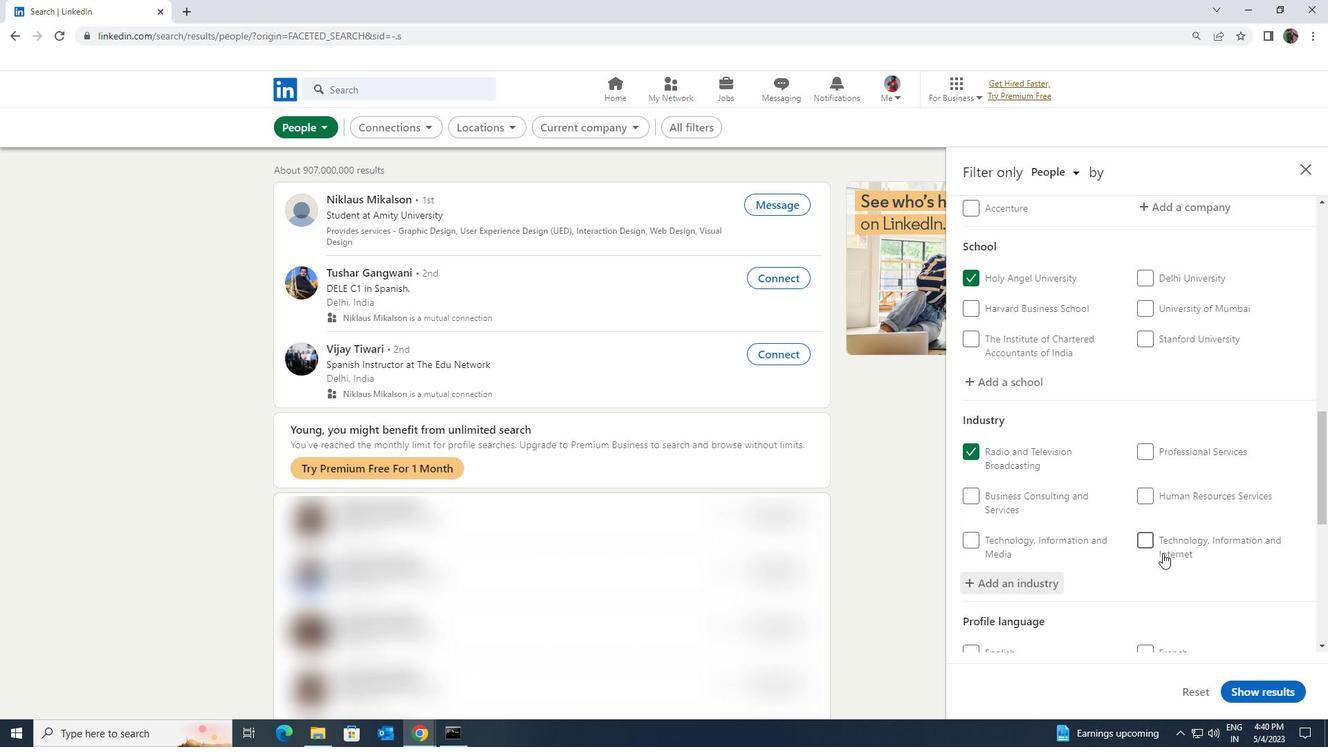 
Action: Mouse scrolled (1163, 552) with delta (0, 0)
Screenshot: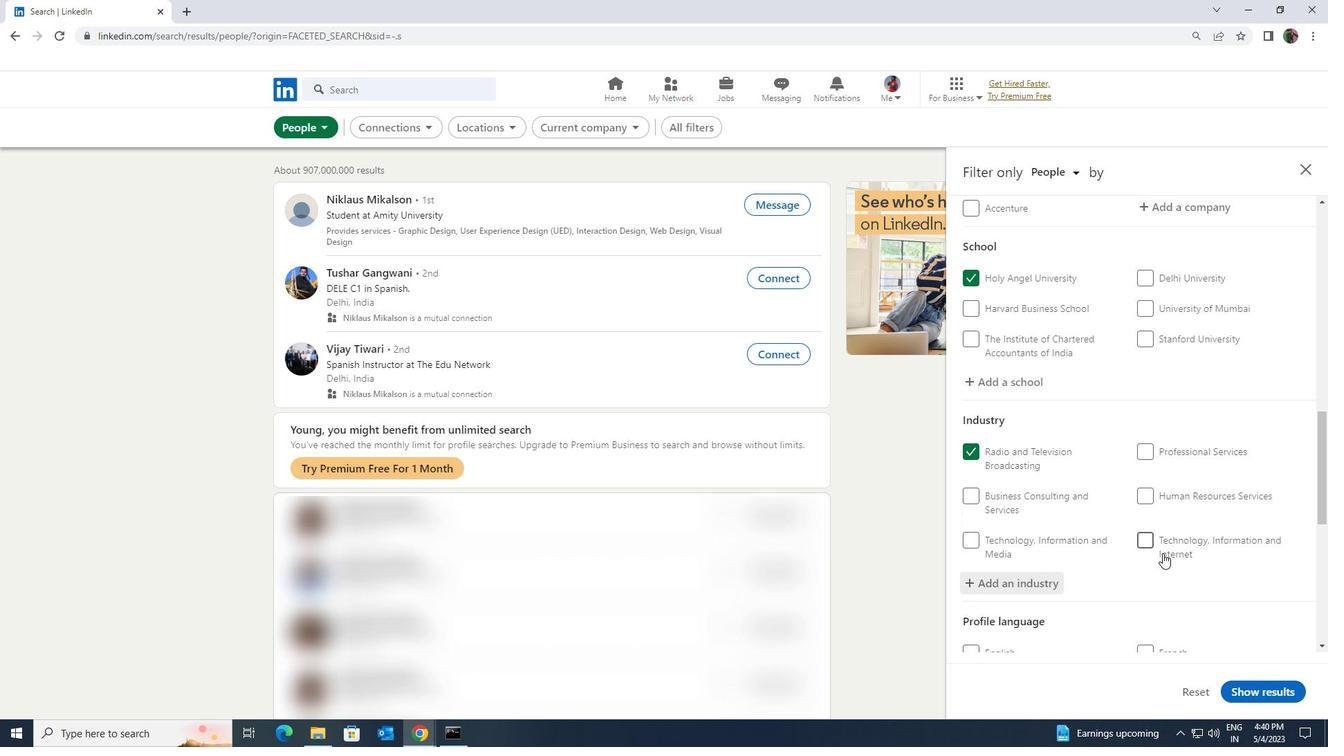 
Action: Mouse scrolled (1163, 552) with delta (0, 0)
Screenshot: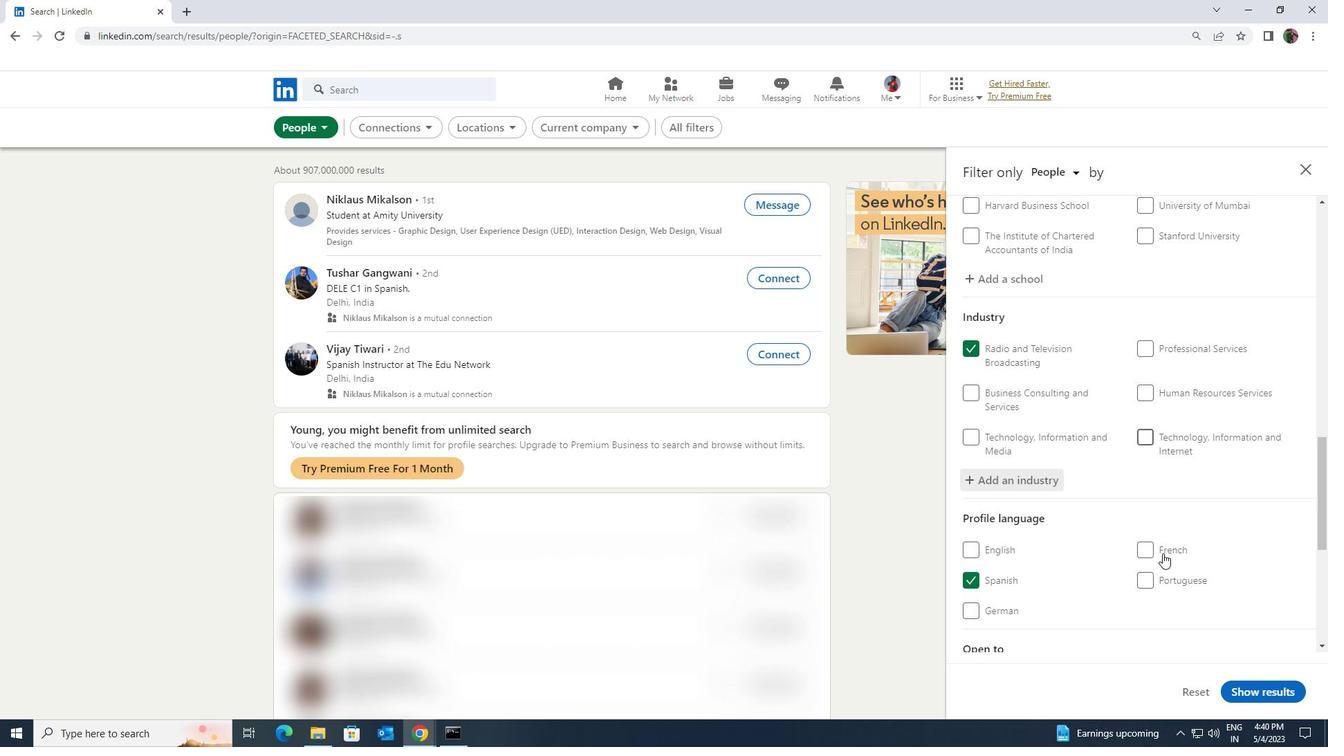 
Action: Mouse scrolled (1163, 552) with delta (0, 0)
Screenshot: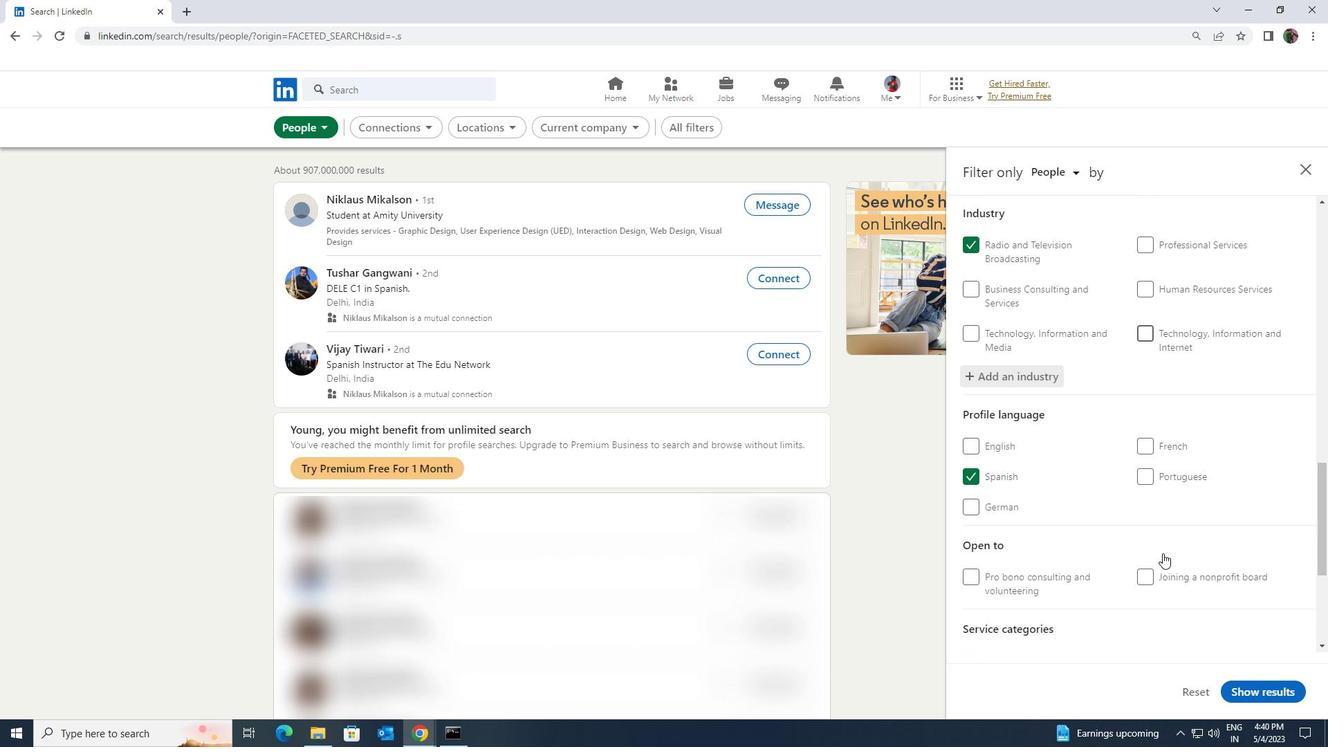 
Action: Mouse scrolled (1163, 552) with delta (0, 0)
Screenshot: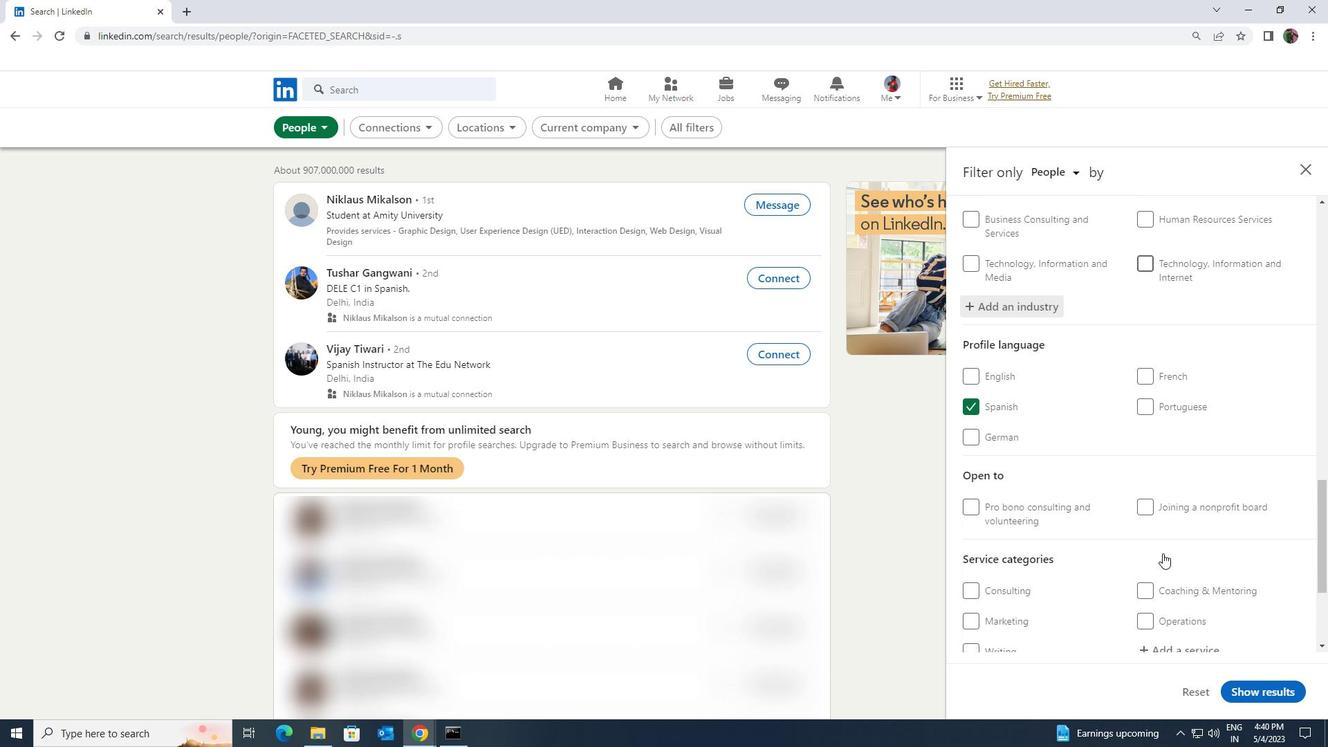 
Action: Mouse scrolled (1163, 552) with delta (0, 0)
Screenshot: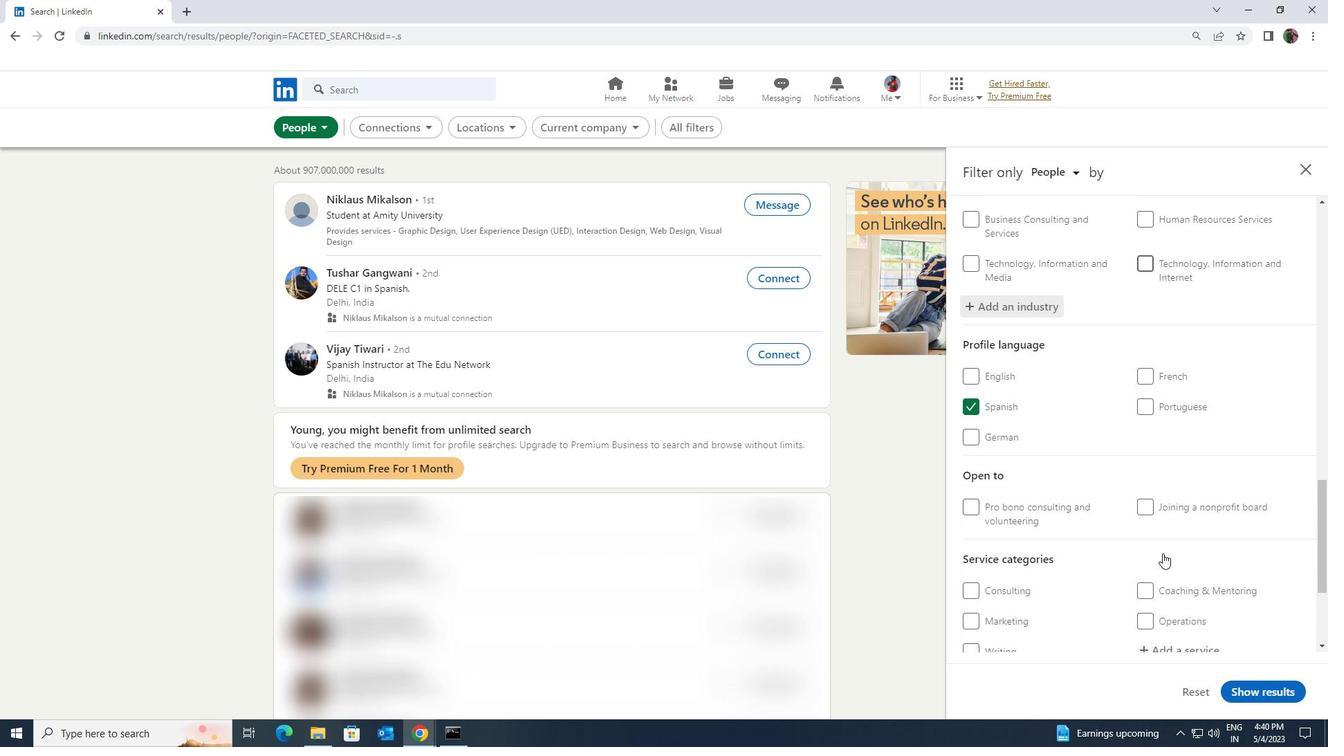 
Action: Mouse moved to (1164, 517)
Screenshot: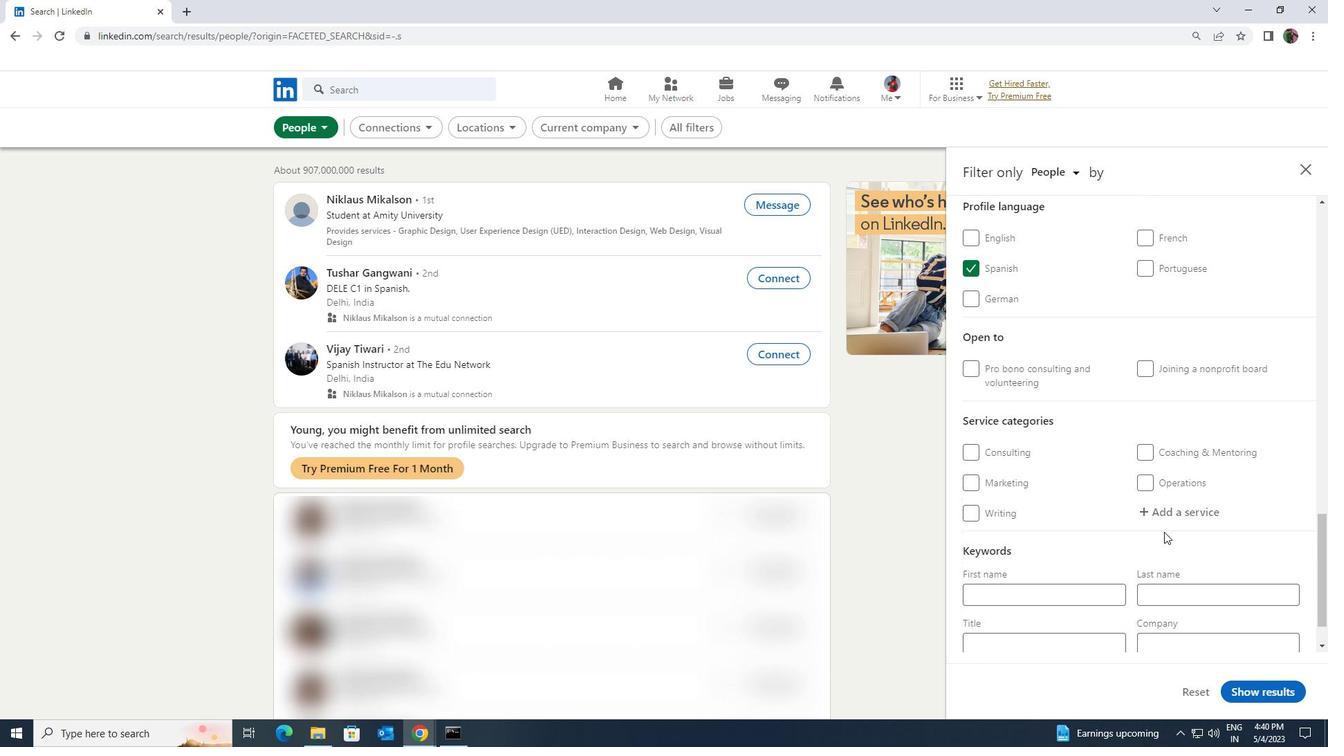 
Action: Mouse pressed left at (1164, 517)
Screenshot: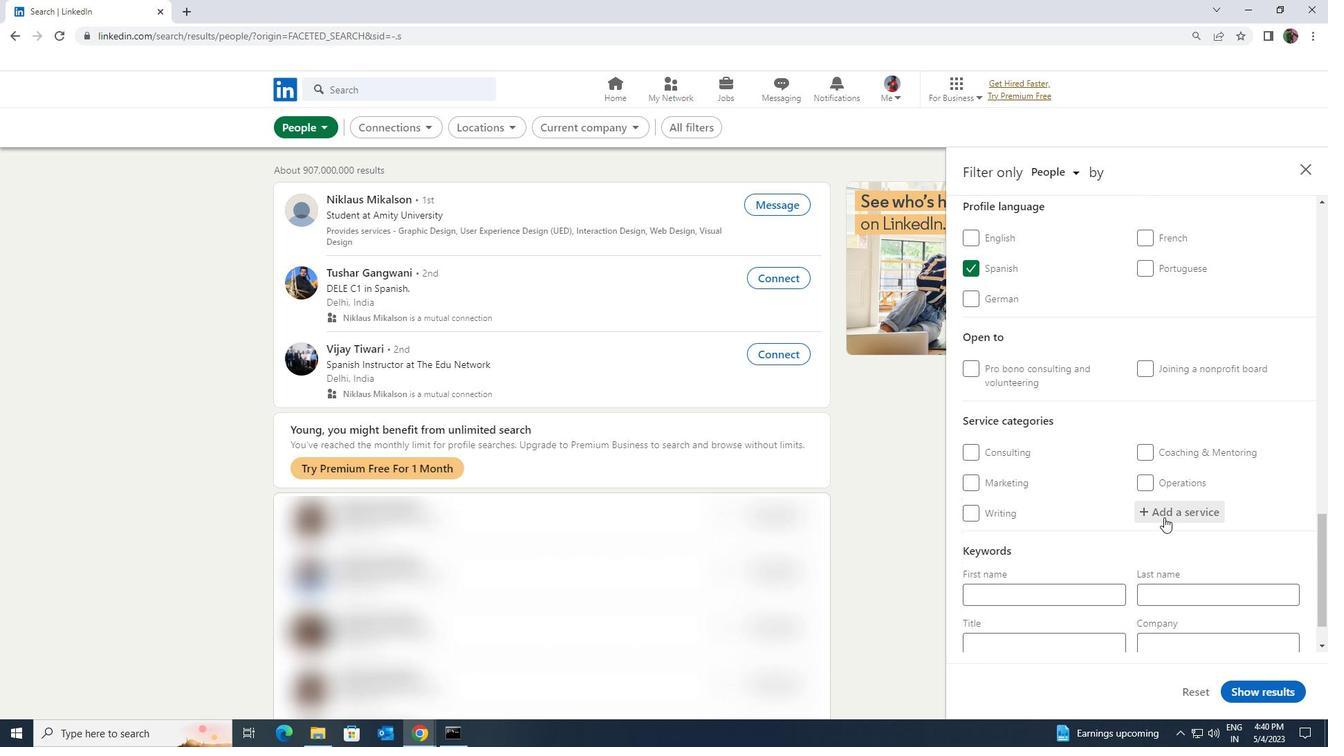 
Action: Key pressed <Key.shift><Key.shift><Key.shift><Key.shift><Key.shift><Key.shift><Key.shift>BLOGGING
Screenshot: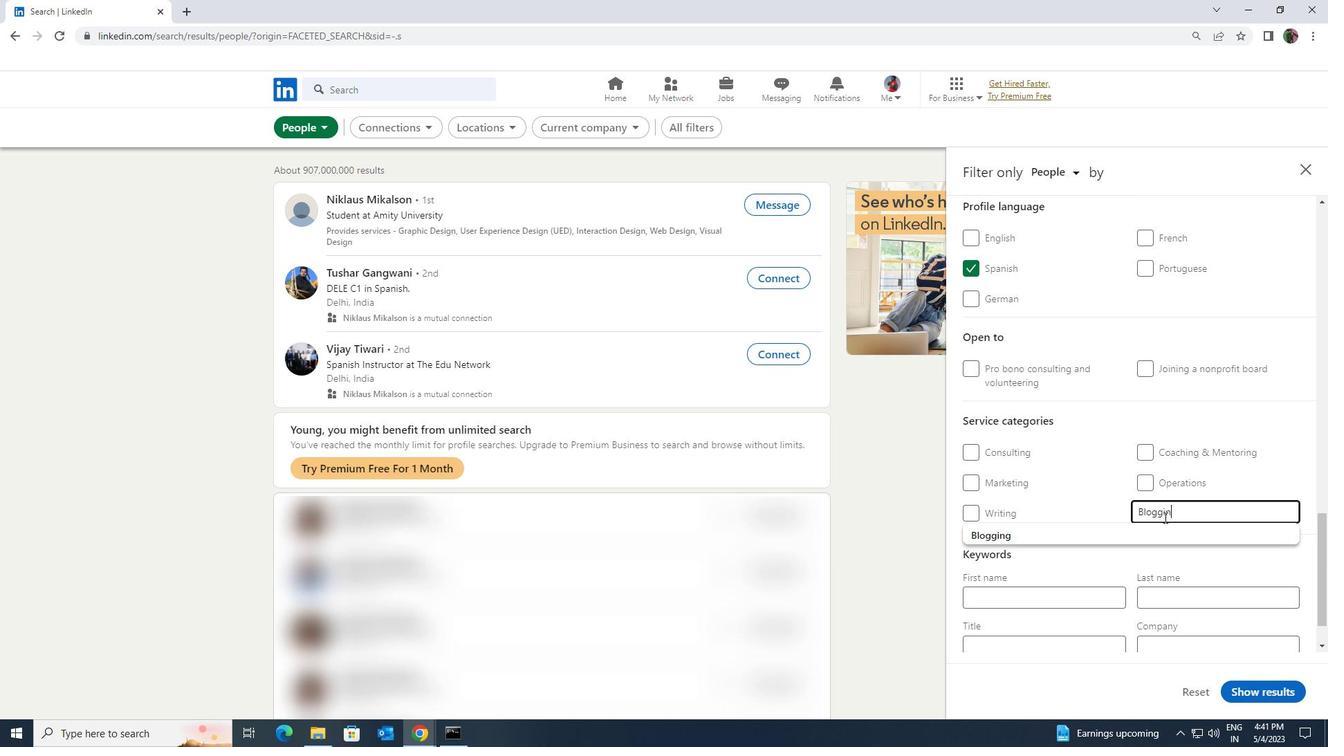 
Action: Mouse moved to (1150, 525)
Screenshot: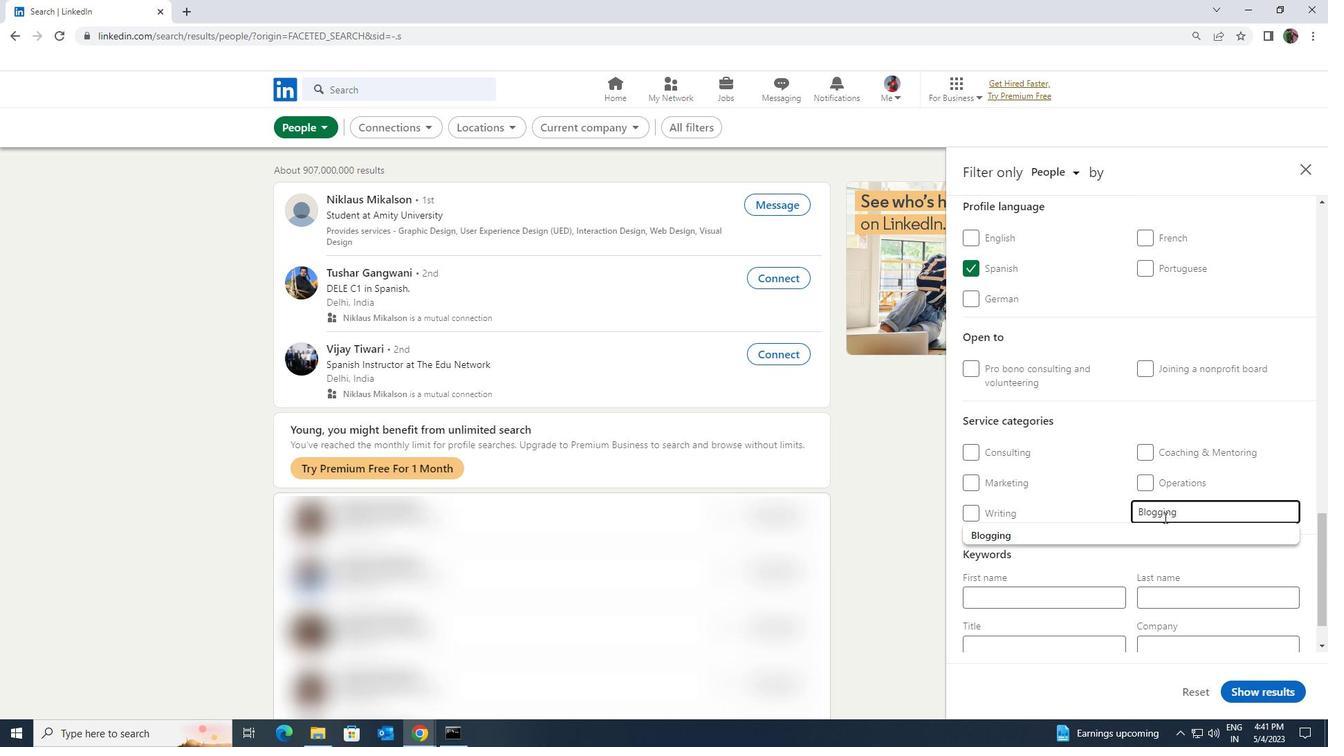 
Action: Mouse pressed left at (1150, 525)
Screenshot: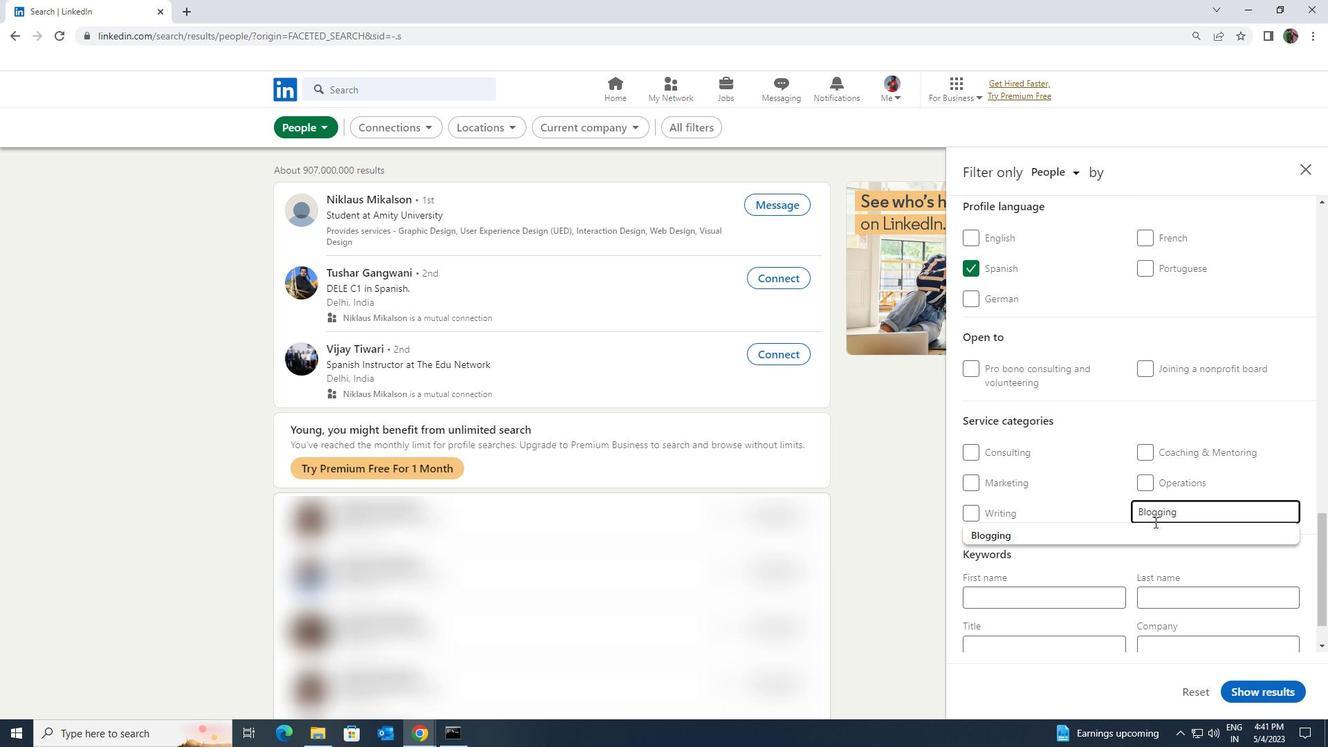 
Action: Mouse scrolled (1150, 524) with delta (0, 0)
Screenshot: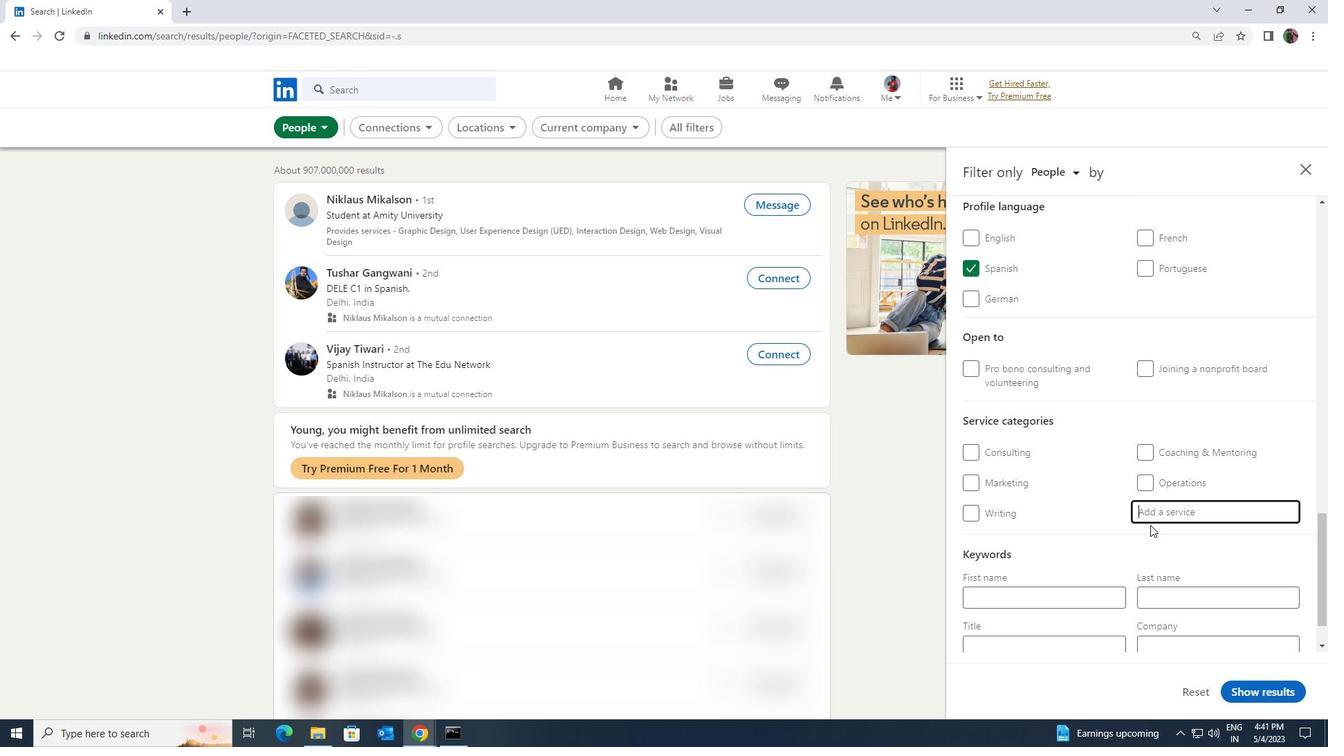 
Action: Mouse scrolled (1150, 524) with delta (0, 0)
Screenshot: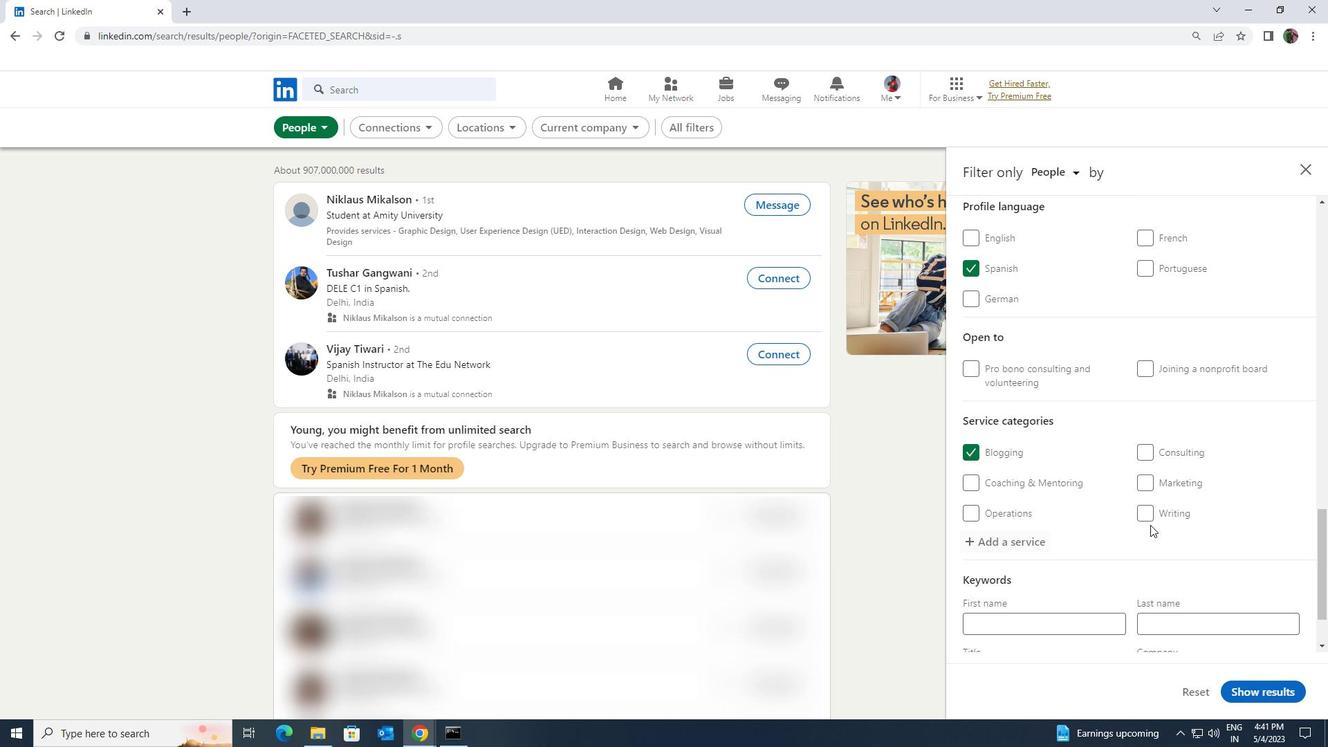 
Action: Mouse scrolled (1150, 524) with delta (0, 0)
Screenshot: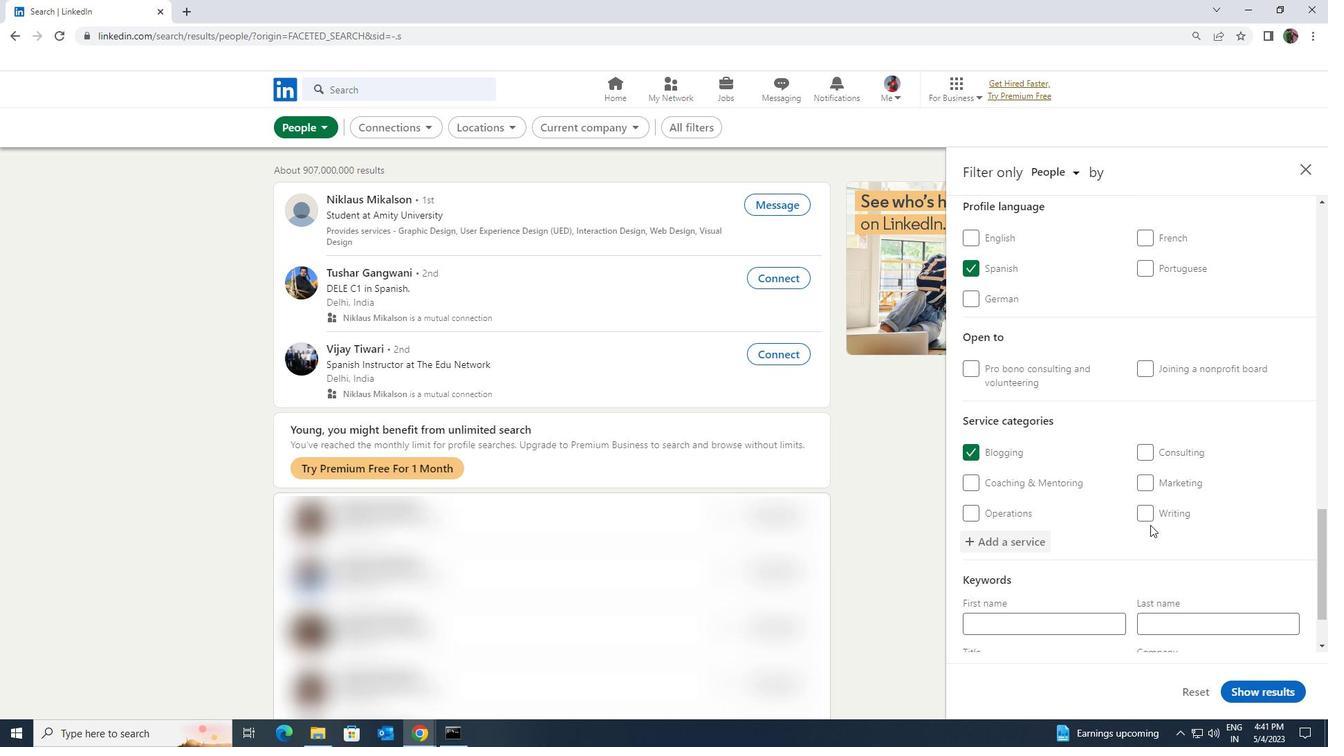 
Action: Mouse moved to (1089, 587)
Screenshot: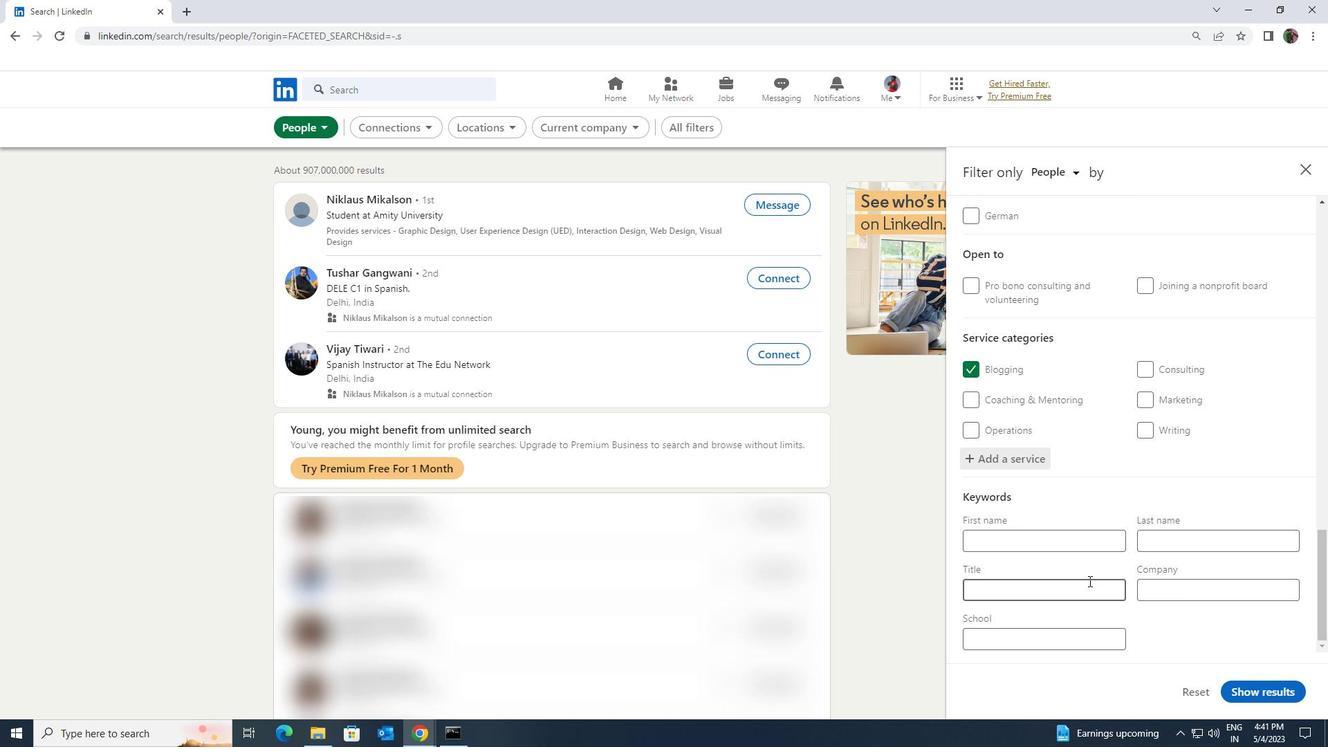 
Action: Mouse pressed left at (1089, 587)
Screenshot: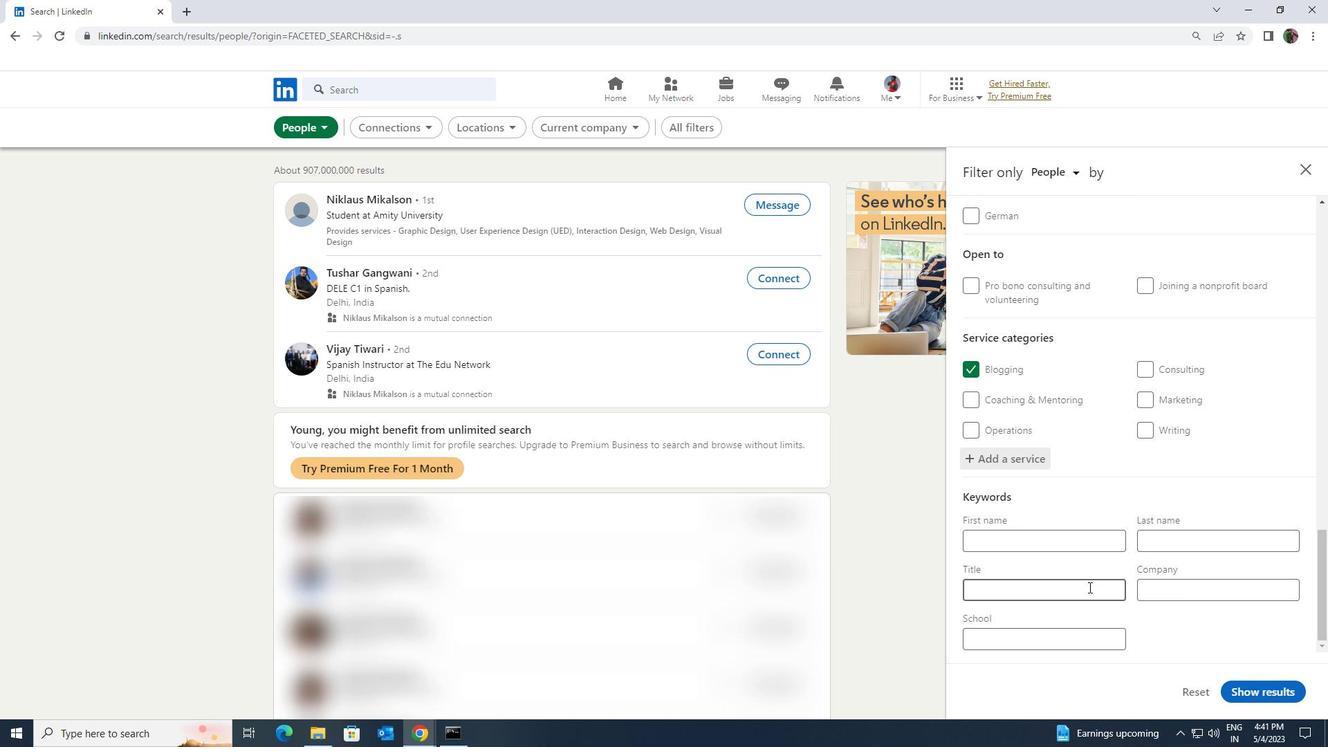 
Action: Key pressed <Key.shift>BUSINESS<Key.space><Key.shift>MANAGER
Screenshot: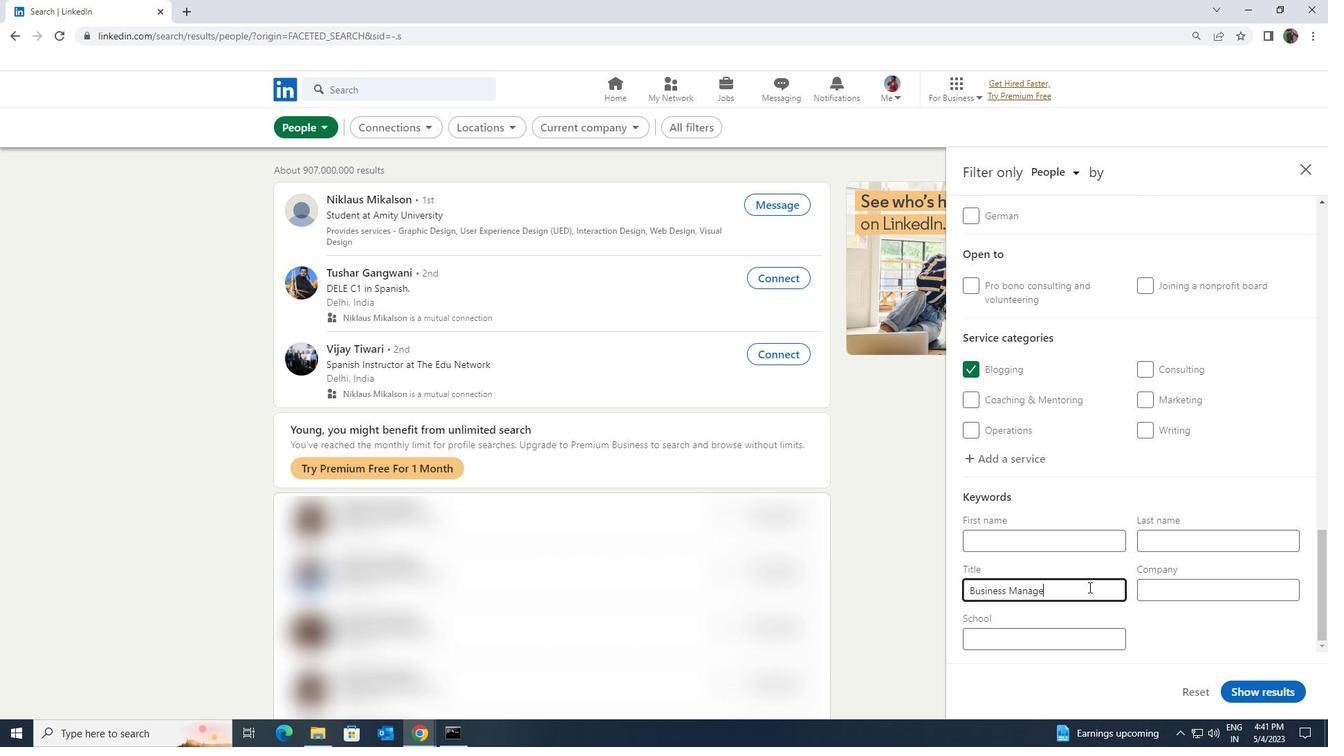 
Action: Mouse moved to (1271, 691)
Screenshot: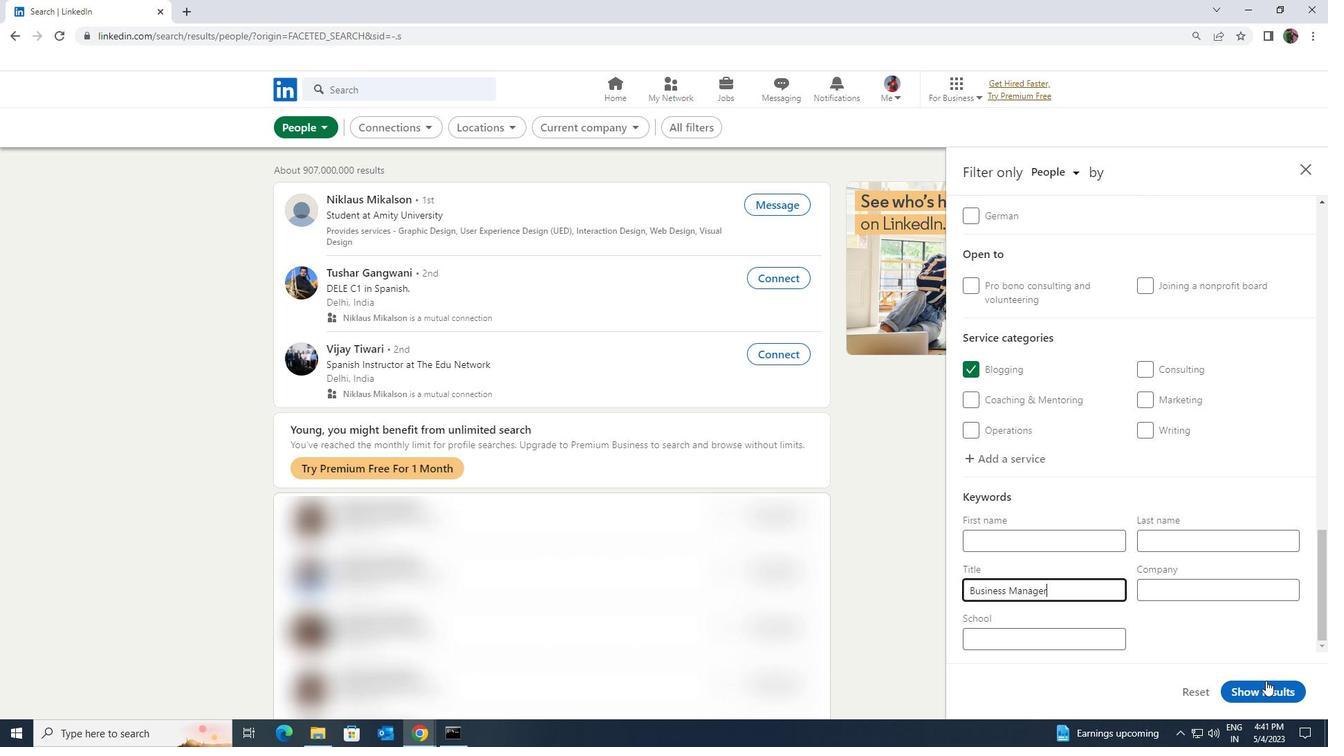 
Action: Mouse pressed left at (1271, 691)
Screenshot: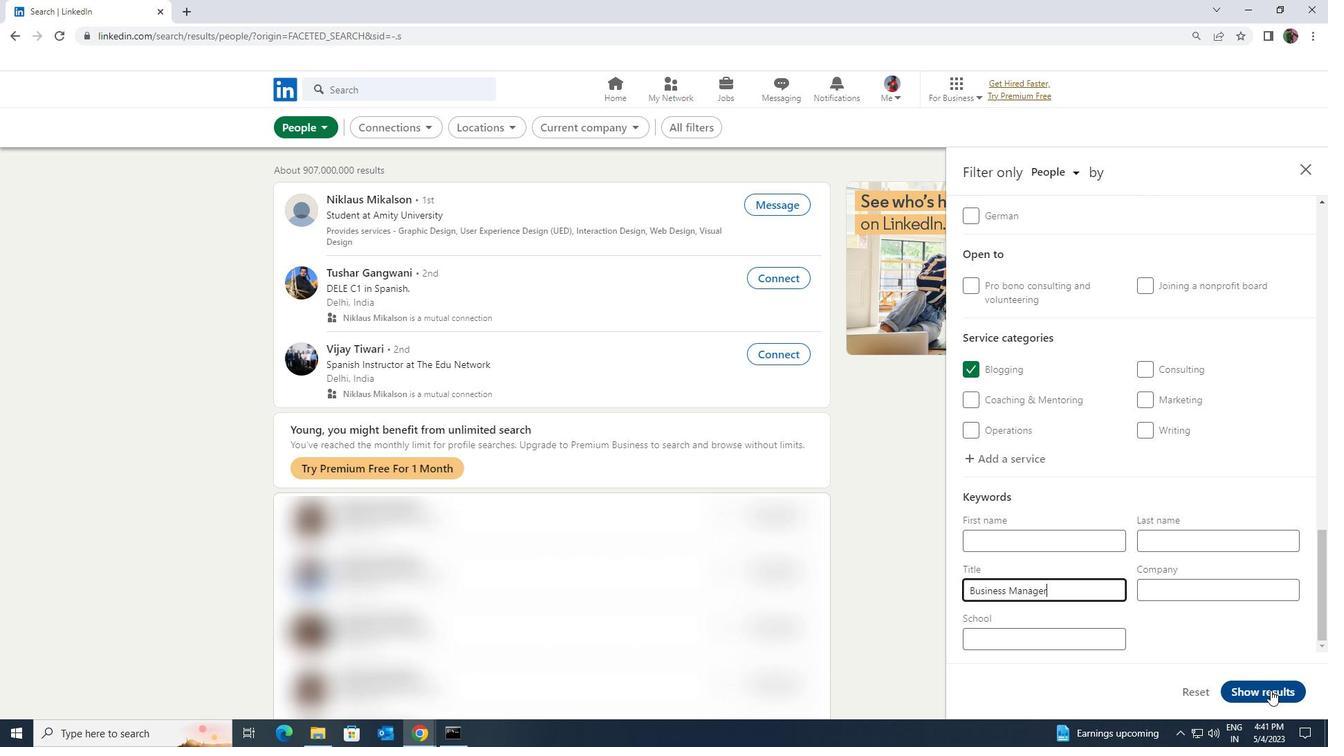 
